 Task: Find connections with filter location Santa Cruz do Rio Pardo with filter topic #stayhomewith filter profile language Potuguese with filter current company Yellow.ai with filter school Aryabhatta Knowledge University, Patna with filter industry IT System Custom Software Development with filter service category Translation with filter keywords title Financial Analyst
Action: Mouse moved to (228, 260)
Screenshot: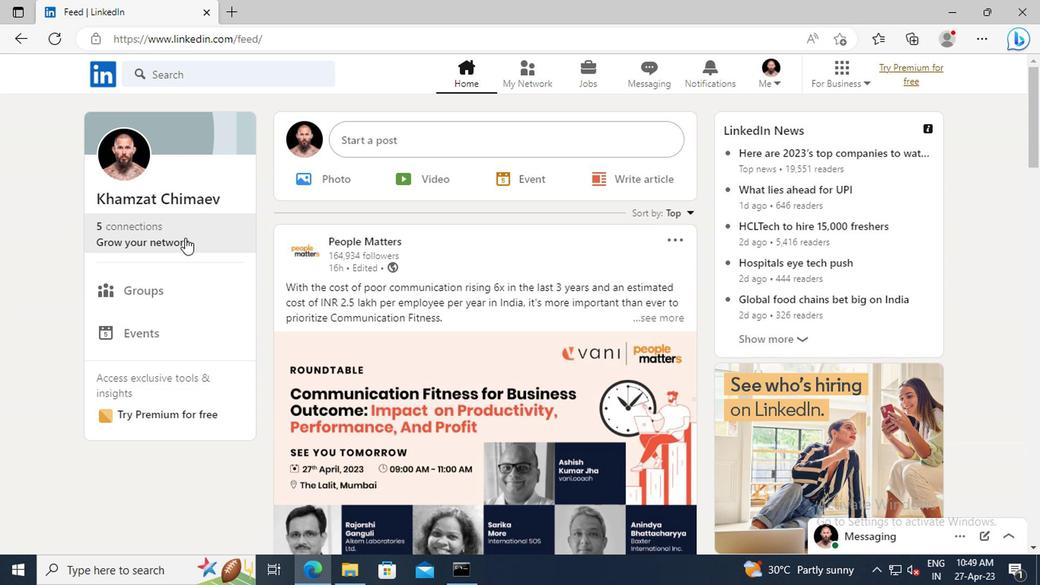 
Action: Mouse pressed left at (228, 260)
Screenshot: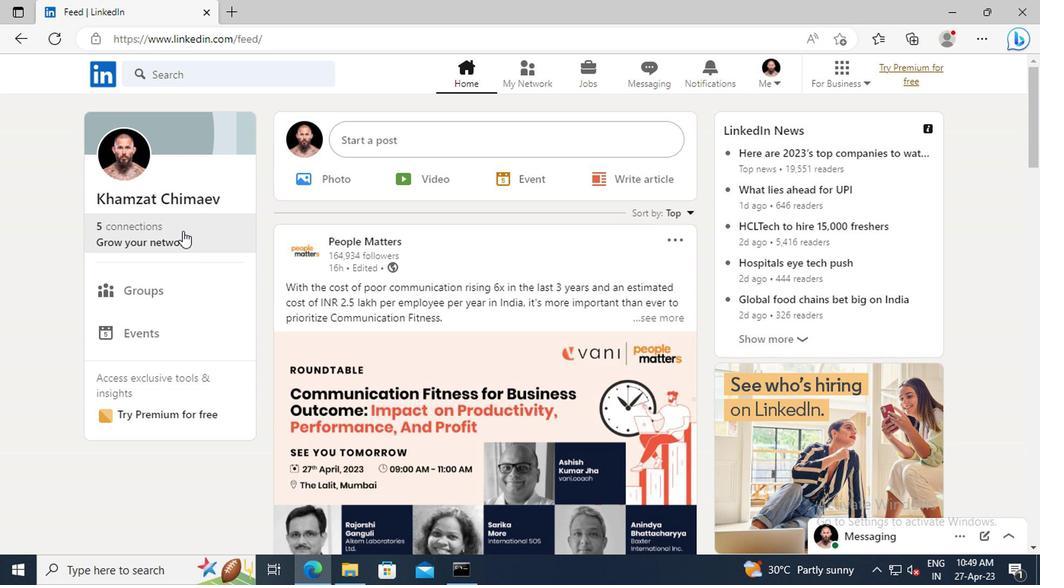 
Action: Mouse moved to (236, 215)
Screenshot: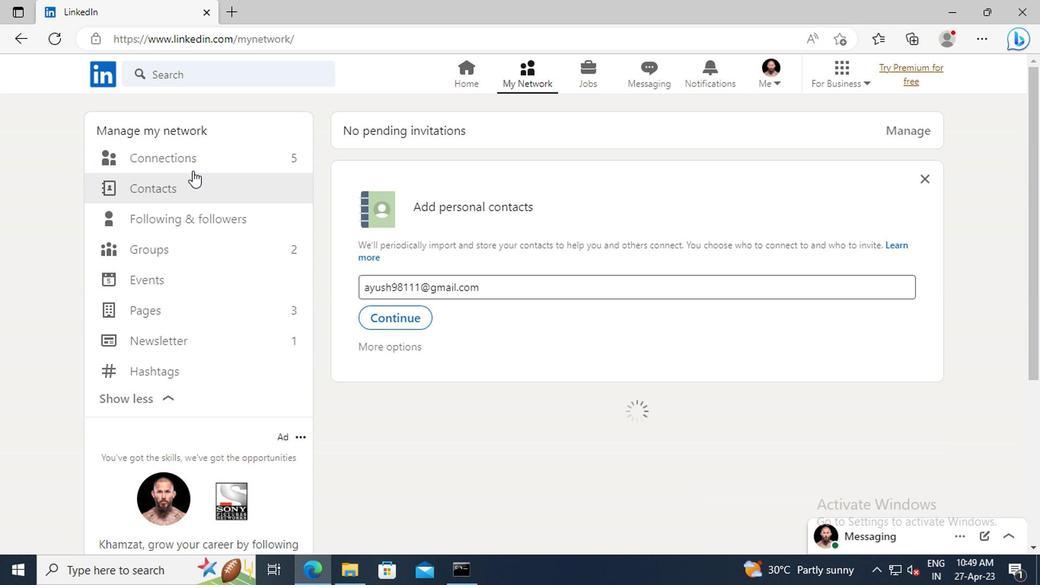
Action: Mouse pressed left at (236, 215)
Screenshot: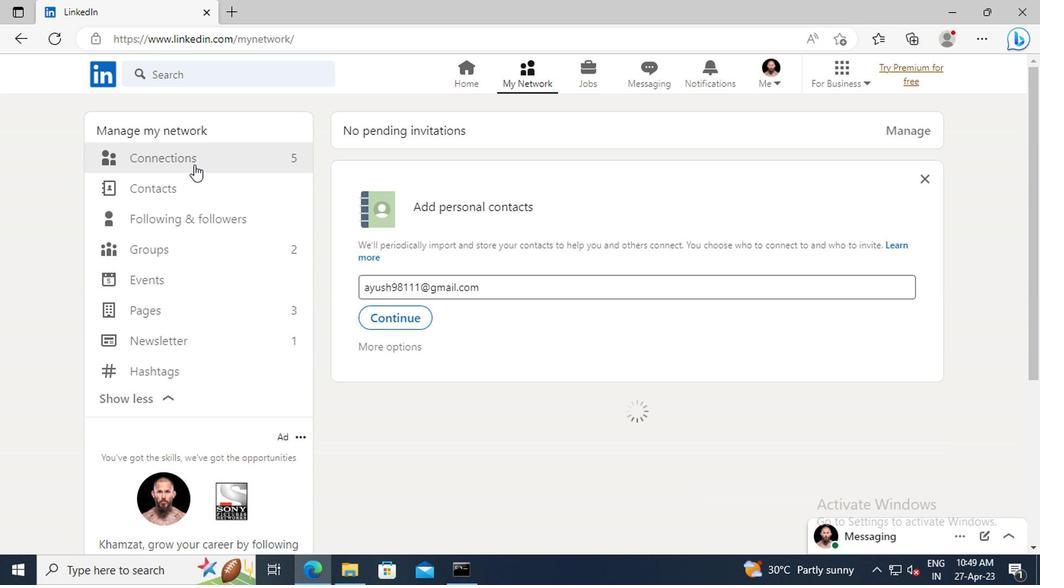 
Action: Mouse moved to (544, 214)
Screenshot: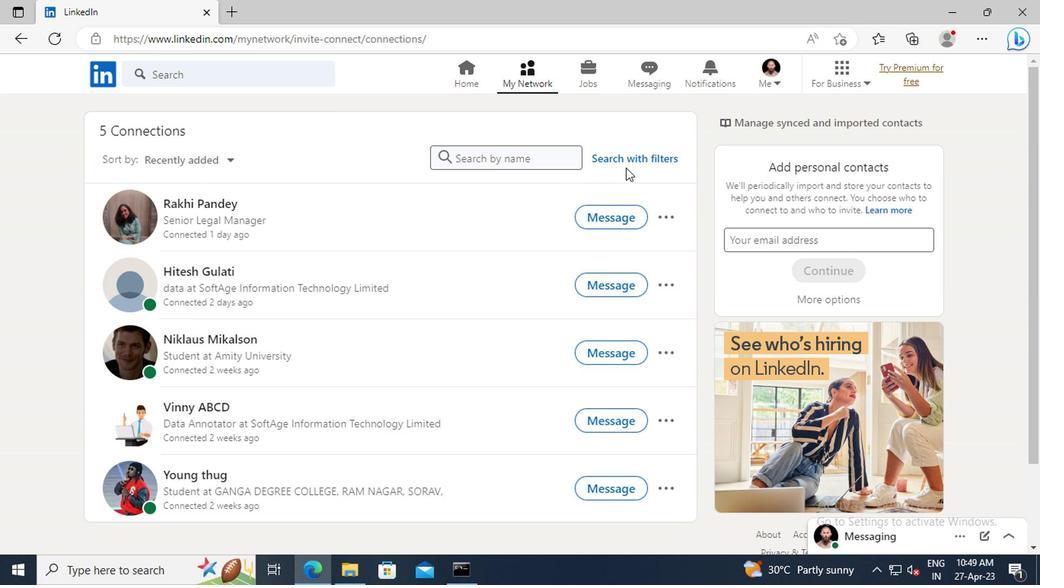 
Action: Mouse pressed left at (544, 214)
Screenshot: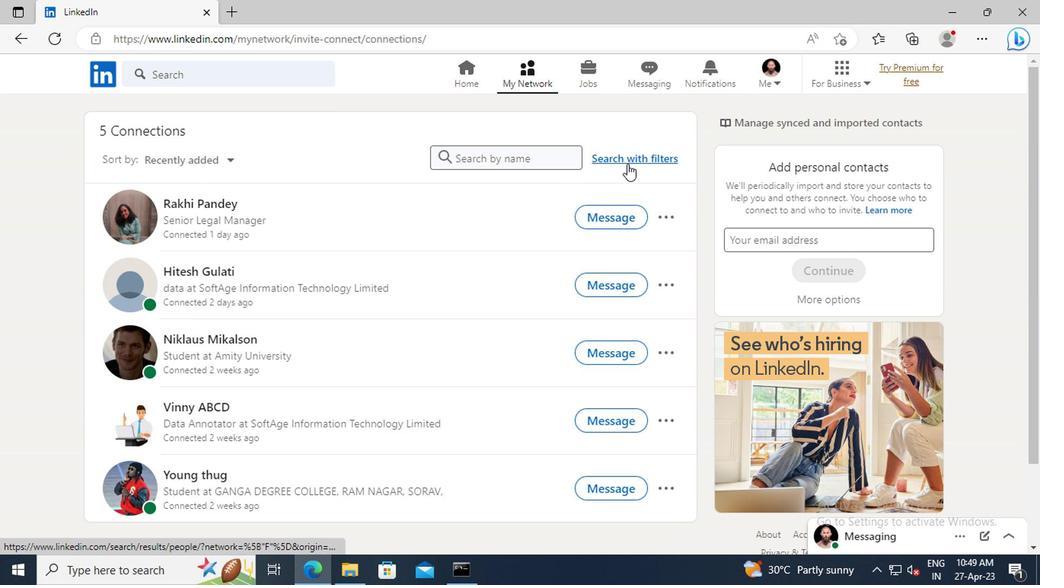 
Action: Mouse moved to (507, 183)
Screenshot: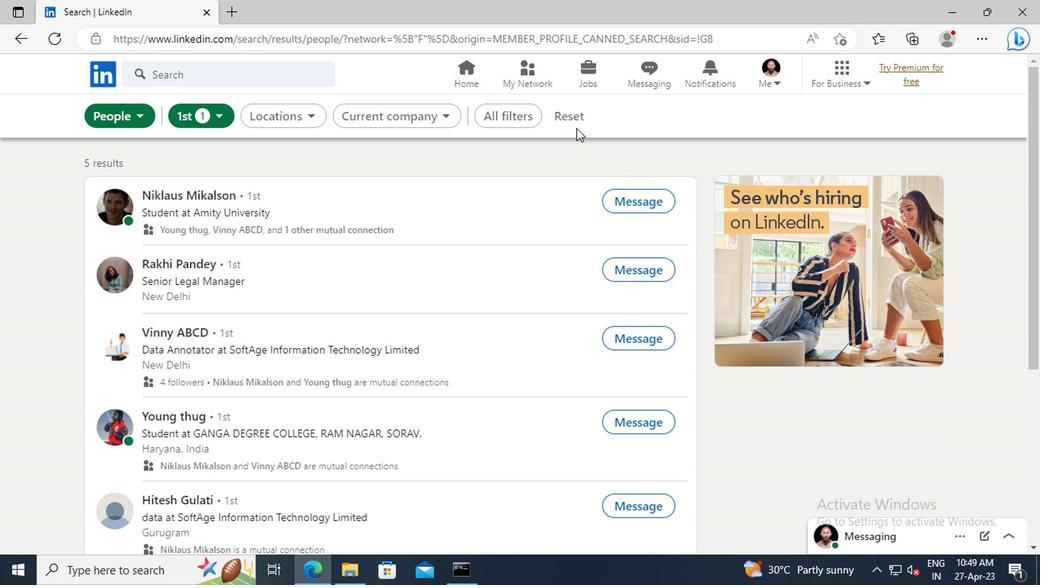 
Action: Mouse pressed left at (507, 183)
Screenshot: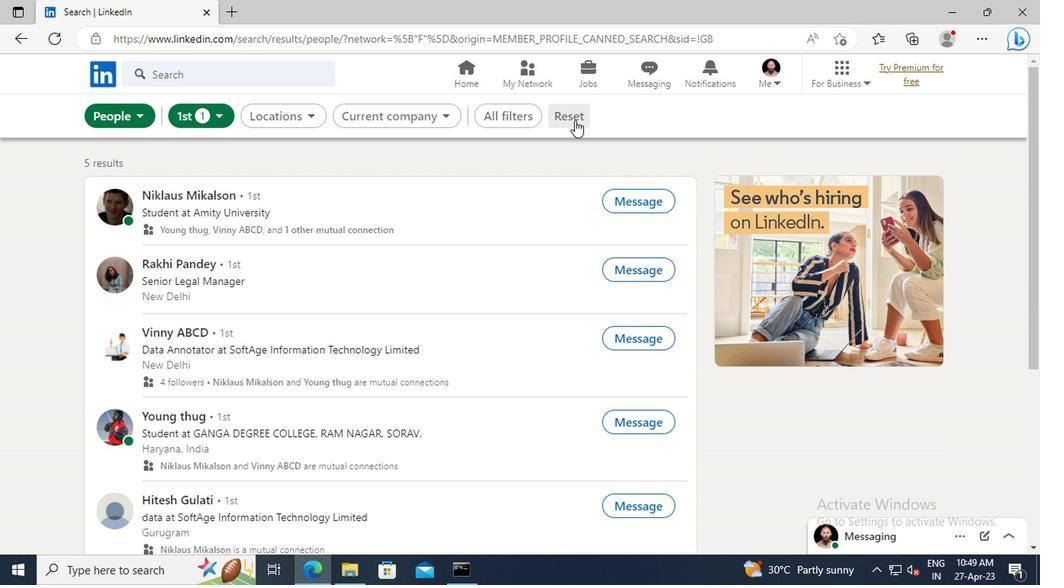 
Action: Mouse moved to (488, 175)
Screenshot: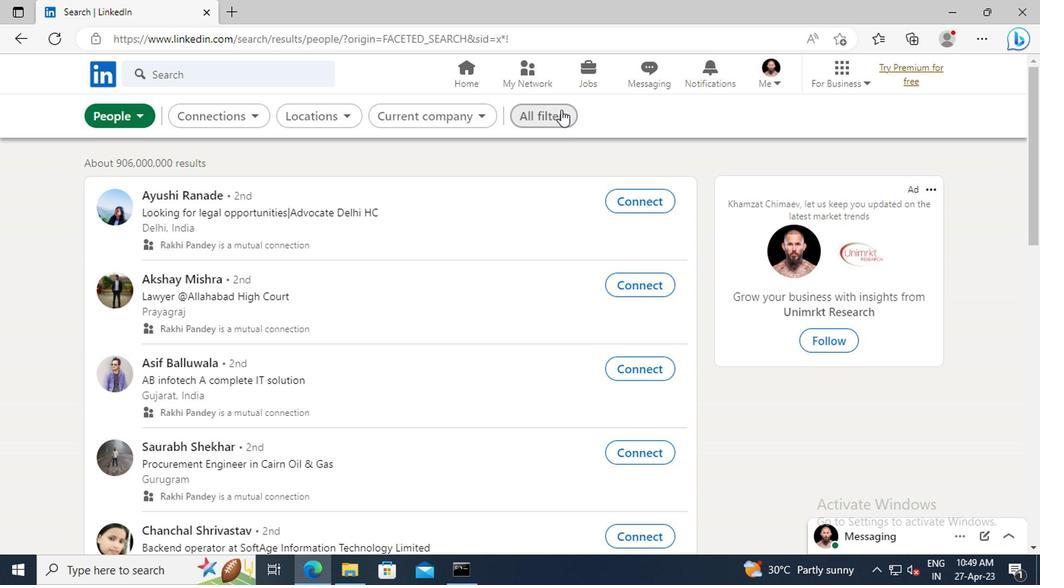 
Action: Mouse pressed left at (488, 175)
Screenshot: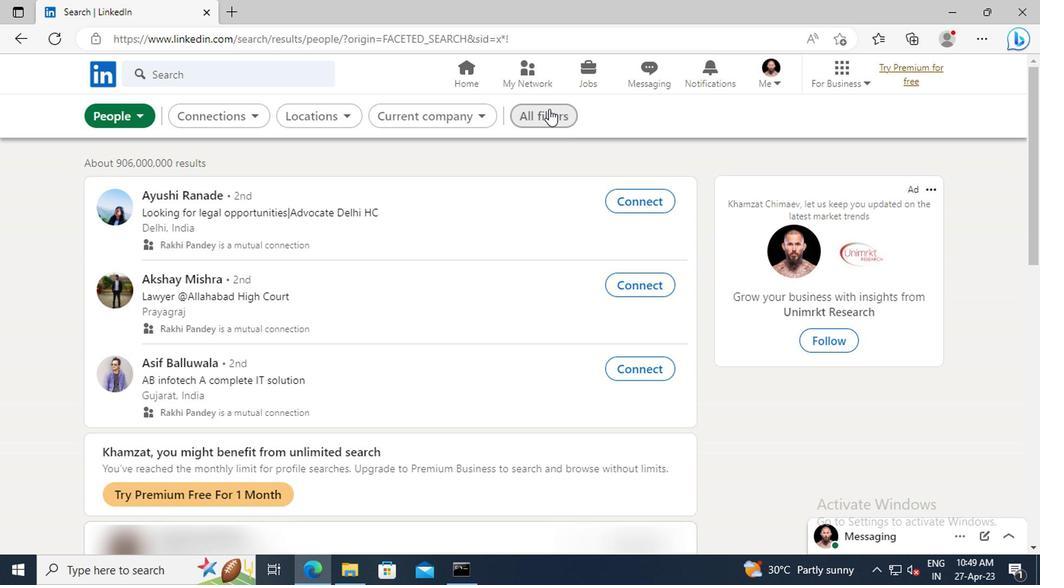 
Action: Mouse moved to (724, 270)
Screenshot: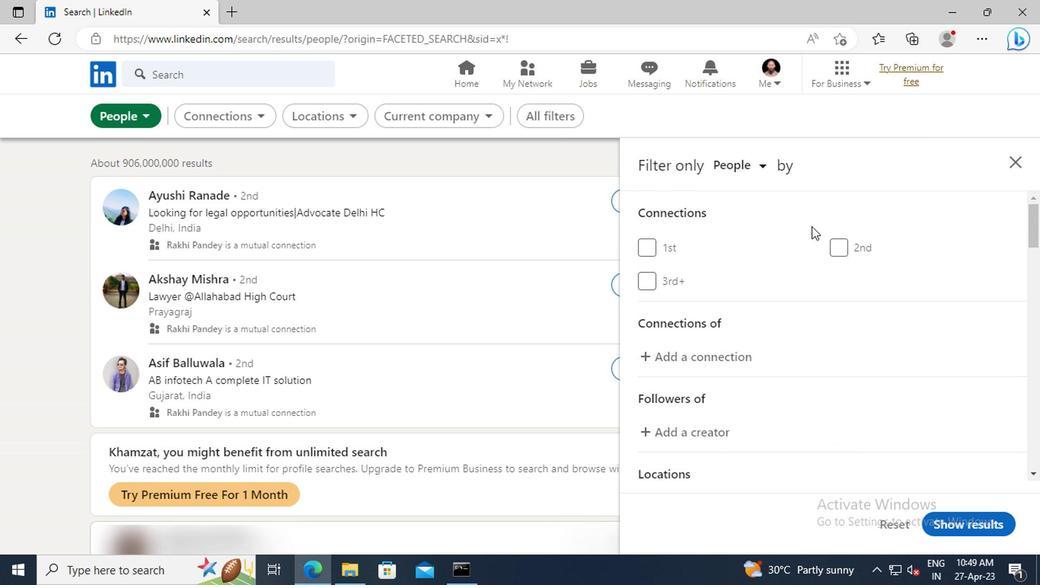 
Action: Mouse scrolled (724, 270) with delta (0, 0)
Screenshot: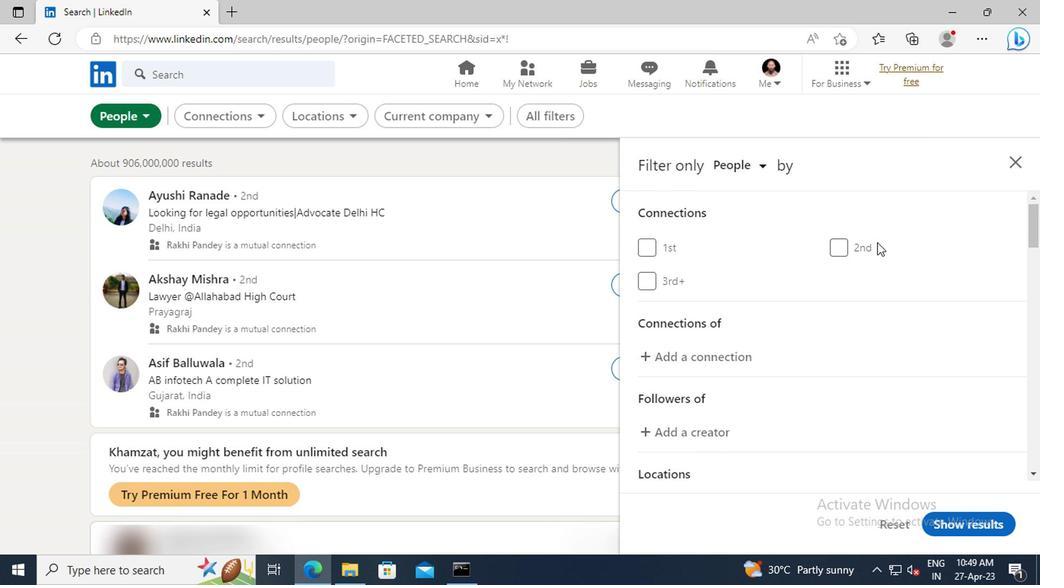 
Action: Mouse scrolled (724, 270) with delta (0, 0)
Screenshot: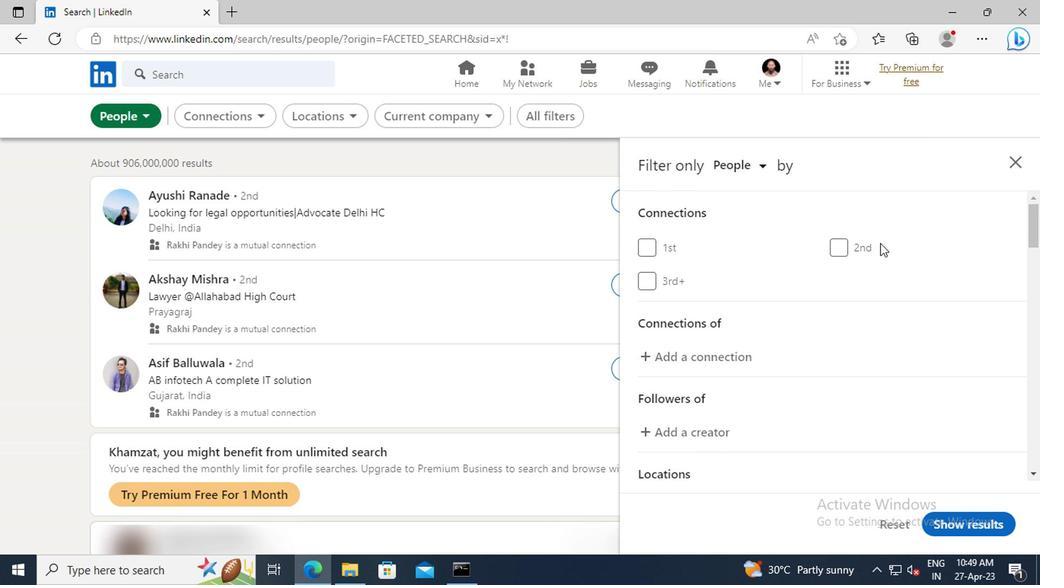 
Action: Mouse scrolled (724, 270) with delta (0, 0)
Screenshot: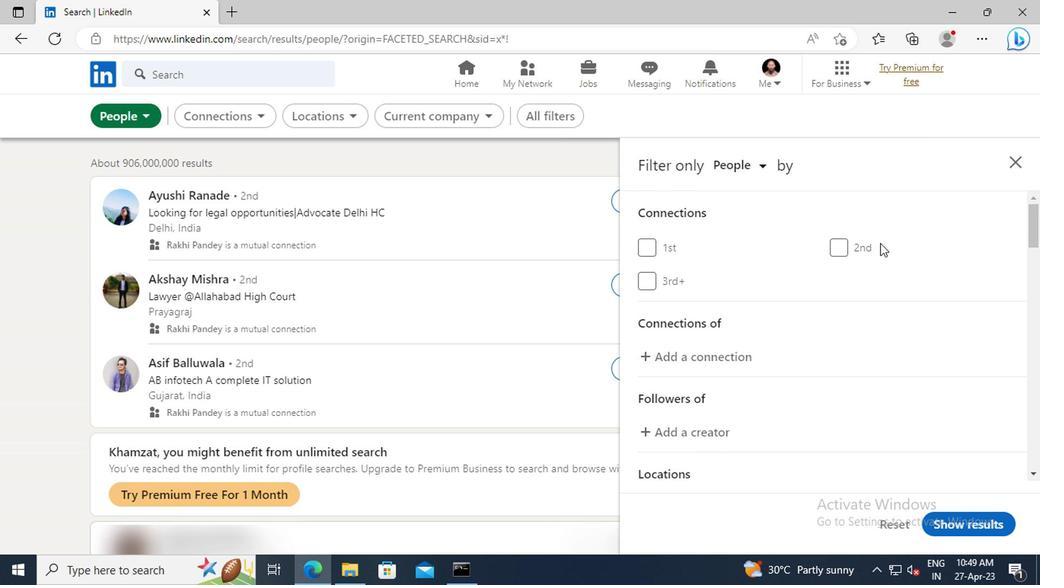 
Action: Mouse scrolled (724, 270) with delta (0, 0)
Screenshot: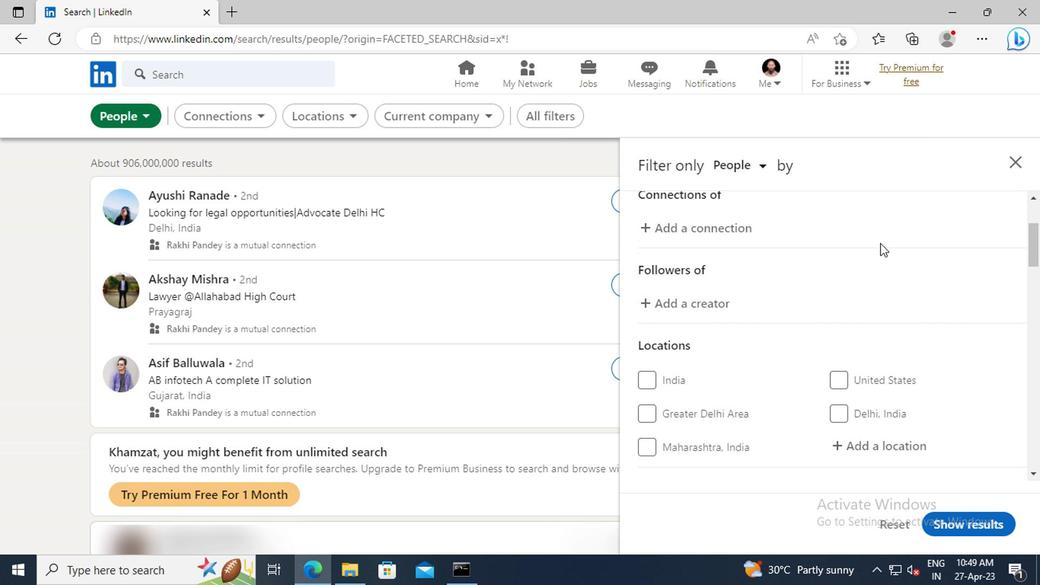 
Action: Mouse scrolled (724, 270) with delta (0, 0)
Screenshot: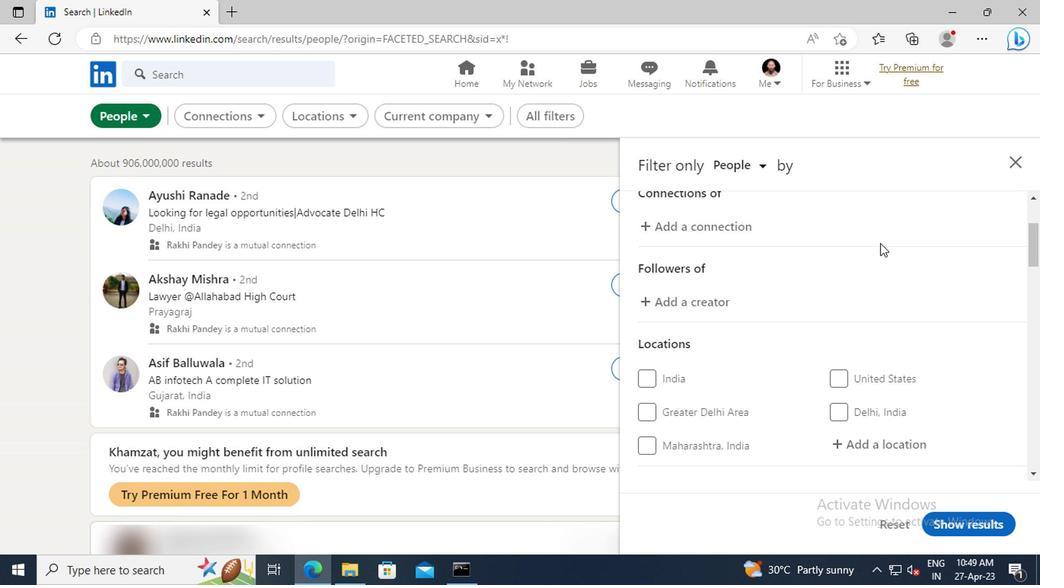 
Action: Mouse scrolled (724, 270) with delta (0, 0)
Screenshot: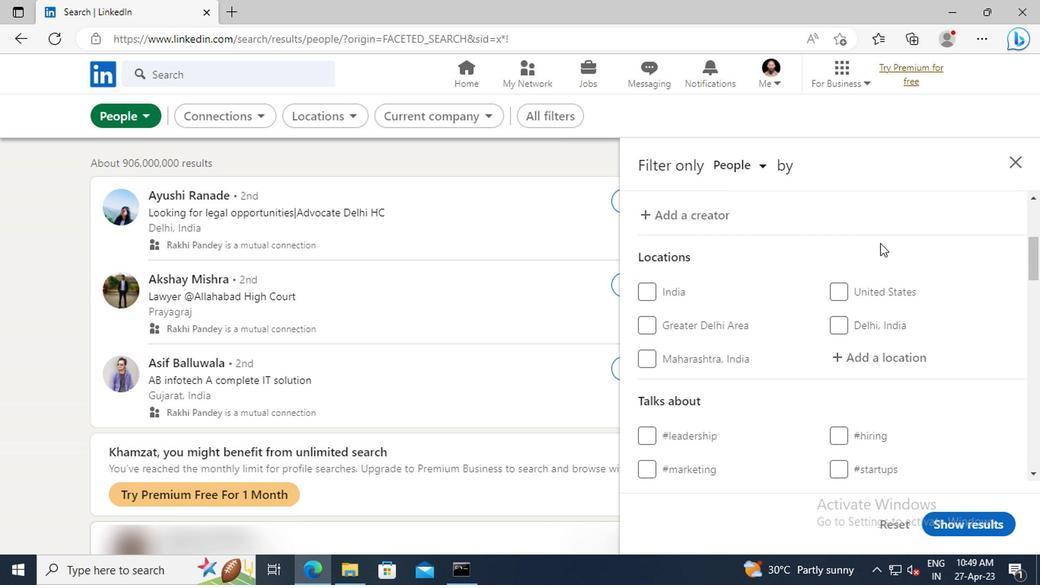 
Action: Mouse moved to (719, 320)
Screenshot: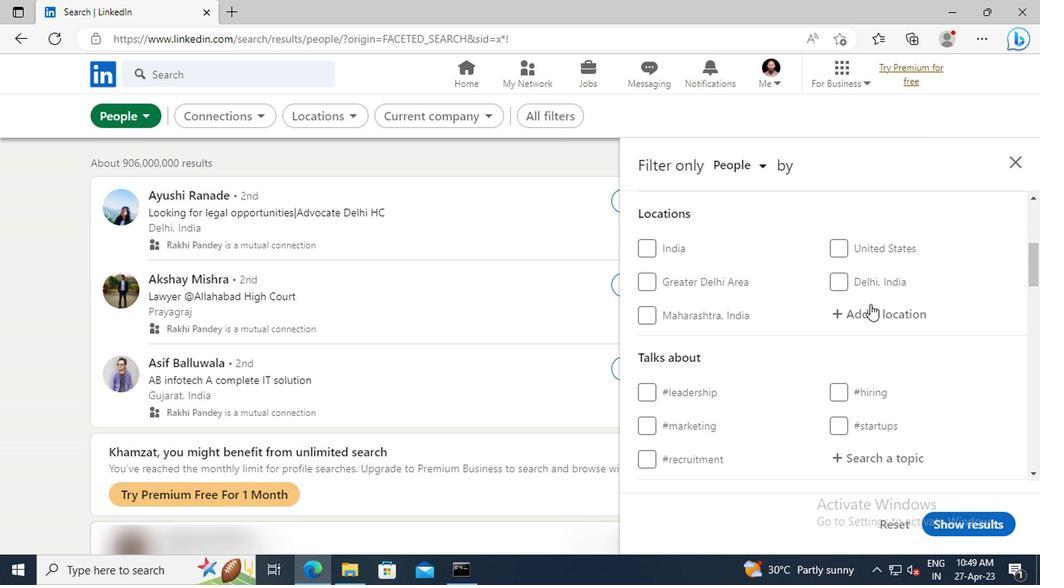 
Action: Mouse pressed left at (719, 320)
Screenshot: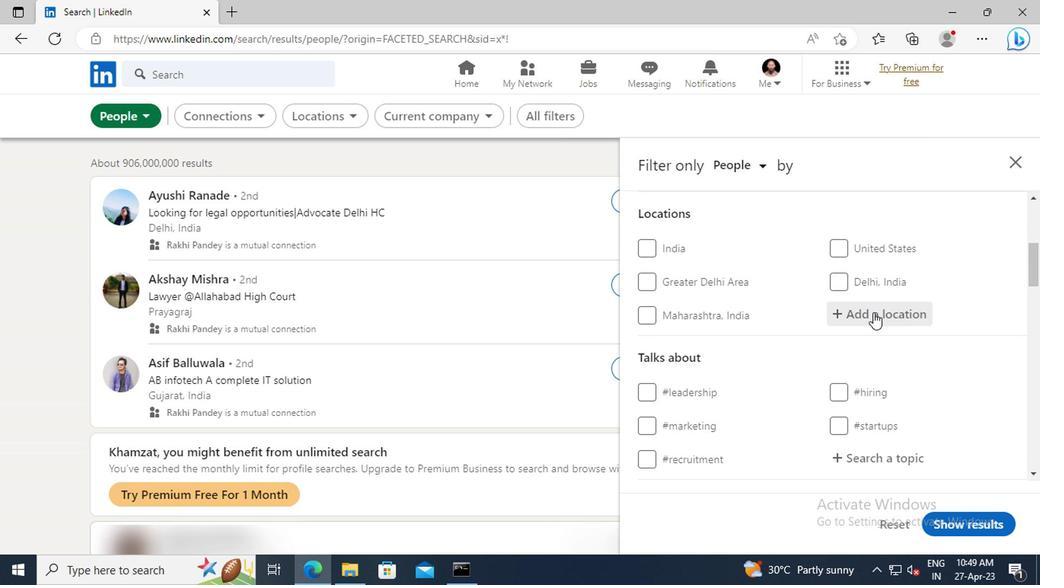 
Action: Key pressed <Key.shift>SANTA<Key.space><Key.shift>CRUZ<Key.space>DO<Key.space><Key.shift>RIO<Key.space><Key.shift>PARDO
Screenshot: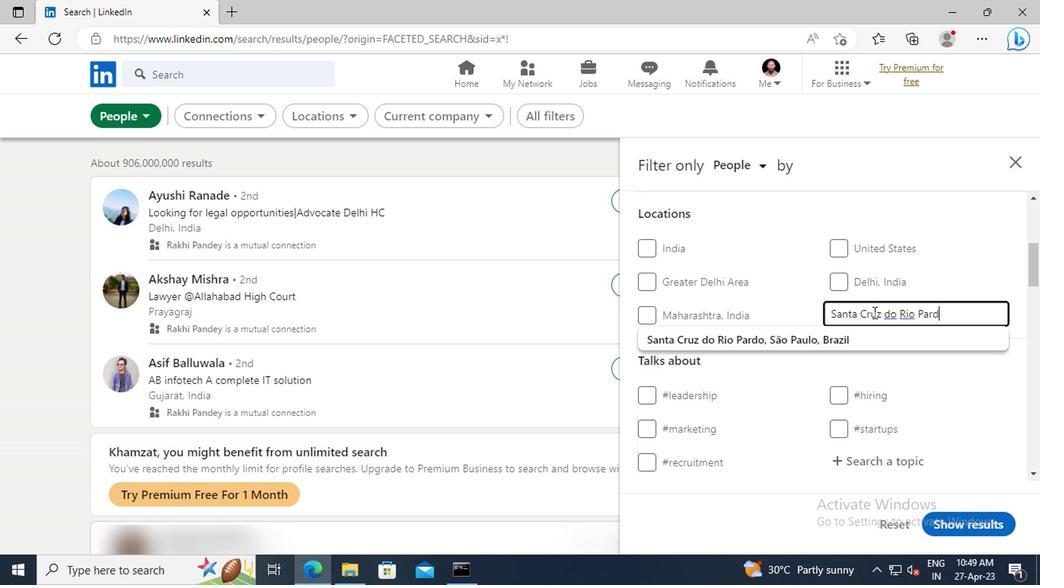 
Action: Mouse moved to (719, 339)
Screenshot: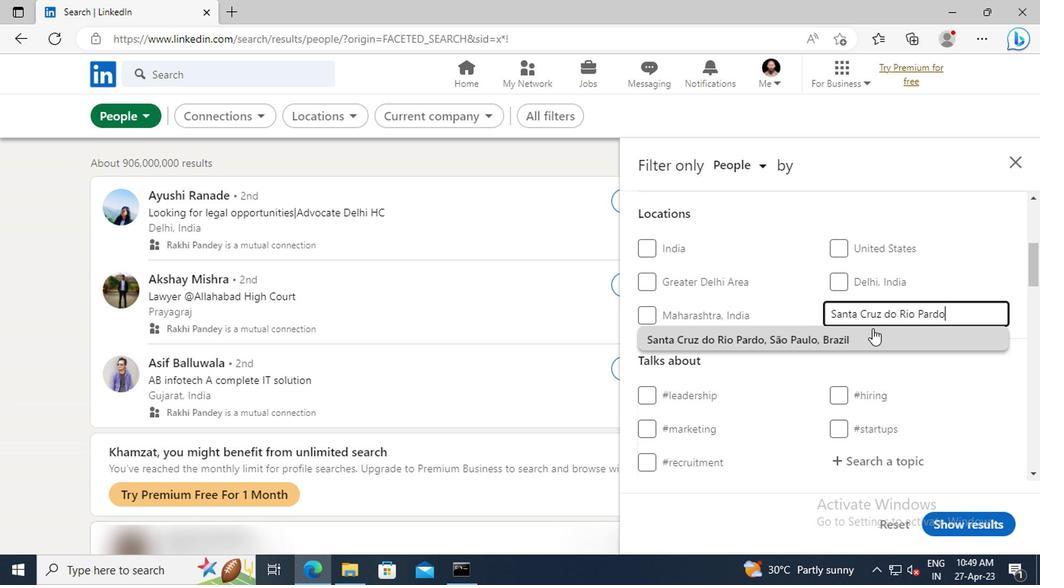 
Action: Mouse pressed left at (719, 339)
Screenshot: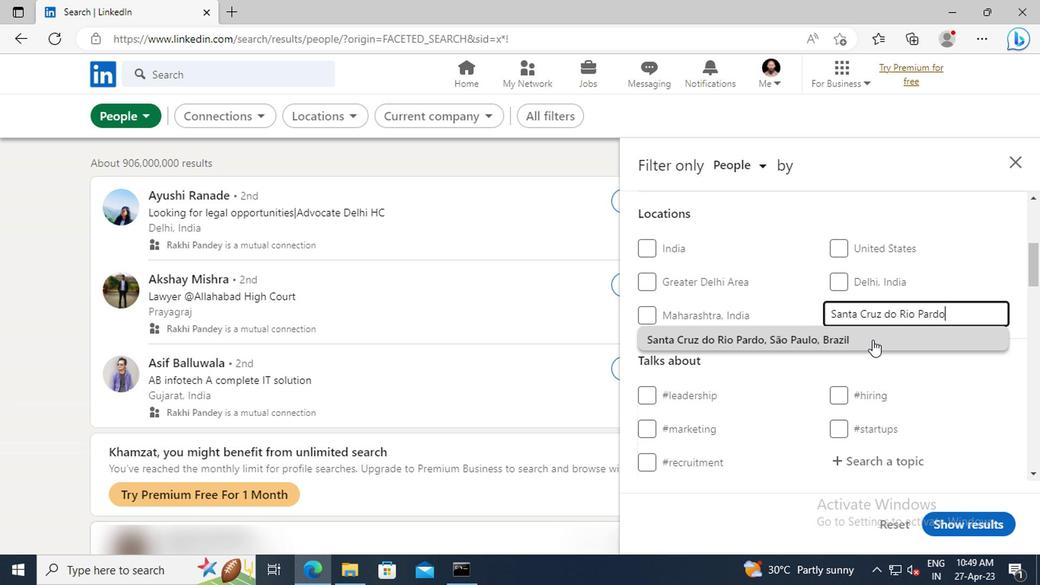 
Action: Mouse moved to (718, 297)
Screenshot: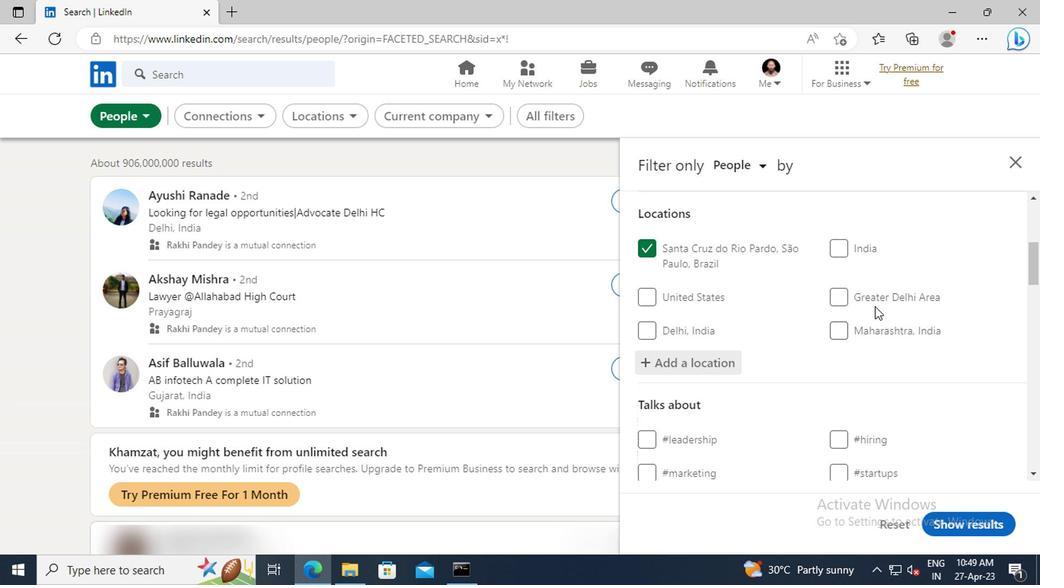 
Action: Mouse scrolled (718, 296) with delta (0, 0)
Screenshot: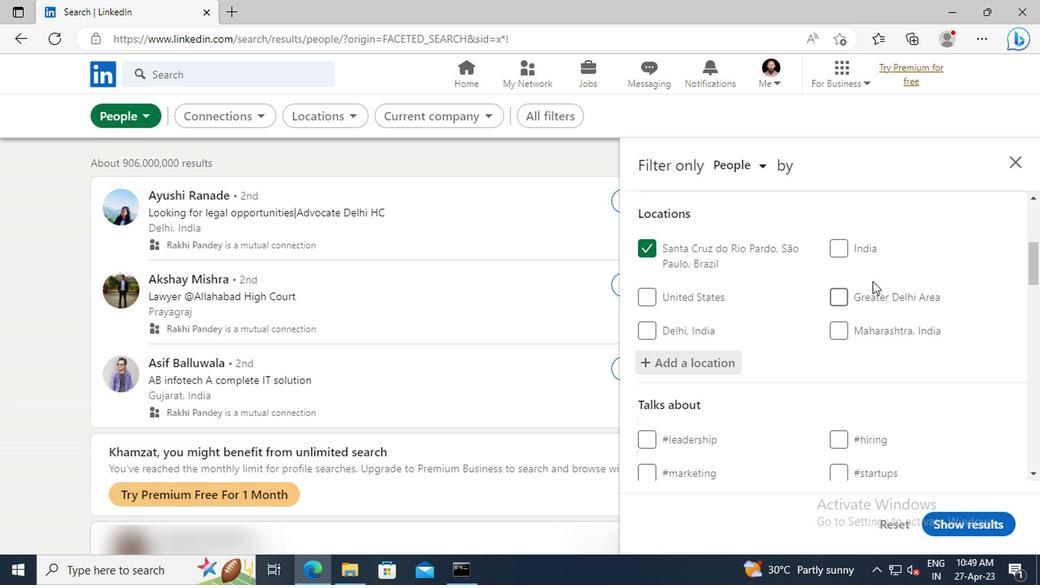 
Action: Mouse scrolled (718, 296) with delta (0, 0)
Screenshot: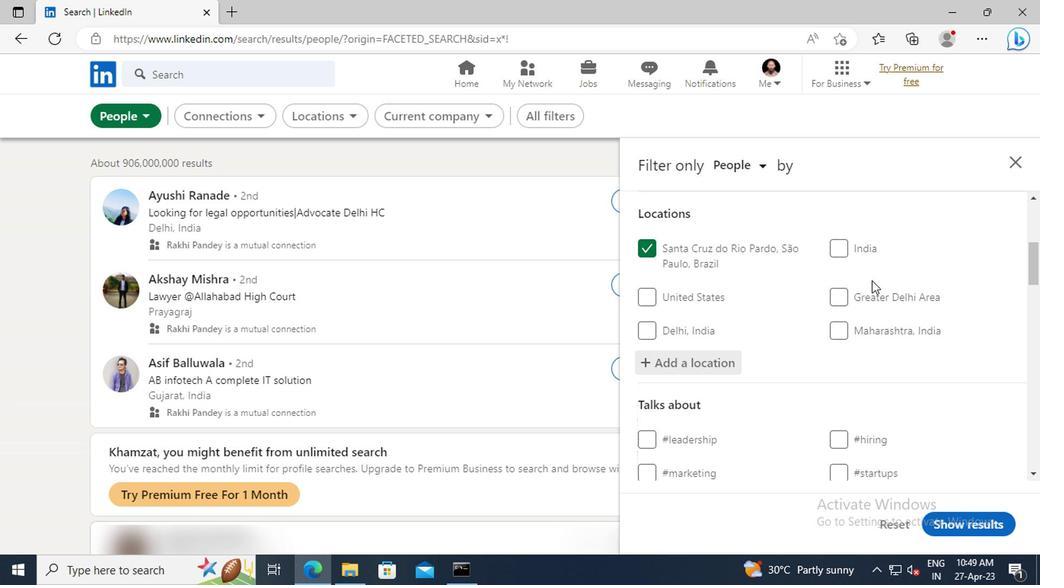 
Action: Mouse scrolled (718, 296) with delta (0, 0)
Screenshot: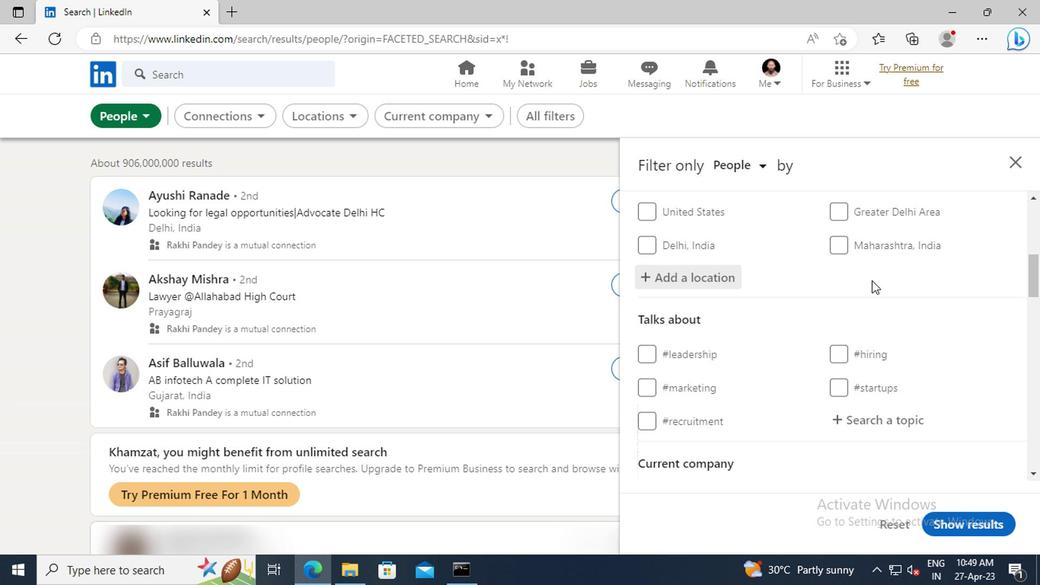 
Action: Mouse scrolled (718, 296) with delta (0, 0)
Screenshot: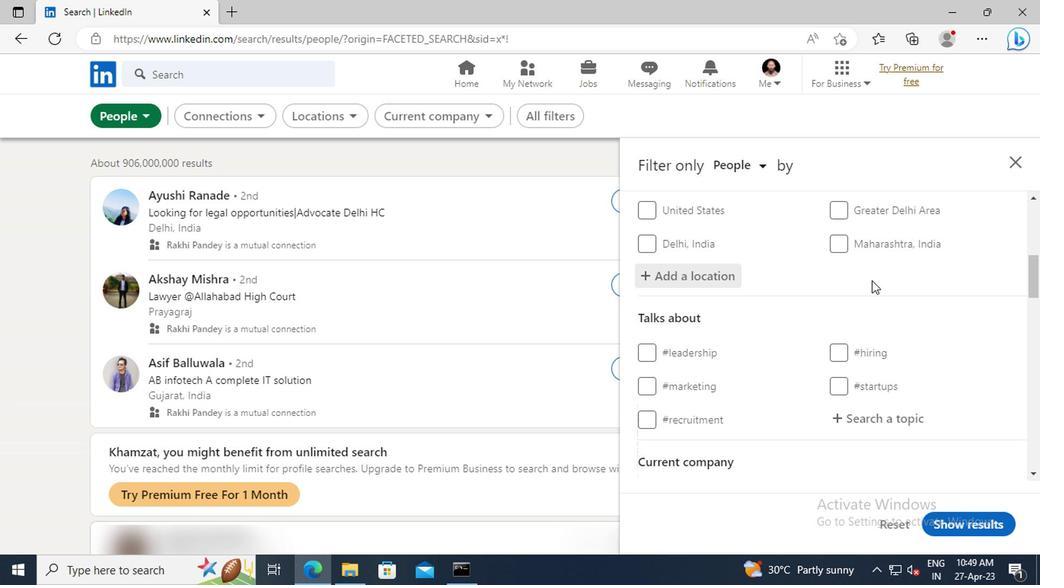 
Action: Mouse moved to (713, 332)
Screenshot: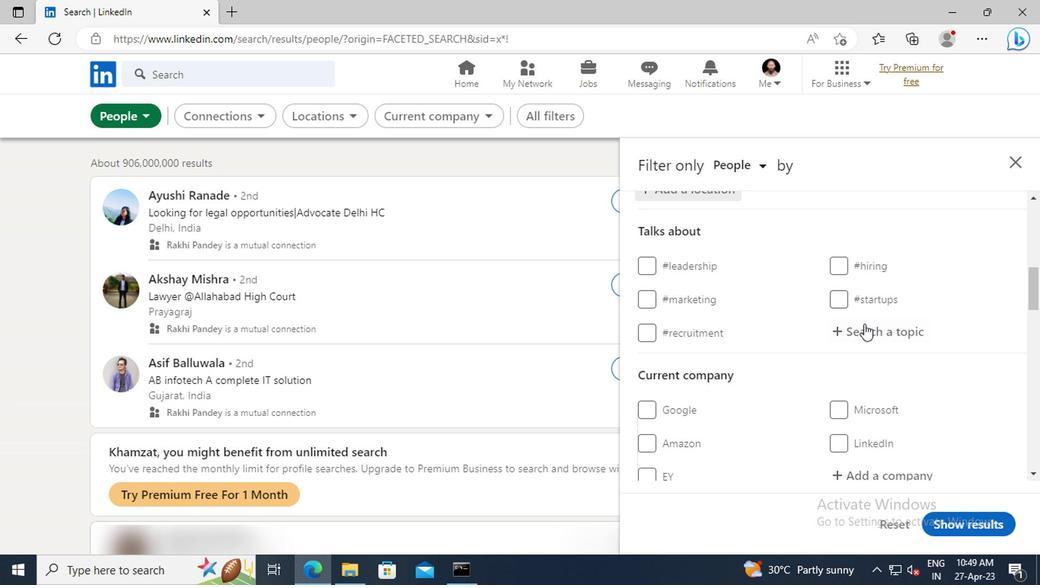 
Action: Mouse pressed left at (713, 332)
Screenshot: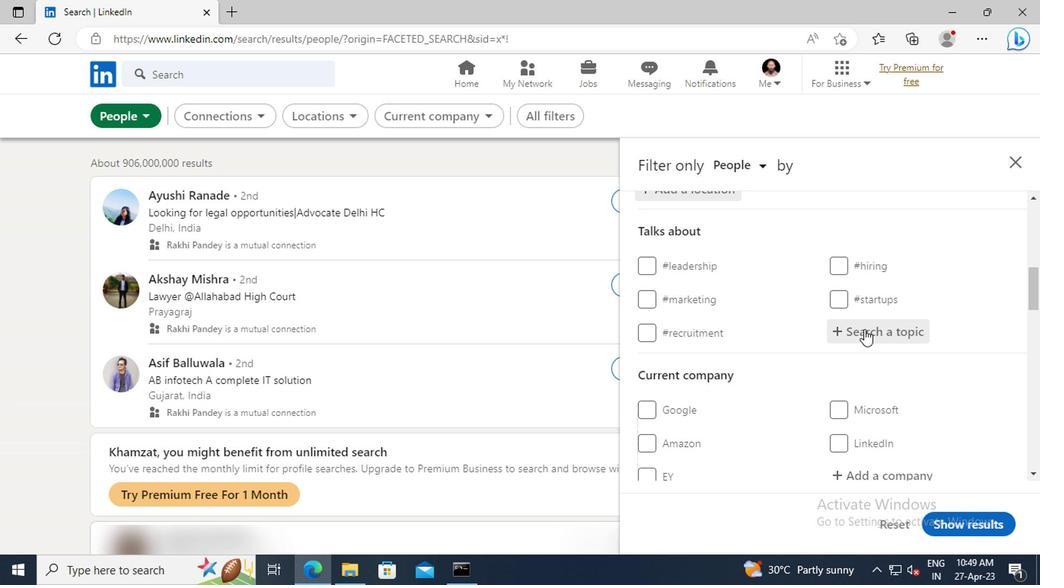 
Action: Key pressed <Key.shift>#STAYHOMEWITH<Key.enter>
Screenshot: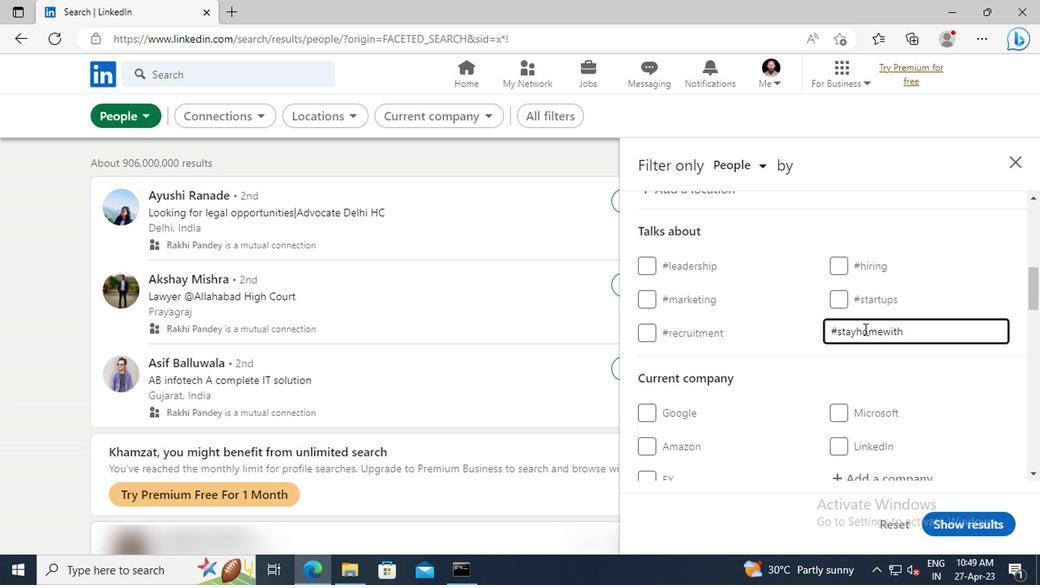 
Action: Mouse moved to (660, 325)
Screenshot: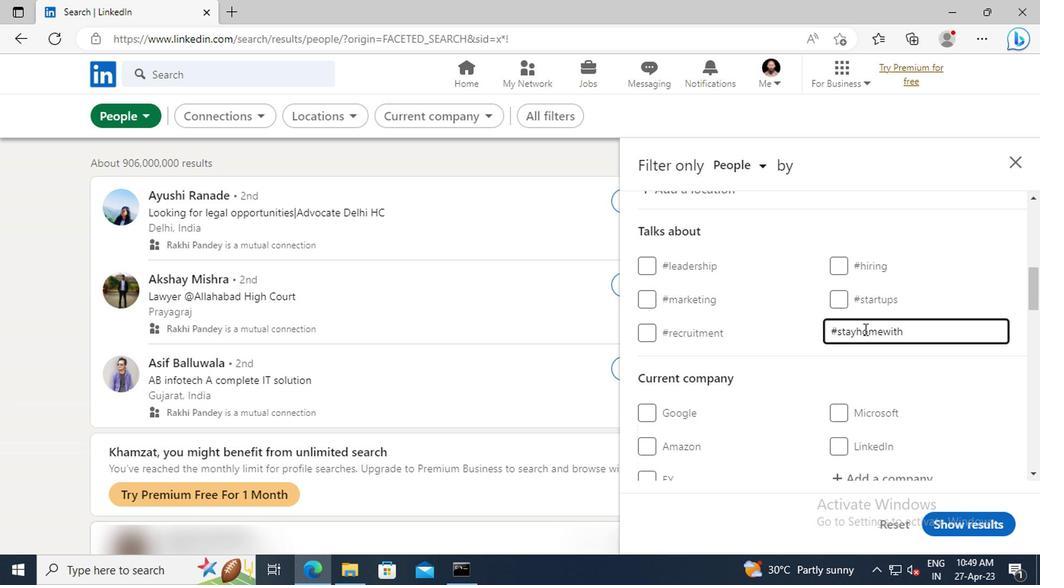 
Action: Mouse scrolled (660, 325) with delta (0, 0)
Screenshot: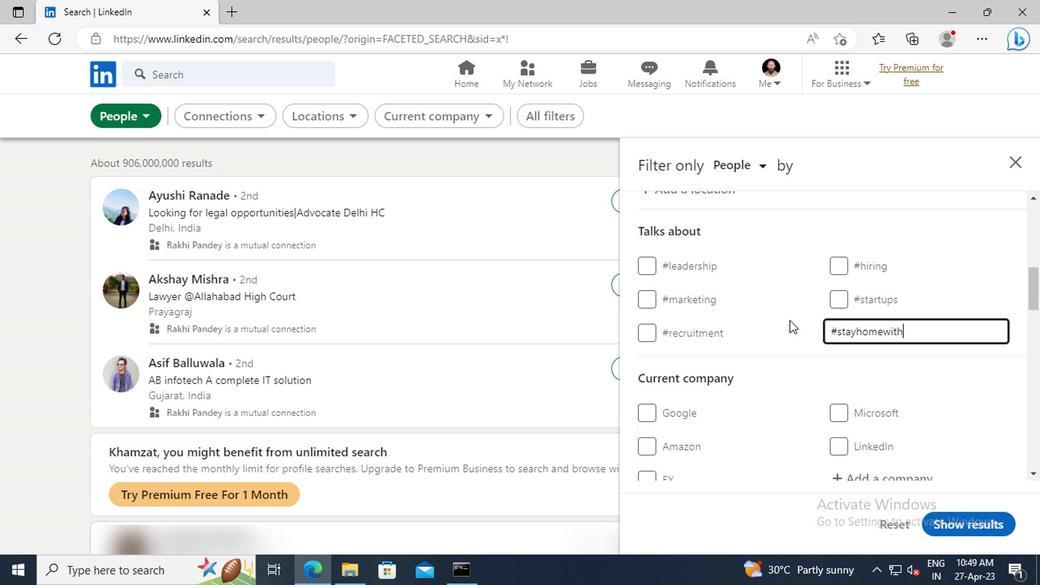 
Action: Mouse scrolled (660, 325) with delta (0, 0)
Screenshot: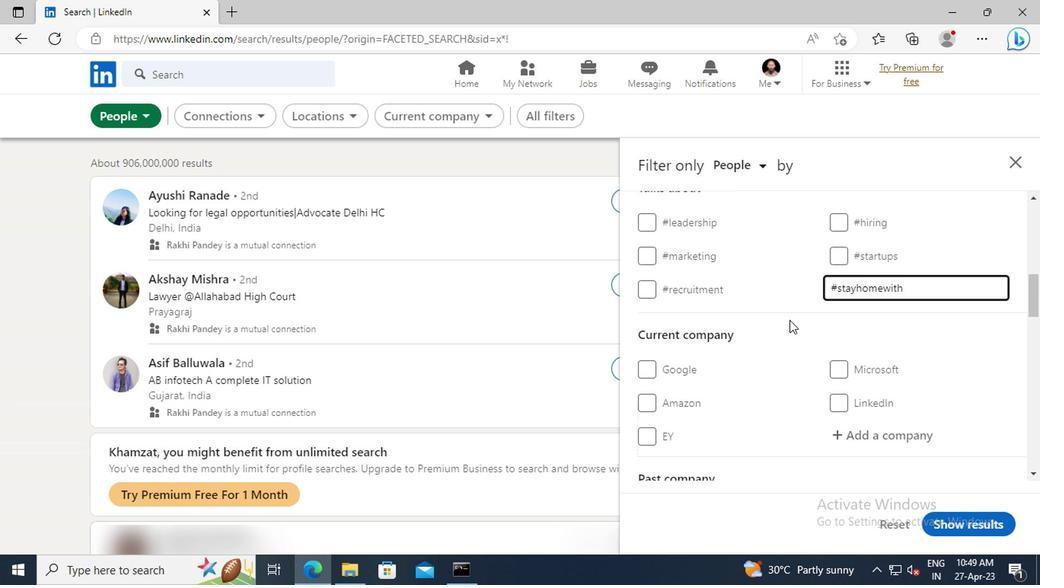 
Action: Mouse scrolled (660, 325) with delta (0, 0)
Screenshot: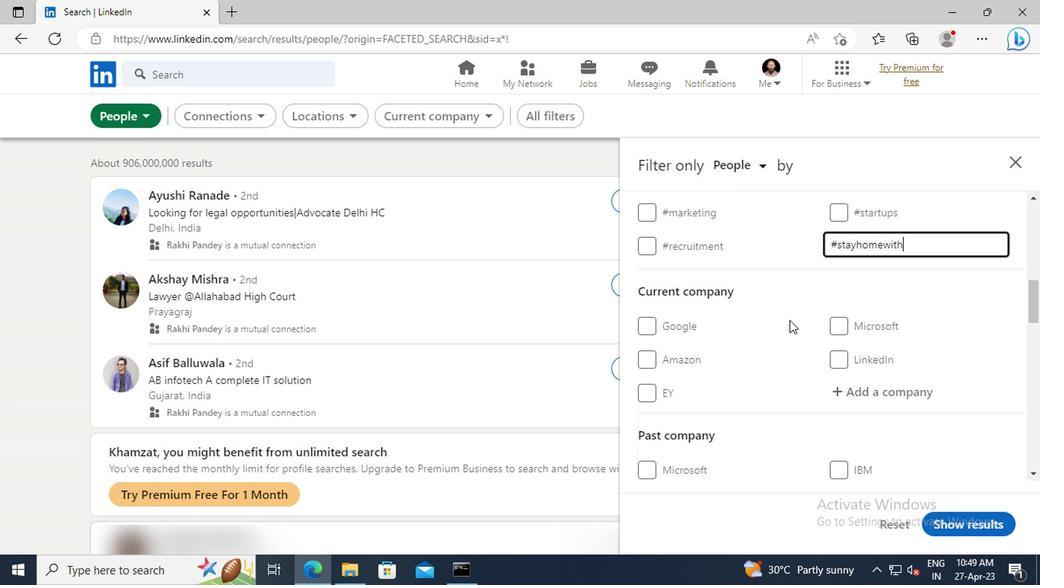 
Action: Mouse scrolled (660, 325) with delta (0, 0)
Screenshot: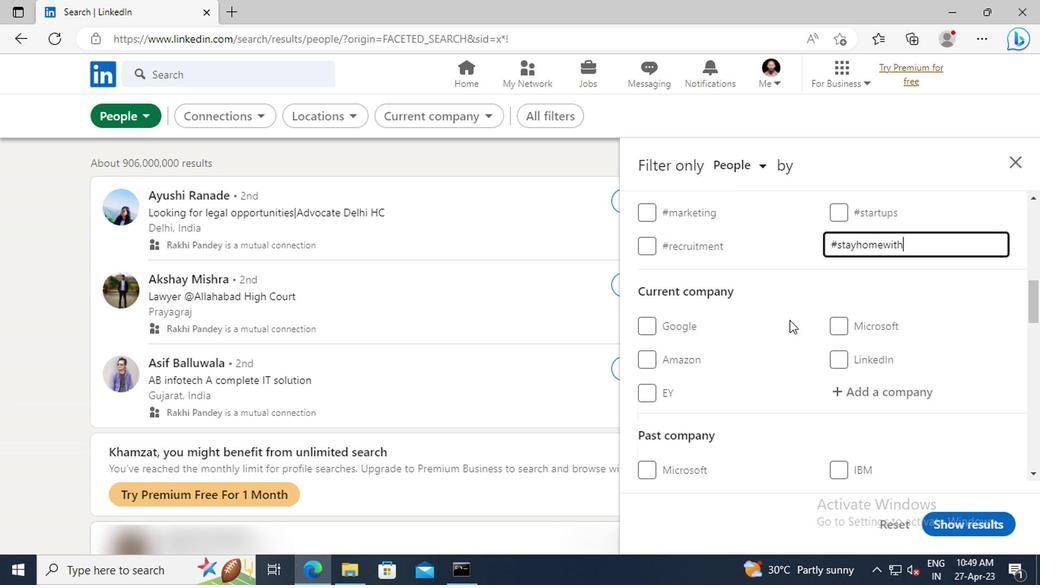 
Action: Mouse scrolled (660, 325) with delta (0, 0)
Screenshot: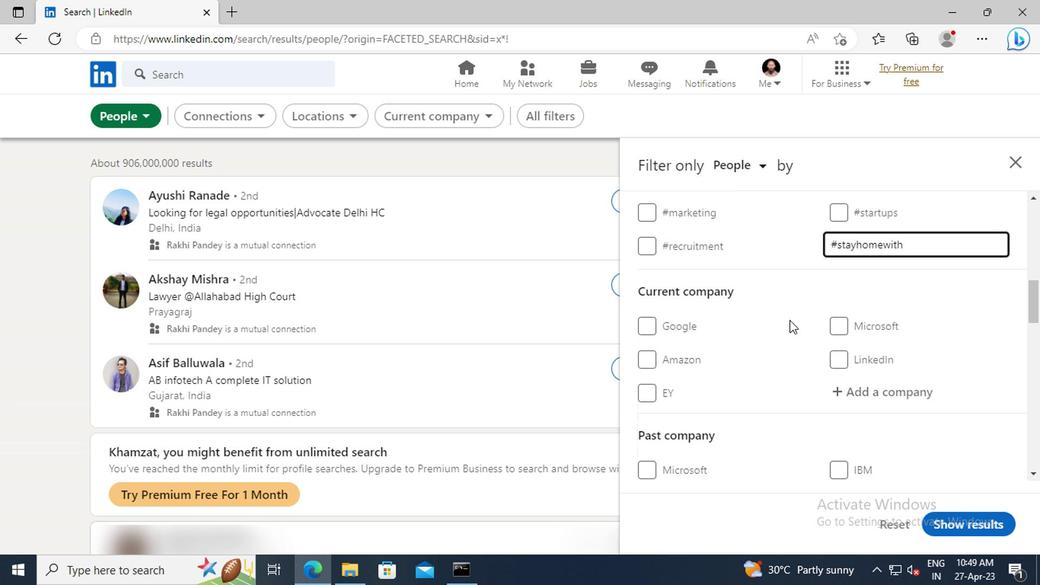 
Action: Mouse scrolled (660, 325) with delta (0, 0)
Screenshot: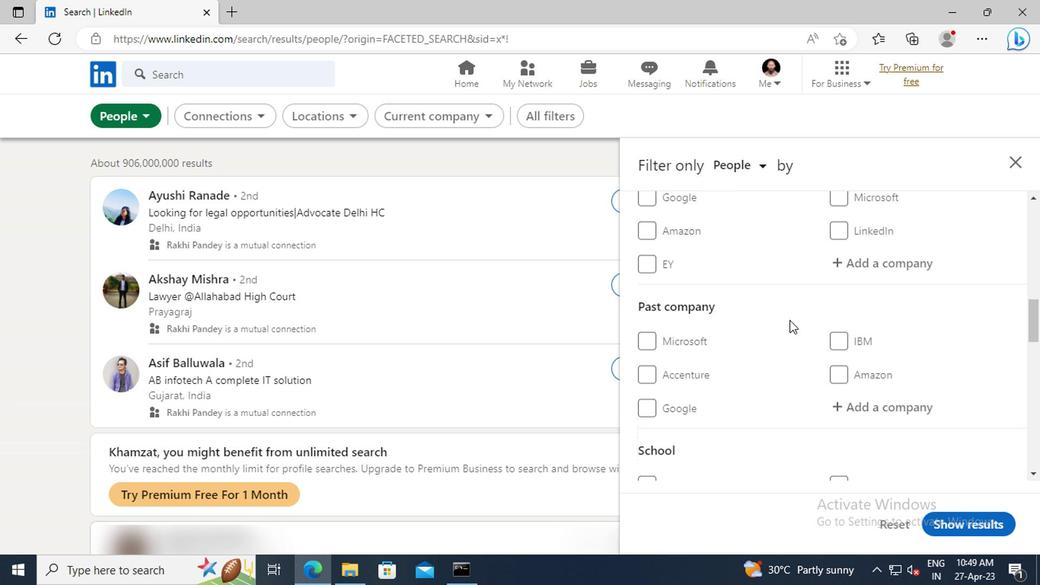
Action: Mouse scrolled (660, 325) with delta (0, 0)
Screenshot: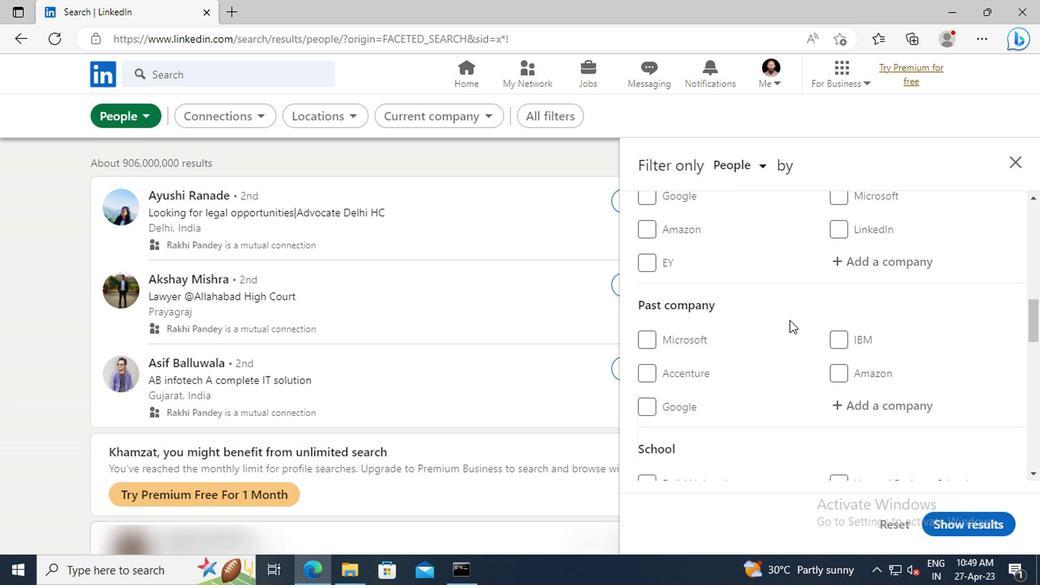 
Action: Mouse scrolled (660, 325) with delta (0, 0)
Screenshot: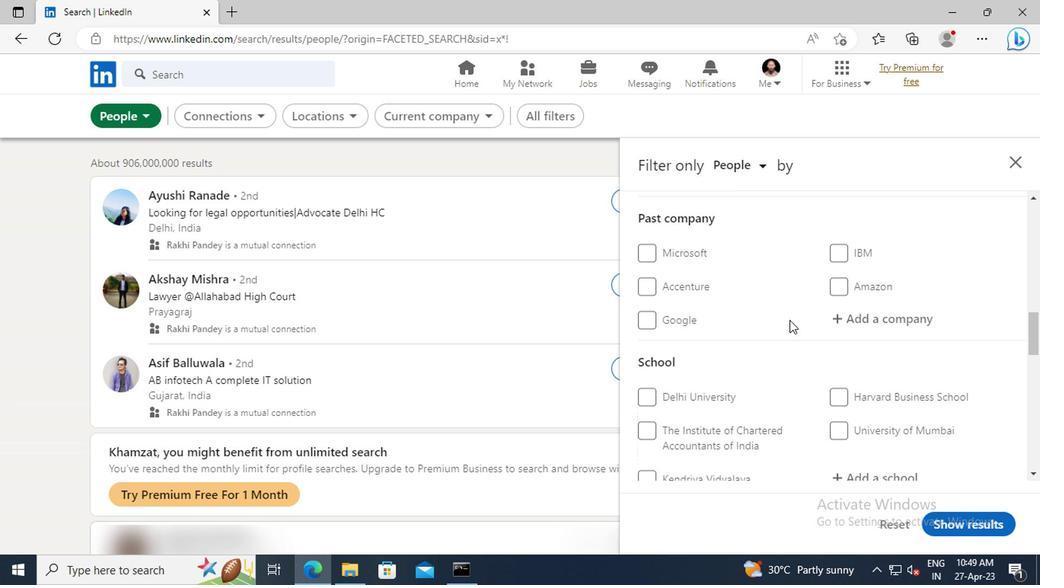 
Action: Mouse scrolled (660, 325) with delta (0, 0)
Screenshot: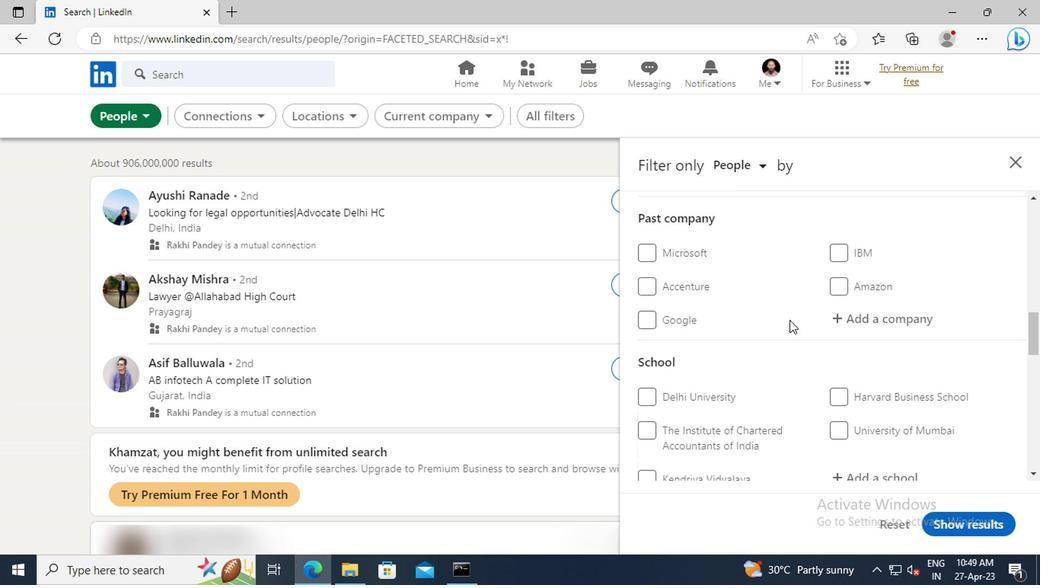 
Action: Mouse scrolled (660, 325) with delta (0, 0)
Screenshot: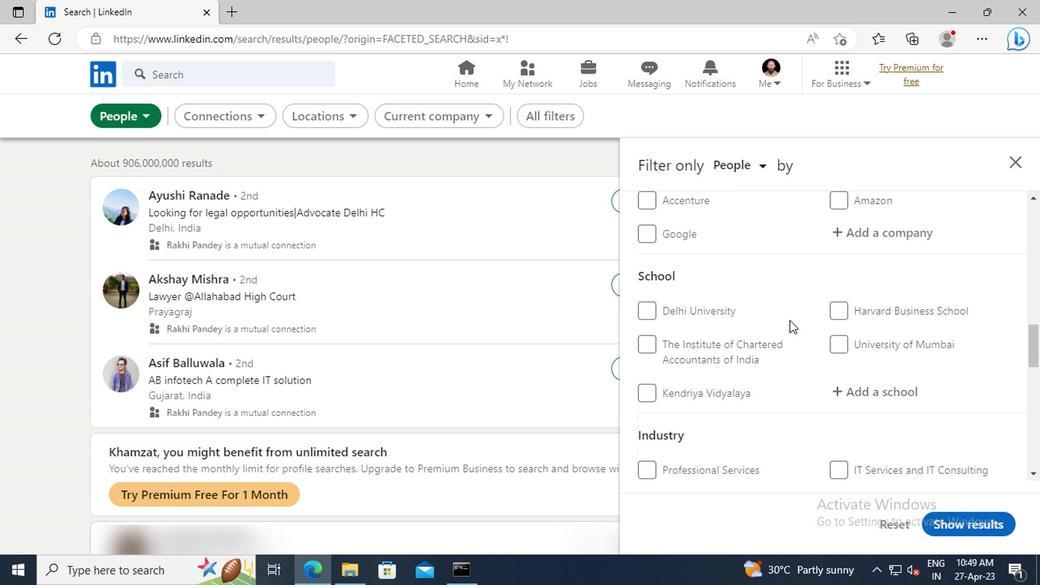 
Action: Mouse scrolled (660, 325) with delta (0, 0)
Screenshot: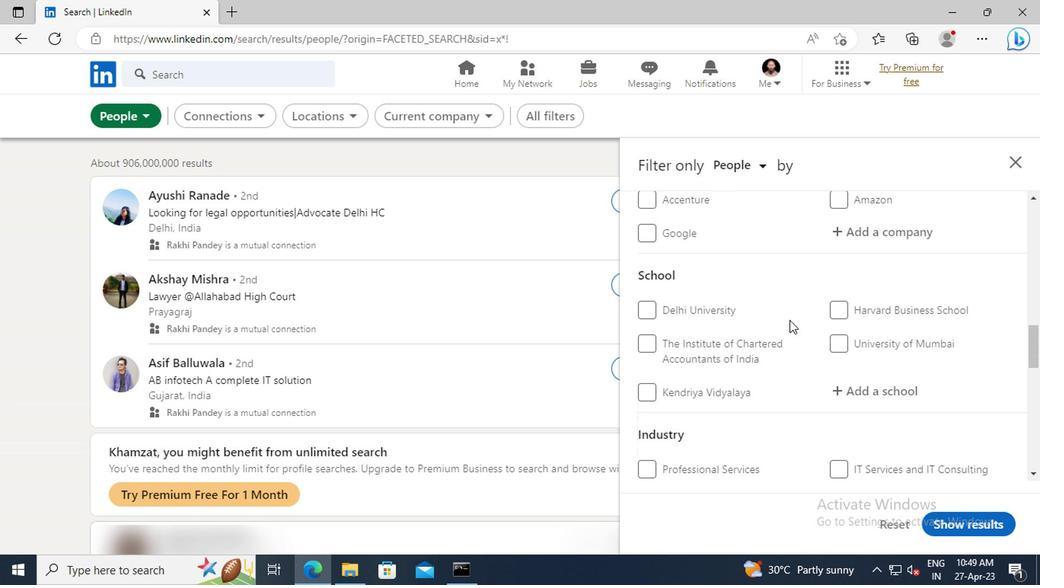 
Action: Mouse scrolled (660, 325) with delta (0, 0)
Screenshot: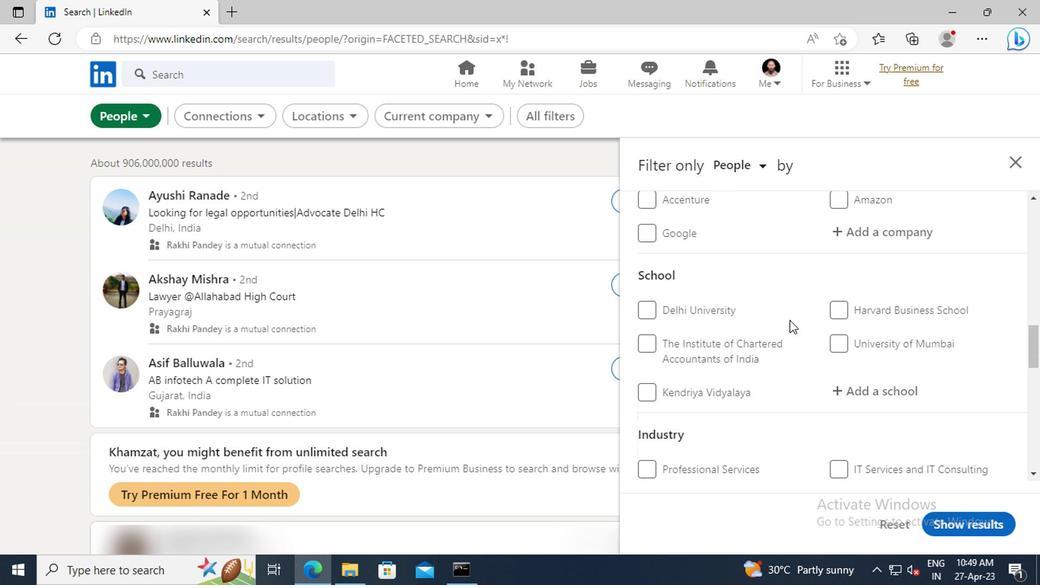 
Action: Mouse scrolled (660, 325) with delta (0, 0)
Screenshot: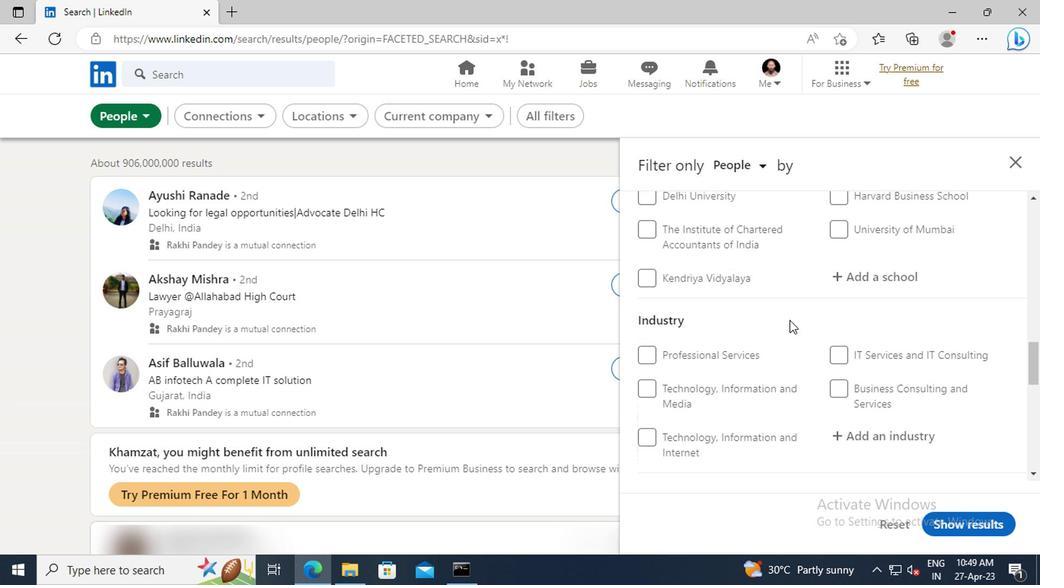 
Action: Mouse scrolled (660, 325) with delta (0, 0)
Screenshot: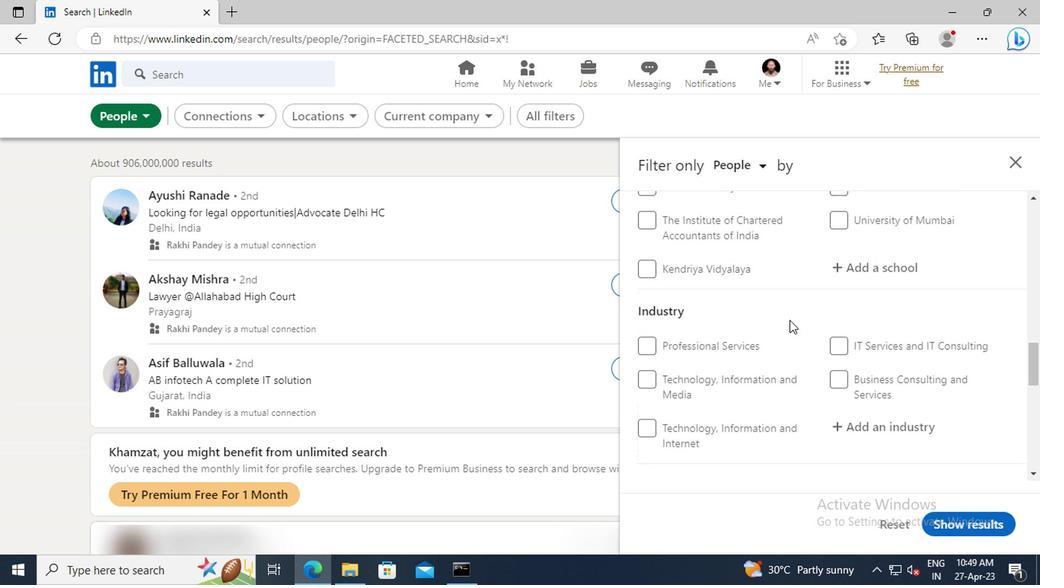 
Action: Mouse scrolled (660, 325) with delta (0, 0)
Screenshot: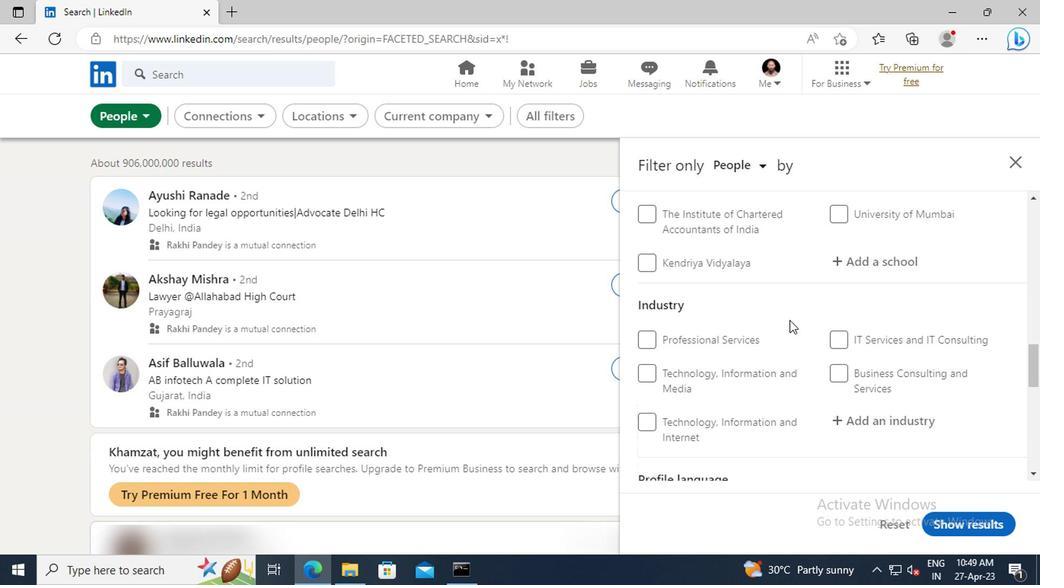 
Action: Mouse scrolled (660, 325) with delta (0, 0)
Screenshot: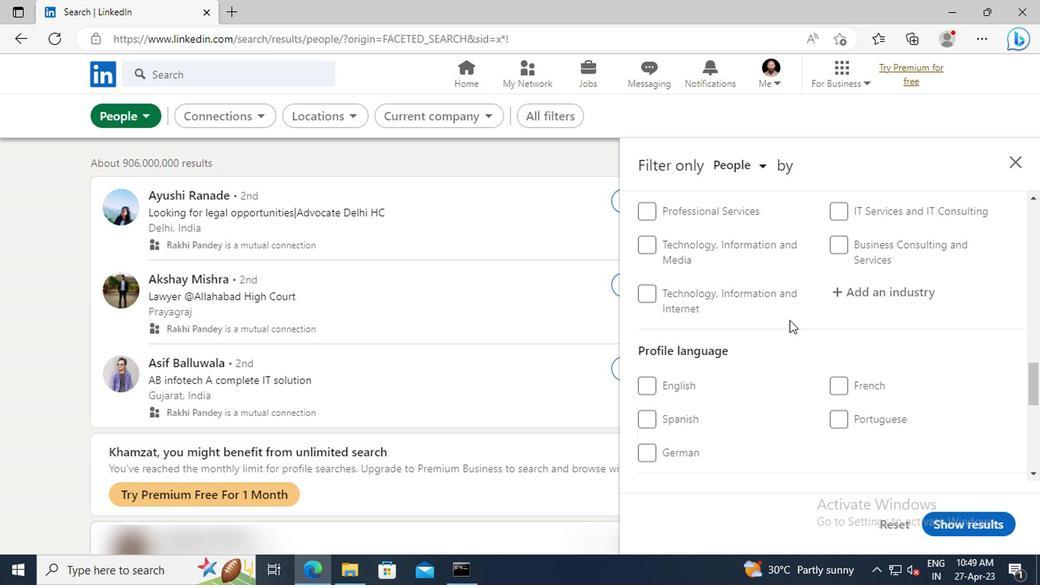 
Action: Mouse scrolled (660, 325) with delta (0, 0)
Screenshot: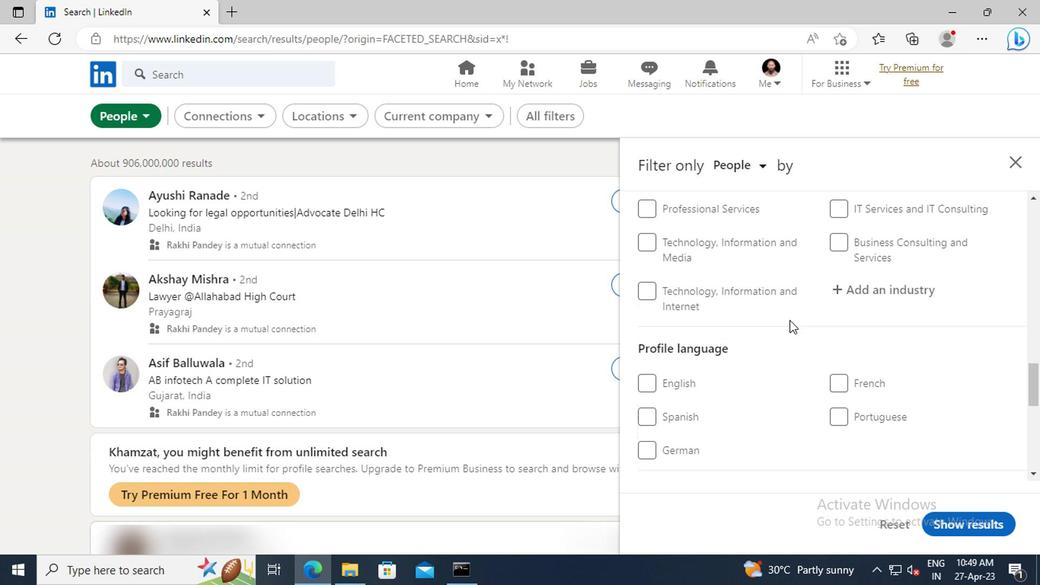 
Action: Mouse scrolled (660, 325) with delta (0, 0)
Screenshot: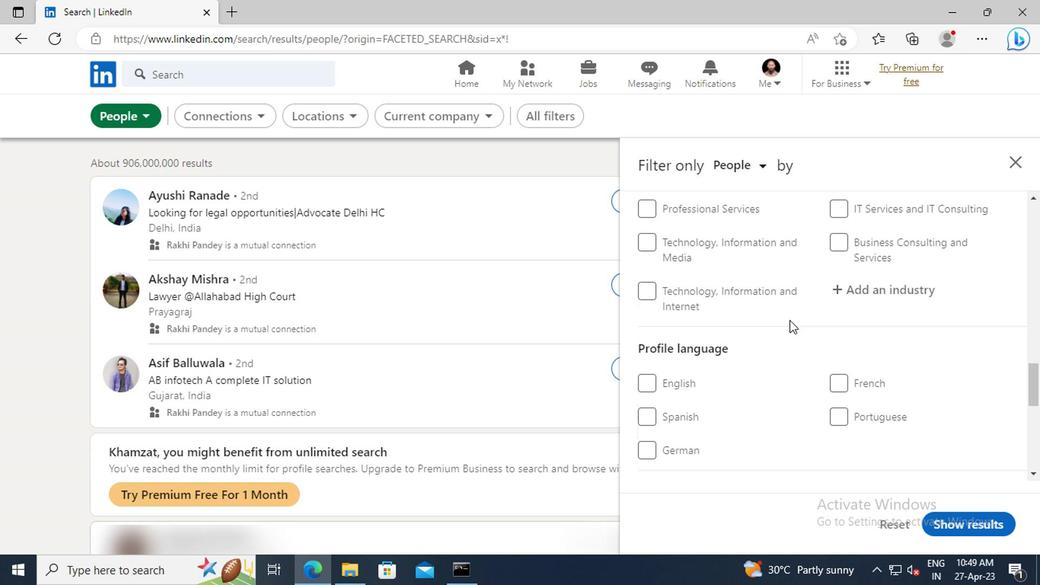 
Action: Mouse moved to (695, 305)
Screenshot: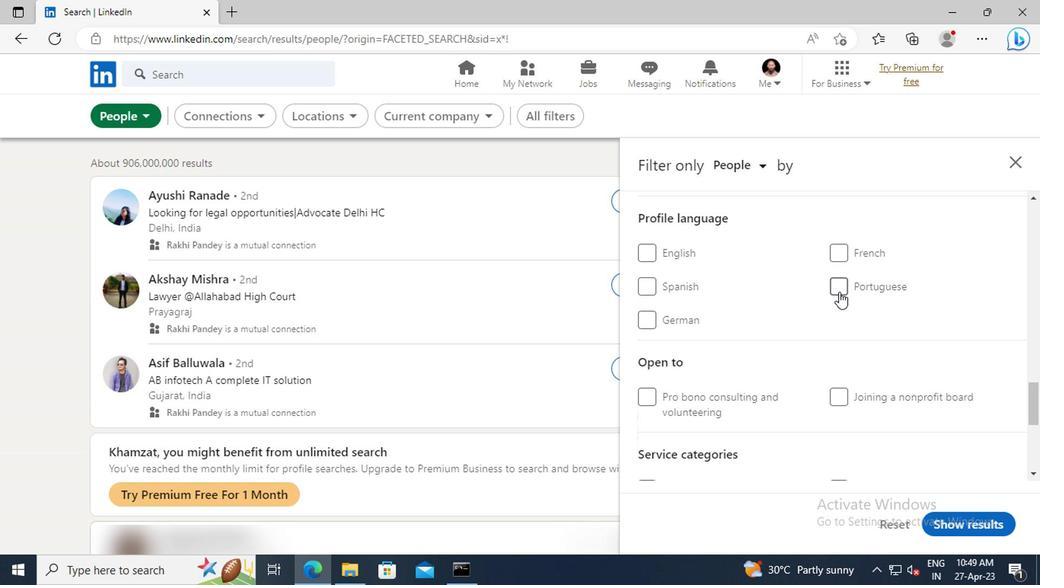 
Action: Mouse pressed left at (695, 305)
Screenshot: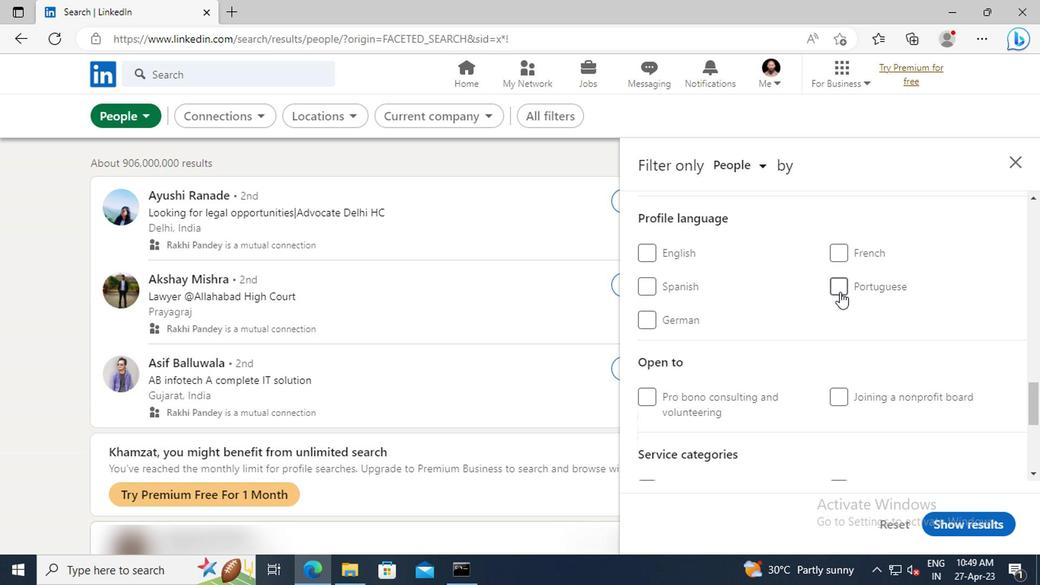 
Action: Mouse moved to (673, 335)
Screenshot: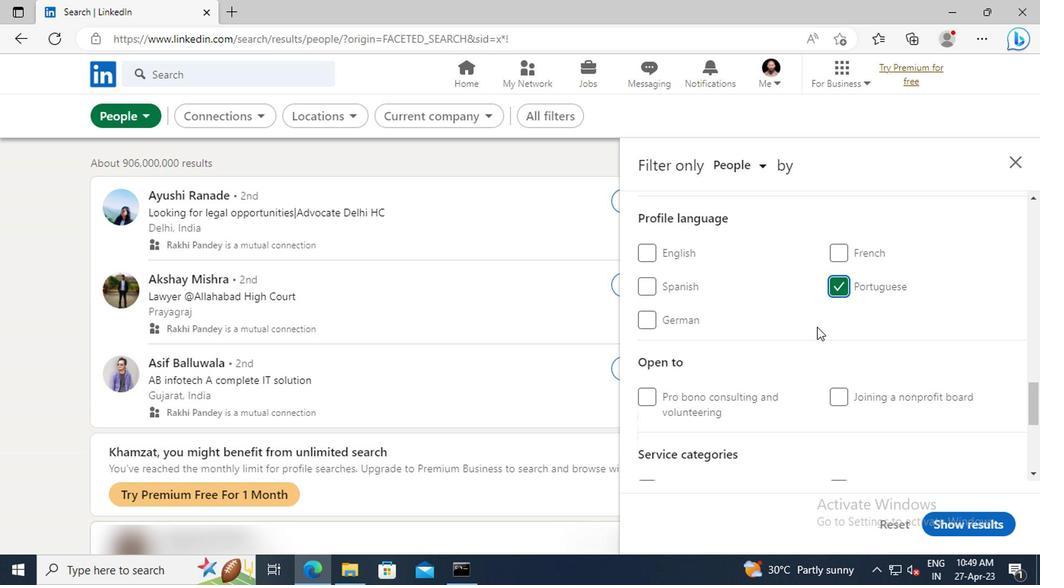 
Action: Mouse scrolled (673, 336) with delta (0, 0)
Screenshot: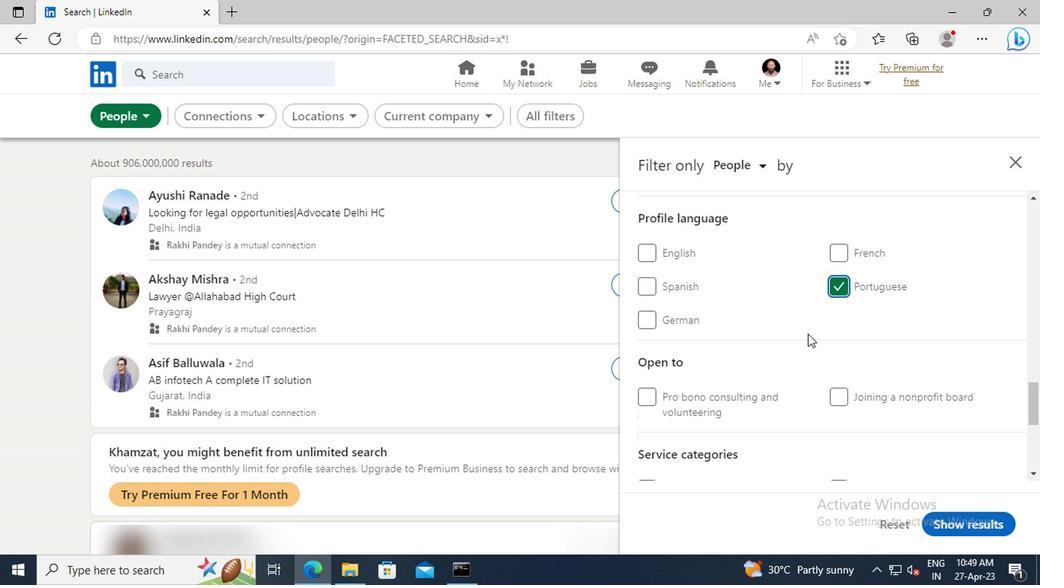 
Action: Mouse scrolled (673, 336) with delta (0, 0)
Screenshot: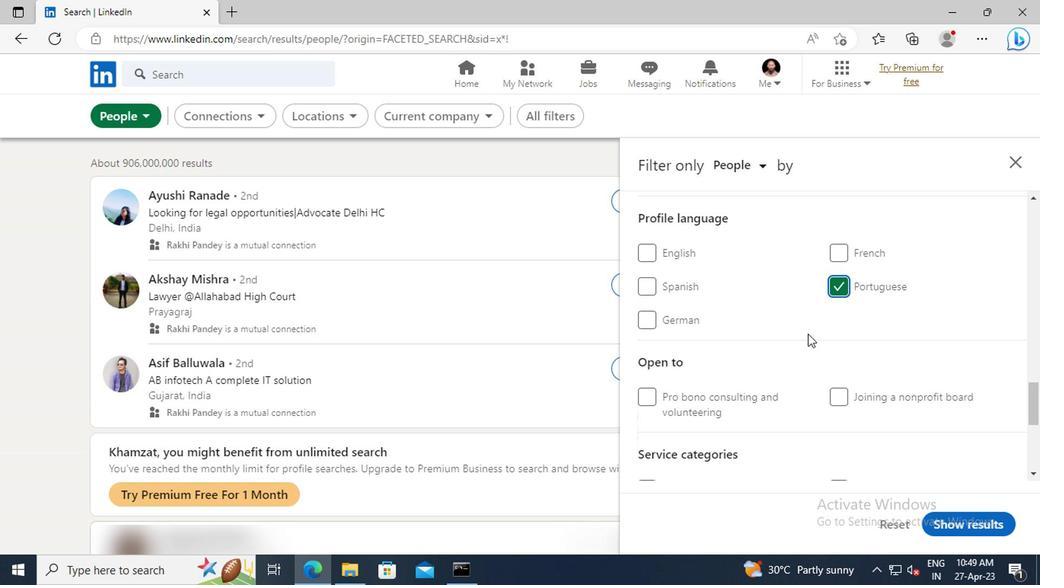
Action: Mouse scrolled (673, 336) with delta (0, 0)
Screenshot: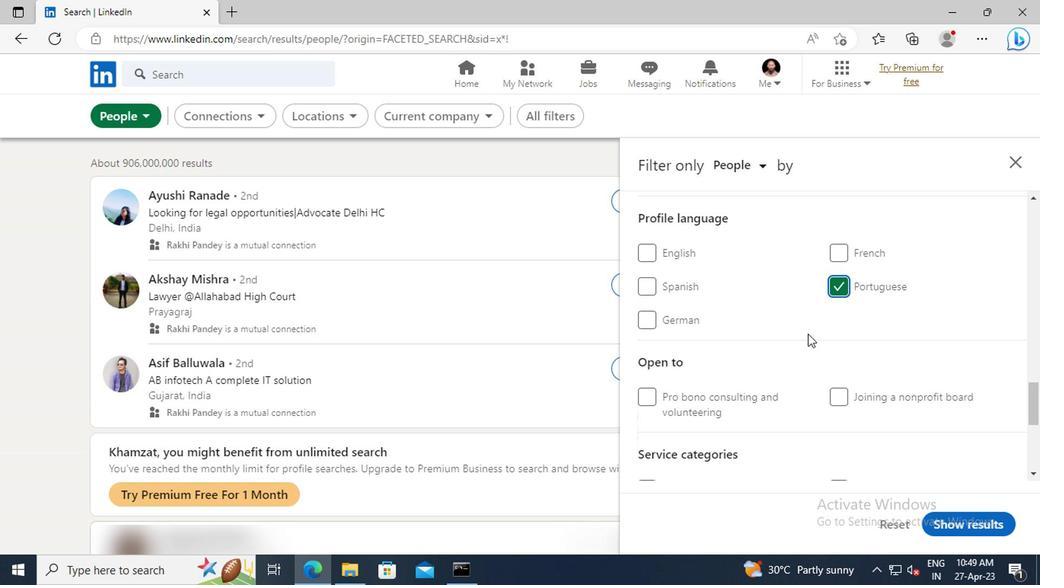 
Action: Mouse scrolled (673, 336) with delta (0, 0)
Screenshot: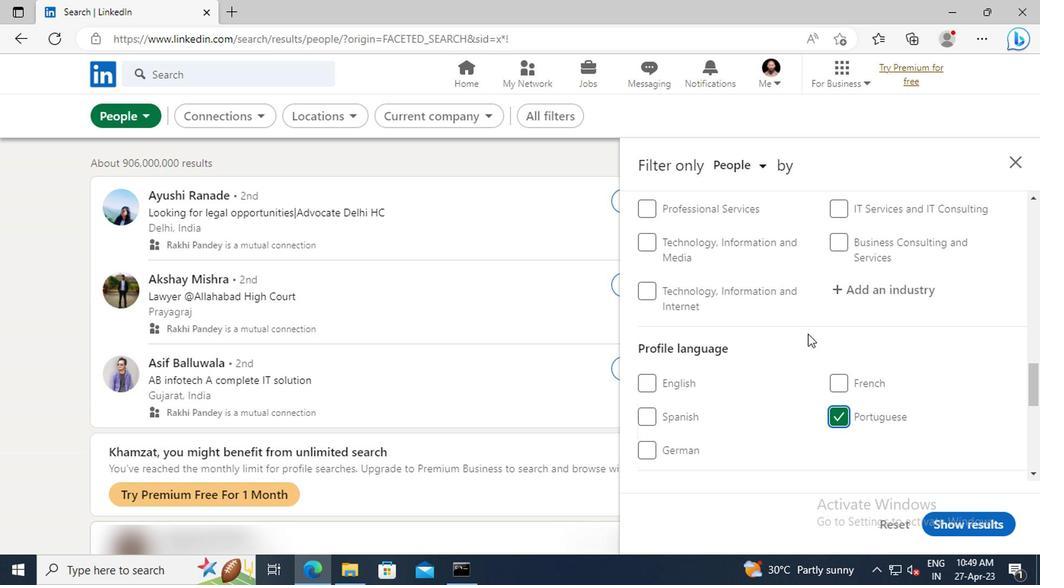 
Action: Mouse scrolled (673, 336) with delta (0, 0)
Screenshot: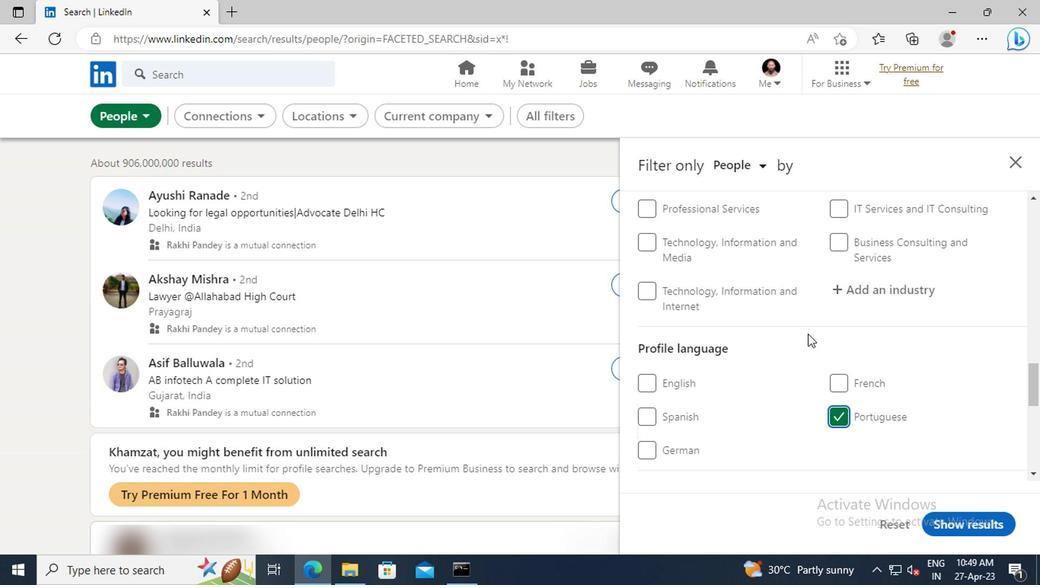 
Action: Mouse scrolled (673, 336) with delta (0, 0)
Screenshot: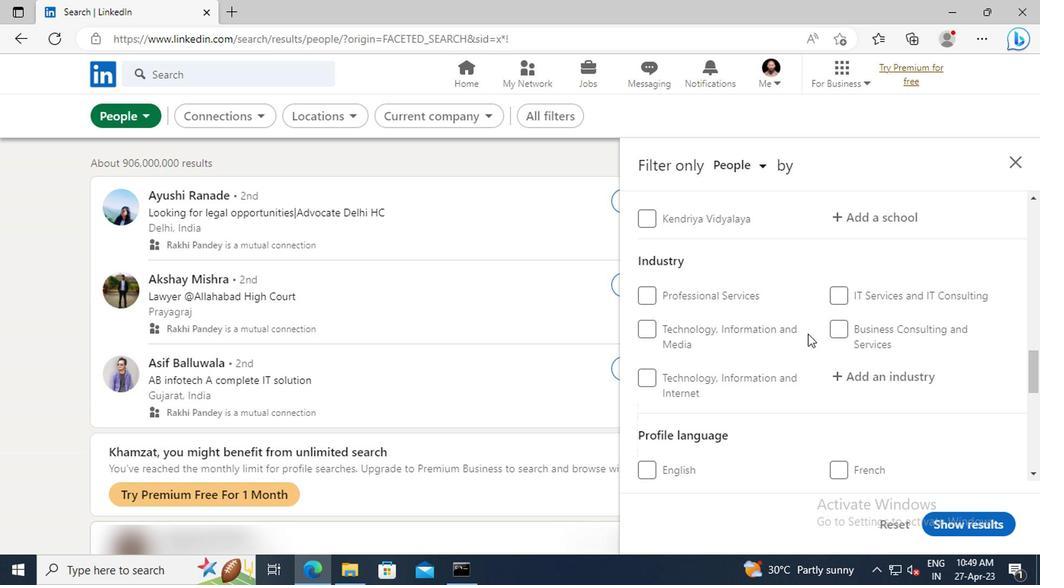 
Action: Mouse scrolled (673, 336) with delta (0, 0)
Screenshot: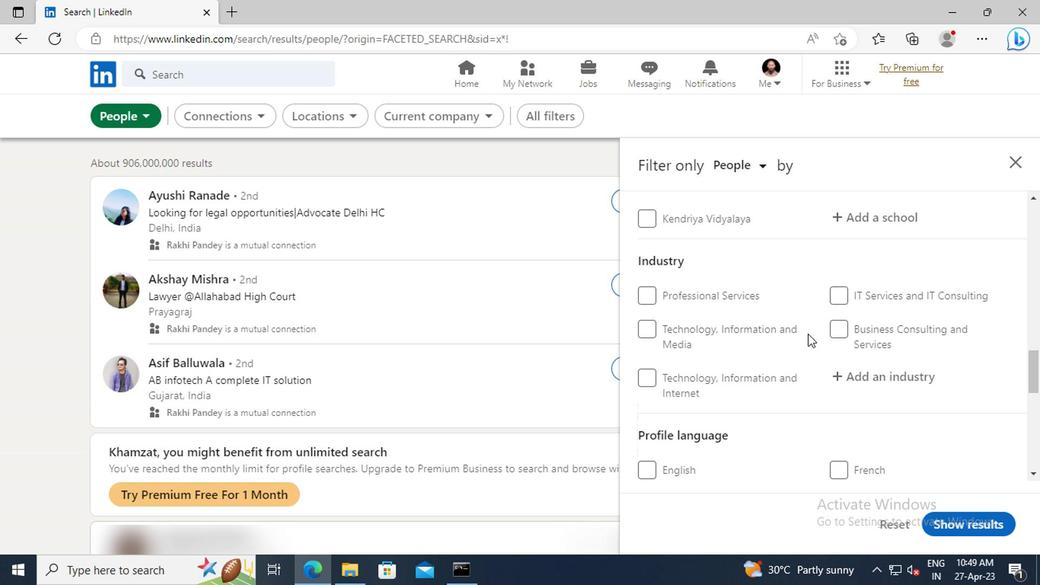 
Action: Mouse scrolled (673, 336) with delta (0, 0)
Screenshot: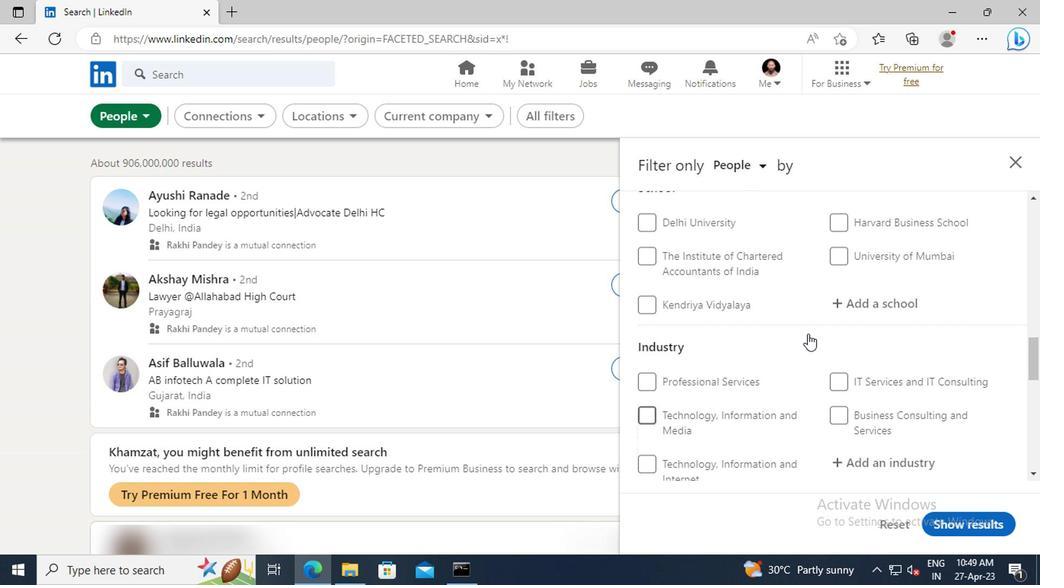 
Action: Mouse scrolled (673, 336) with delta (0, 0)
Screenshot: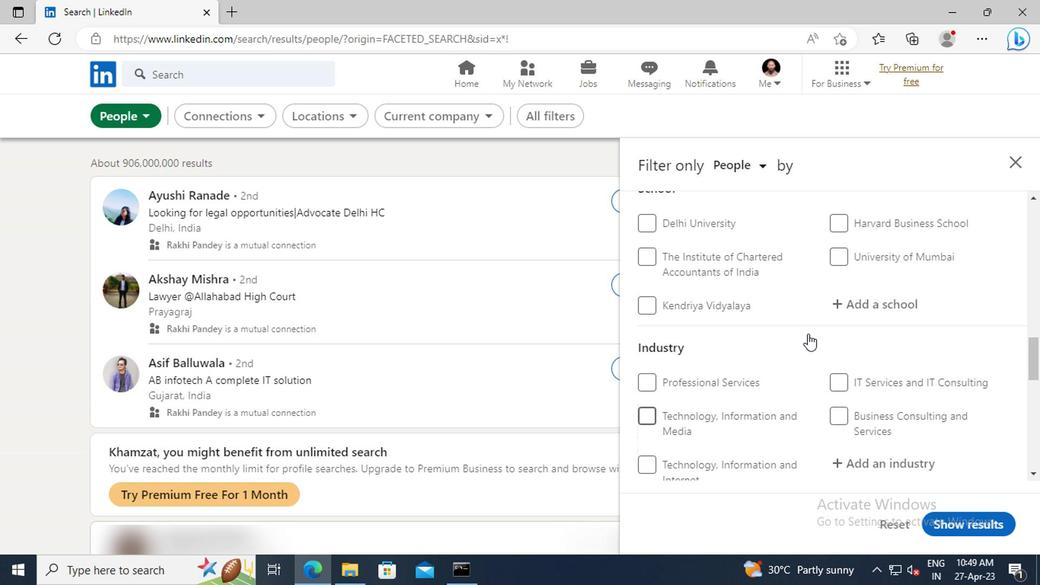 
Action: Mouse scrolled (673, 336) with delta (0, 0)
Screenshot: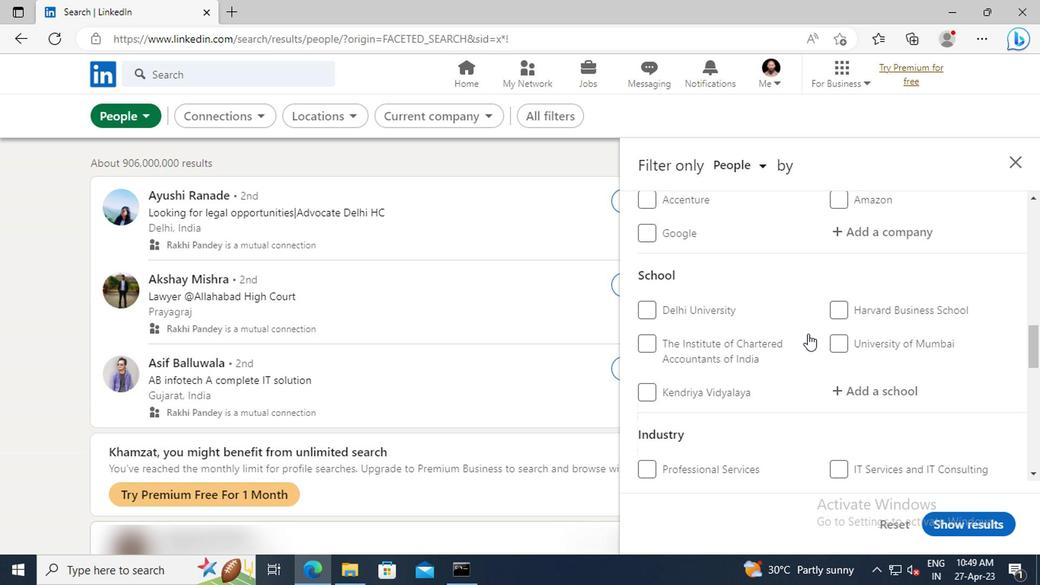 
Action: Mouse scrolled (673, 336) with delta (0, 0)
Screenshot: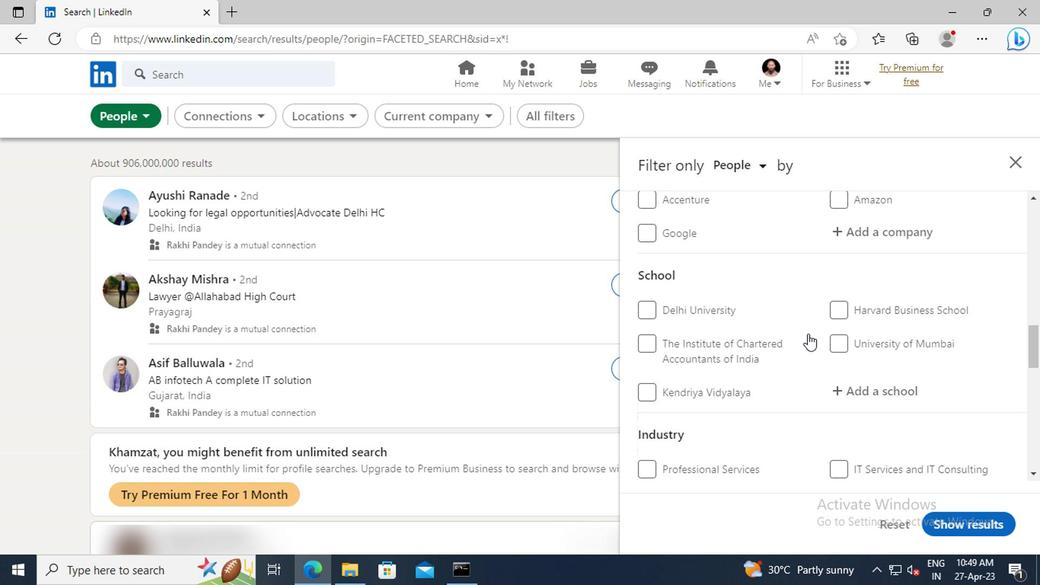 
Action: Mouse scrolled (673, 336) with delta (0, 0)
Screenshot: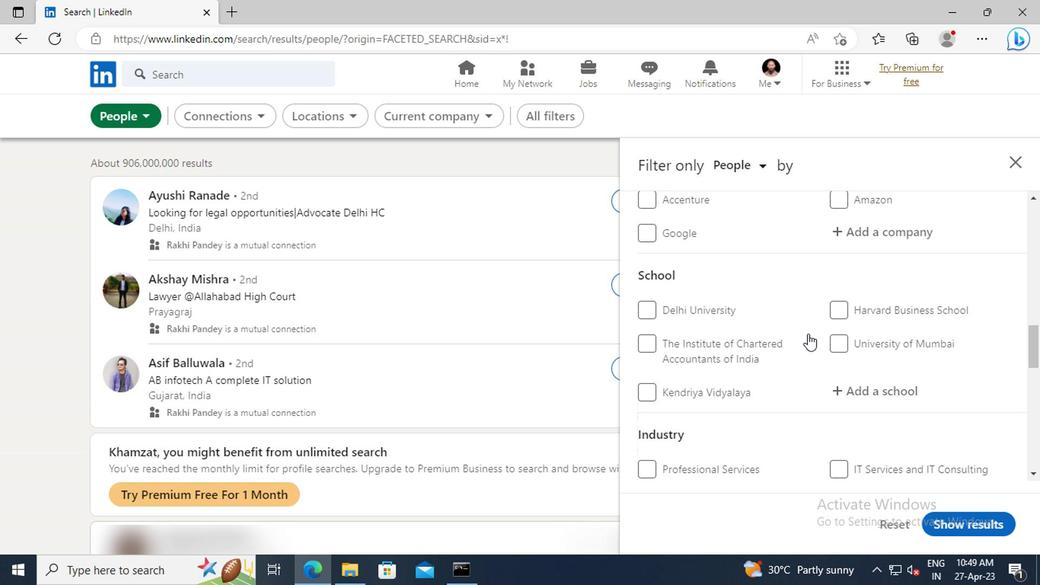 
Action: Mouse scrolled (673, 336) with delta (0, 0)
Screenshot: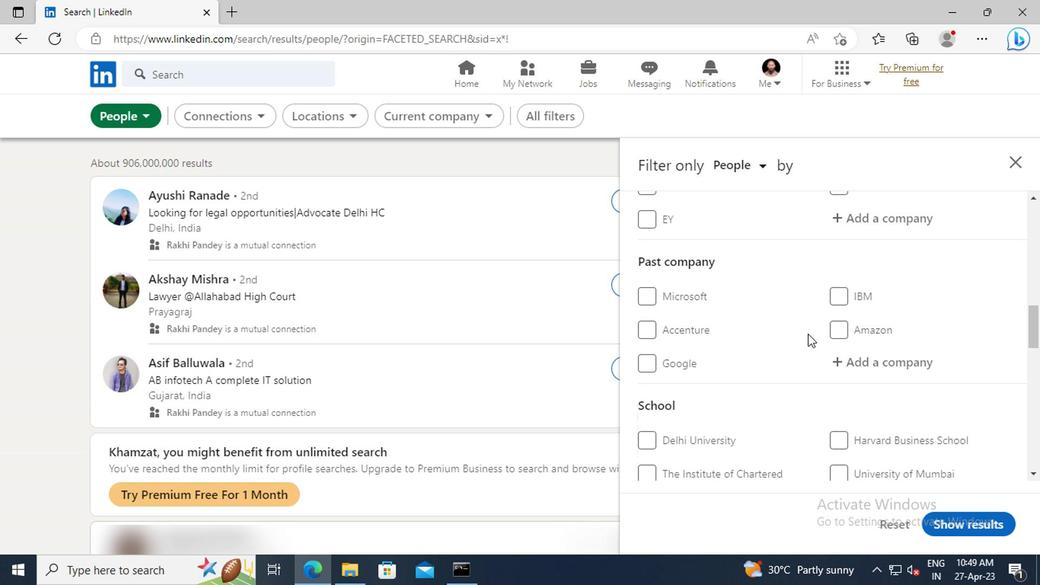 
Action: Mouse scrolled (673, 336) with delta (0, 0)
Screenshot: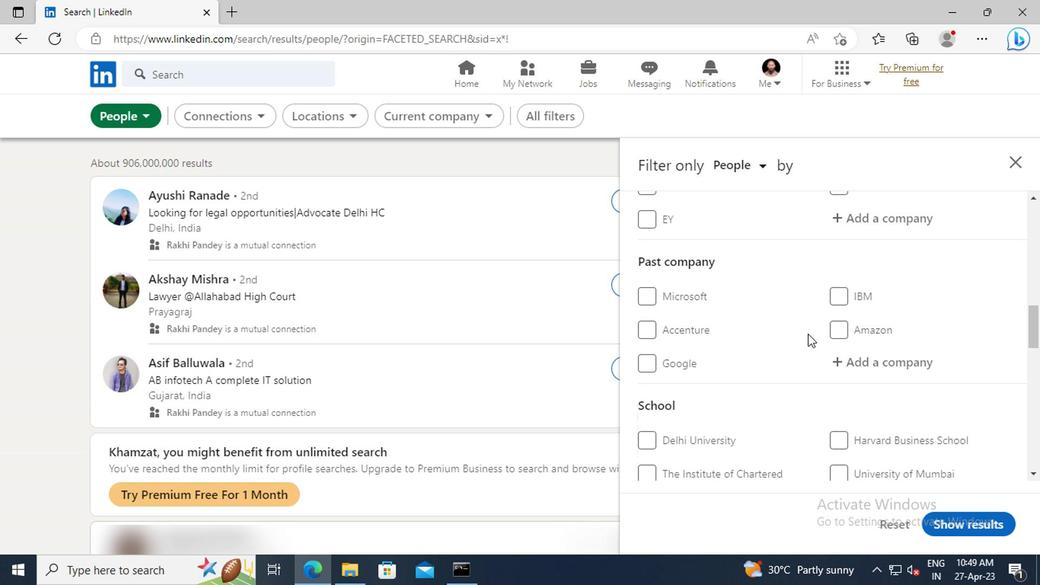 
Action: Mouse scrolled (673, 336) with delta (0, 0)
Screenshot: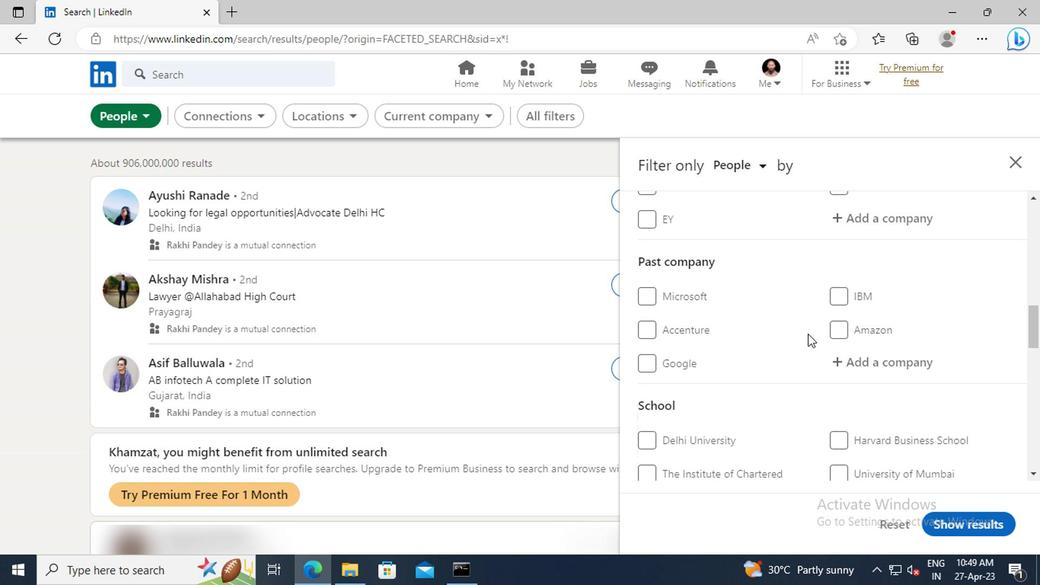 
Action: Mouse moved to (701, 341)
Screenshot: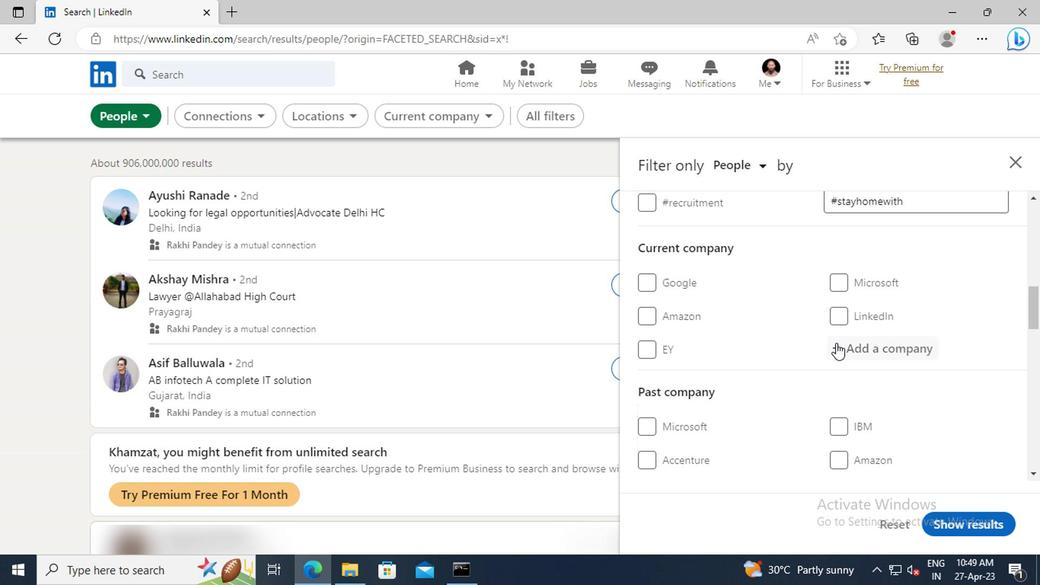 
Action: Mouse pressed left at (701, 341)
Screenshot: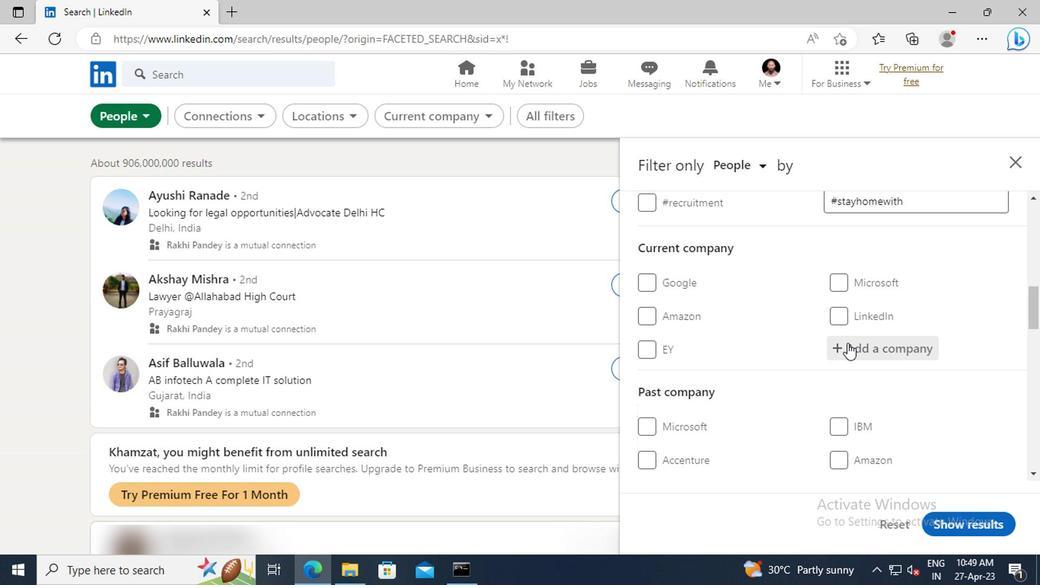 
Action: Key pressed <Key.shift>YELLOW.AI
Screenshot: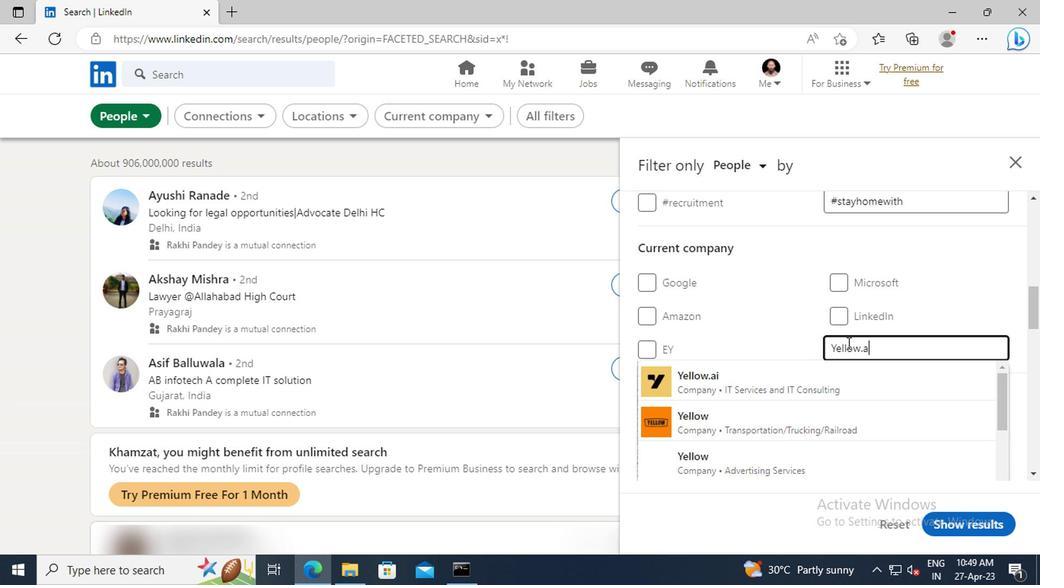 
Action: Mouse moved to (693, 365)
Screenshot: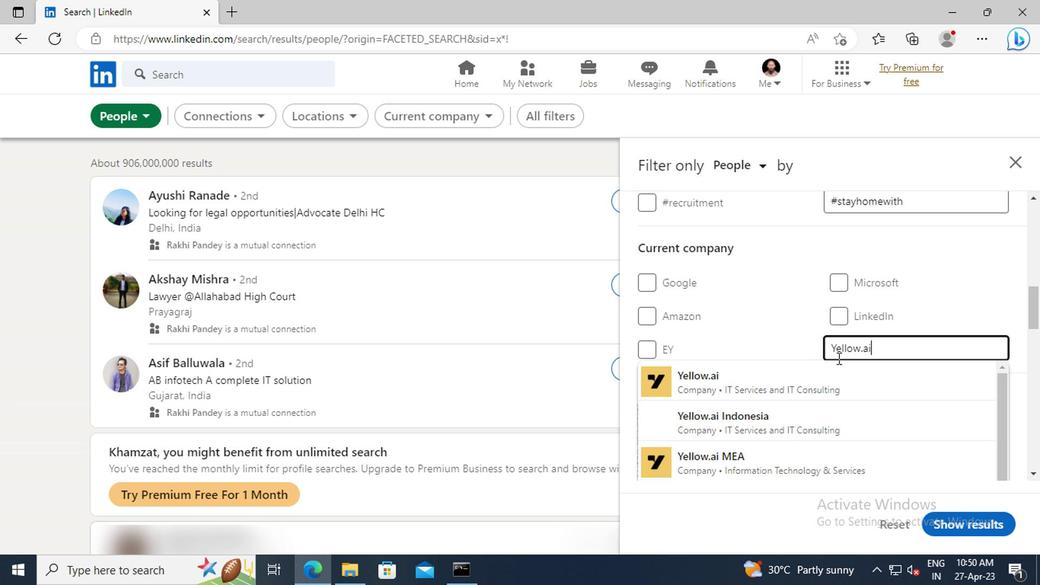 
Action: Mouse pressed left at (693, 365)
Screenshot: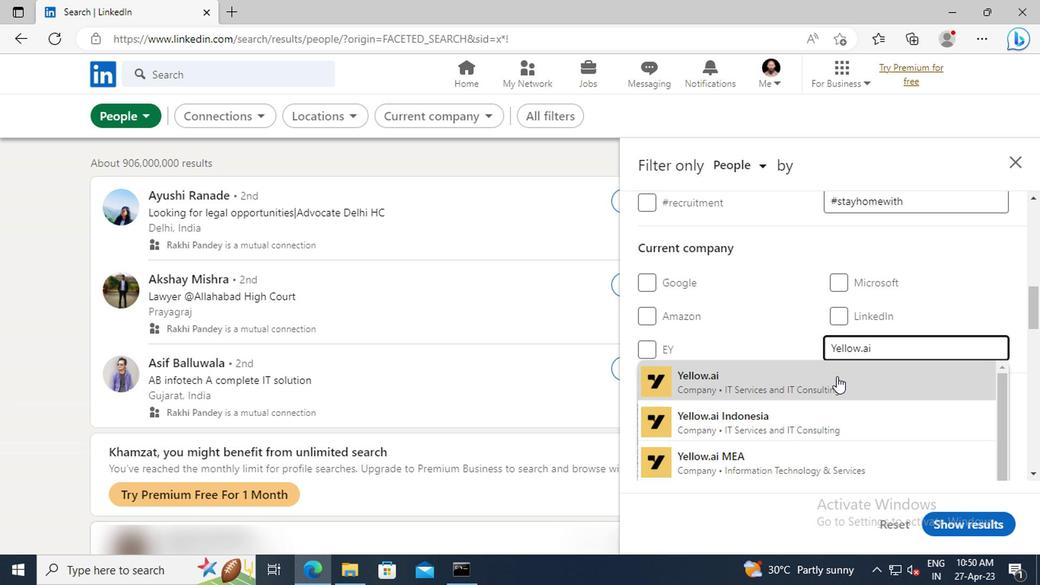 
Action: Mouse moved to (683, 320)
Screenshot: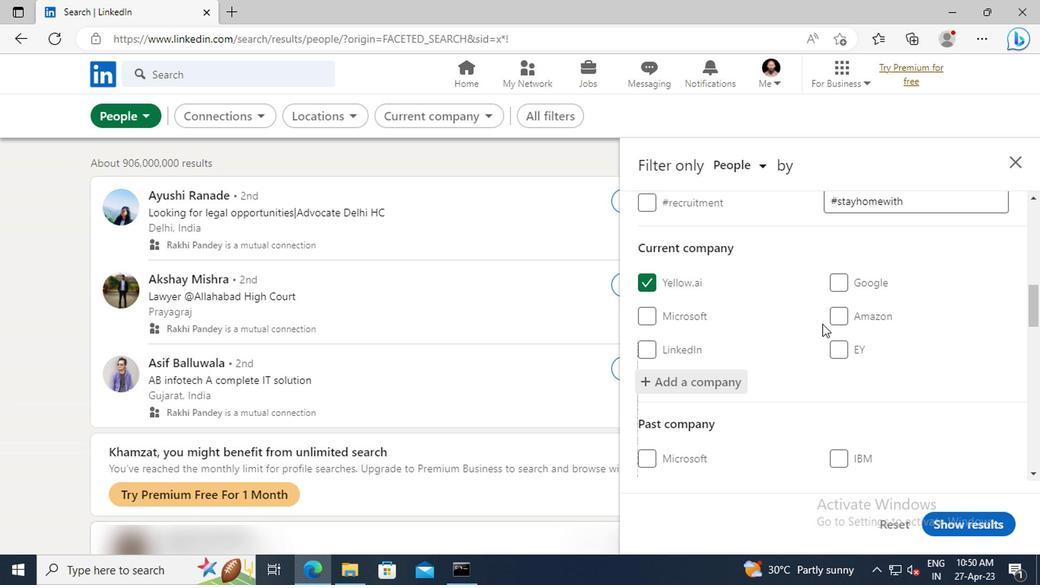 
Action: Mouse scrolled (683, 320) with delta (0, 0)
Screenshot: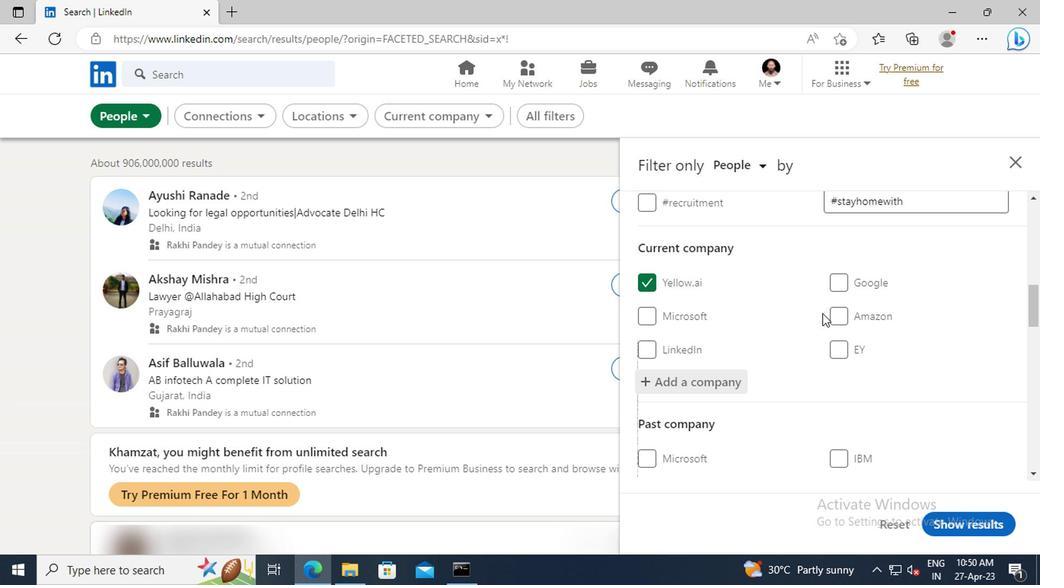 
Action: Mouse scrolled (683, 320) with delta (0, 0)
Screenshot: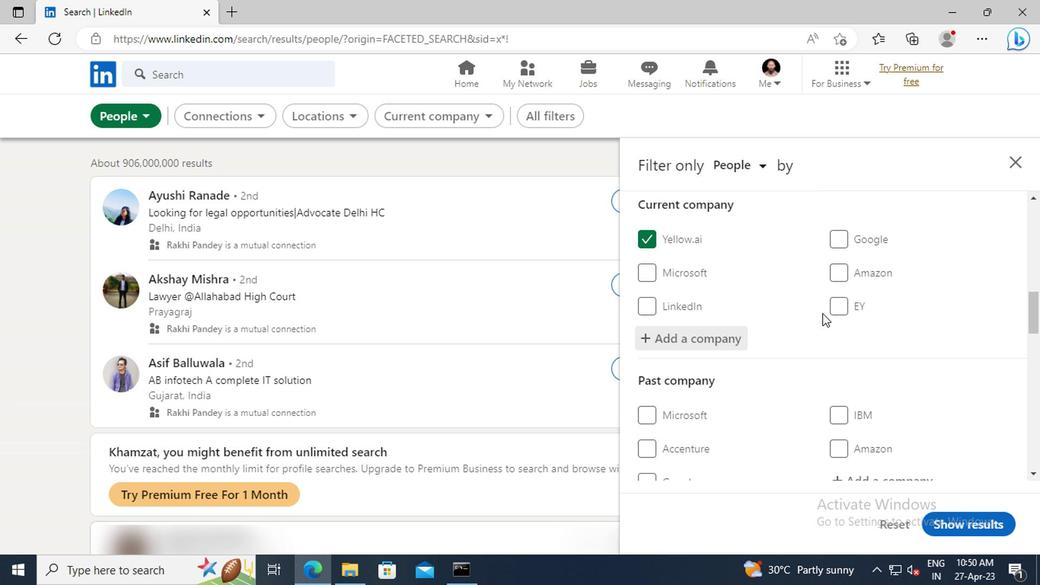 
Action: Mouse scrolled (683, 320) with delta (0, 0)
Screenshot: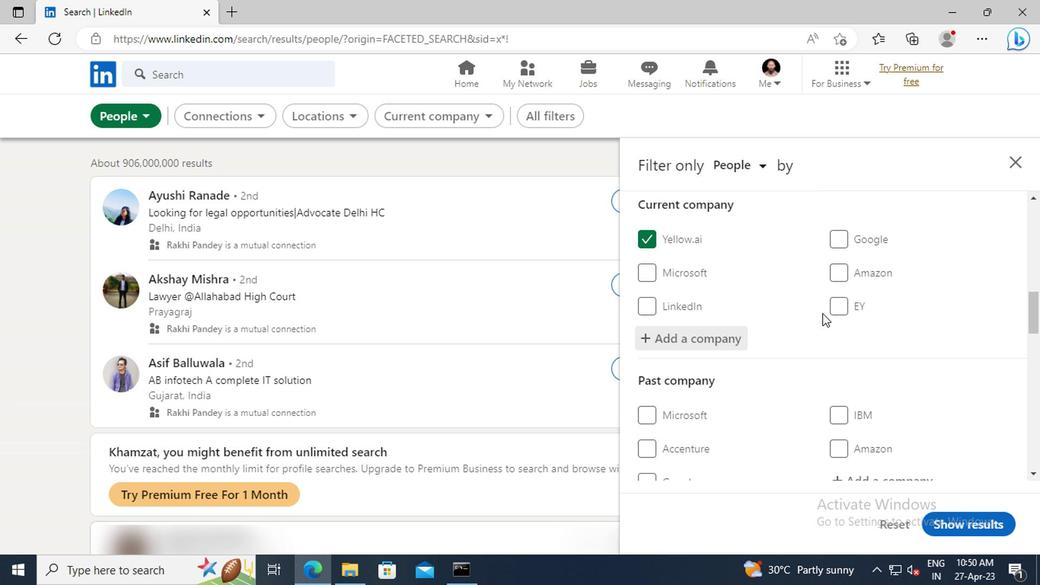 
Action: Mouse scrolled (683, 320) with delta (0, 0)
Screenshot: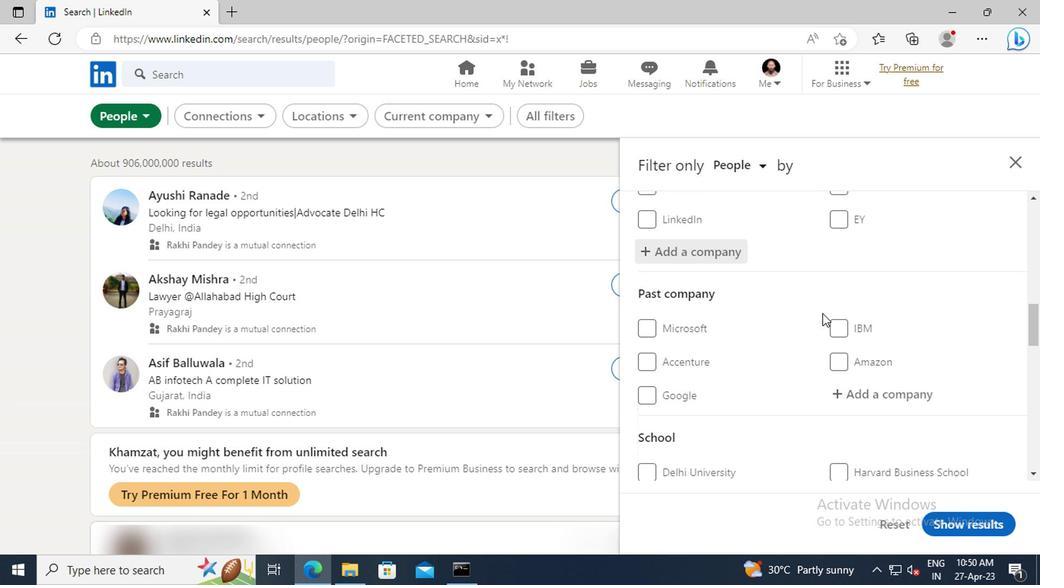 
Action: Mouse scrolled (683, 320) with delta (0, 0)
Screenshot: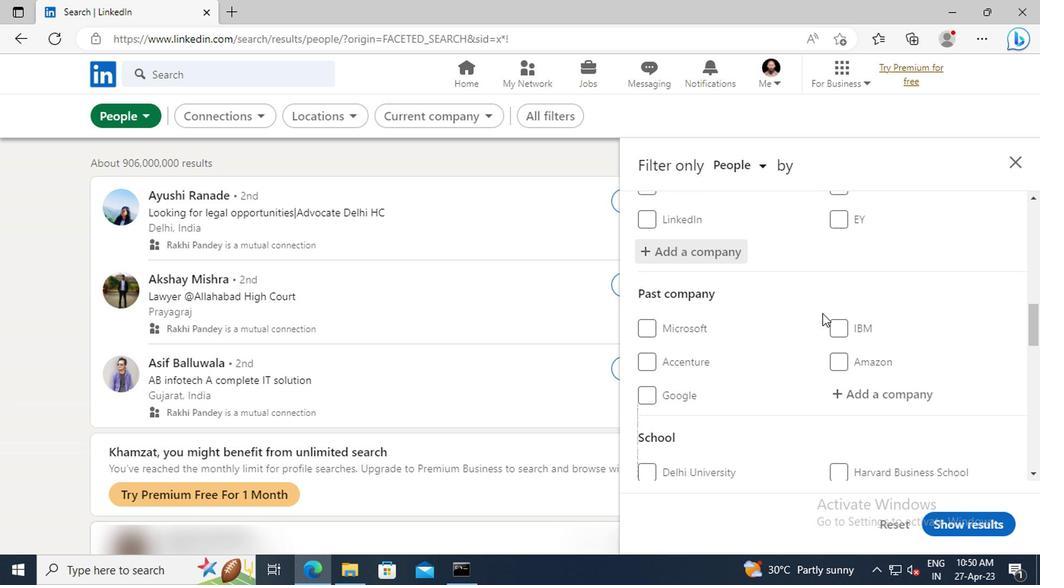 
Action: Mouse scrolled (683, 320) with delta (0, 0)
Screenshot: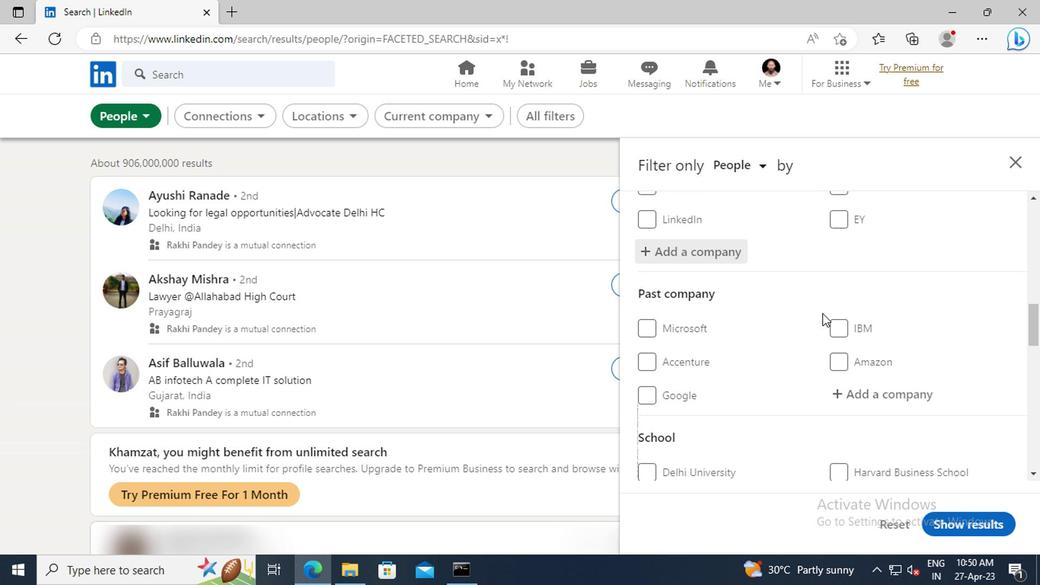 
Action: Mouse scrolled (683, 320) with delta (0, 0)
Screenshot: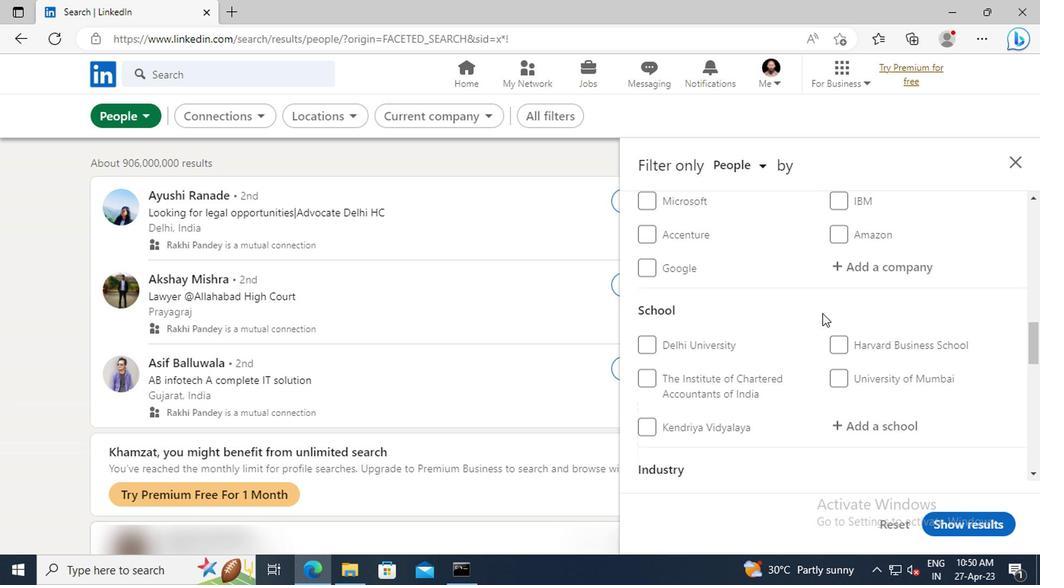 
Action: Mouse scrolled (683, 320) with delta (0, 0)
Screenshot: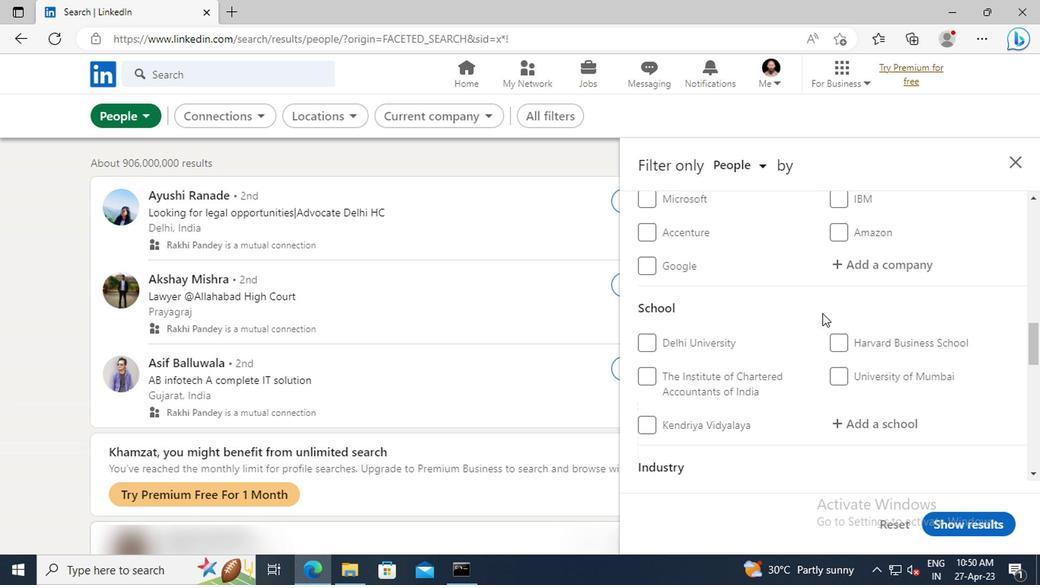 
Action: Mouse scrolled (683, 320) with delta (0, 0)
Screenshot: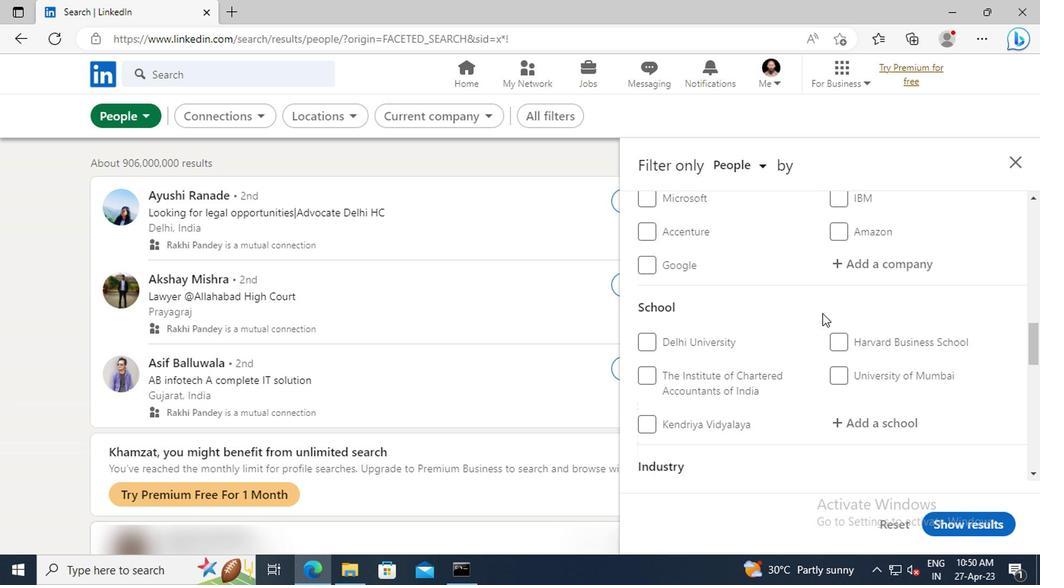 
Action: Mouse moved to (702, 309)
Screenshot: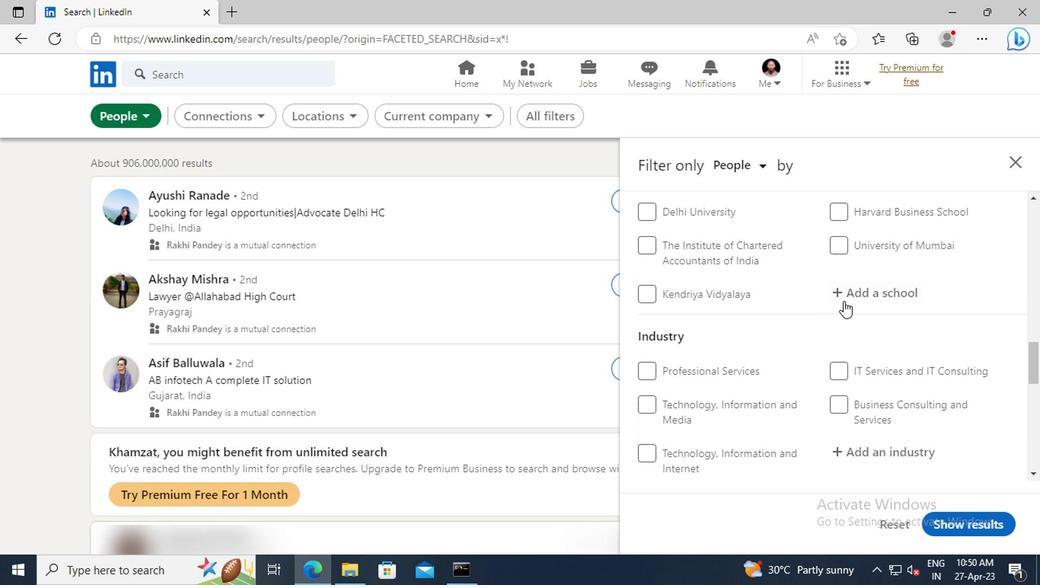 
Action: Mouse pressed left at (702, 309)
Screenshot: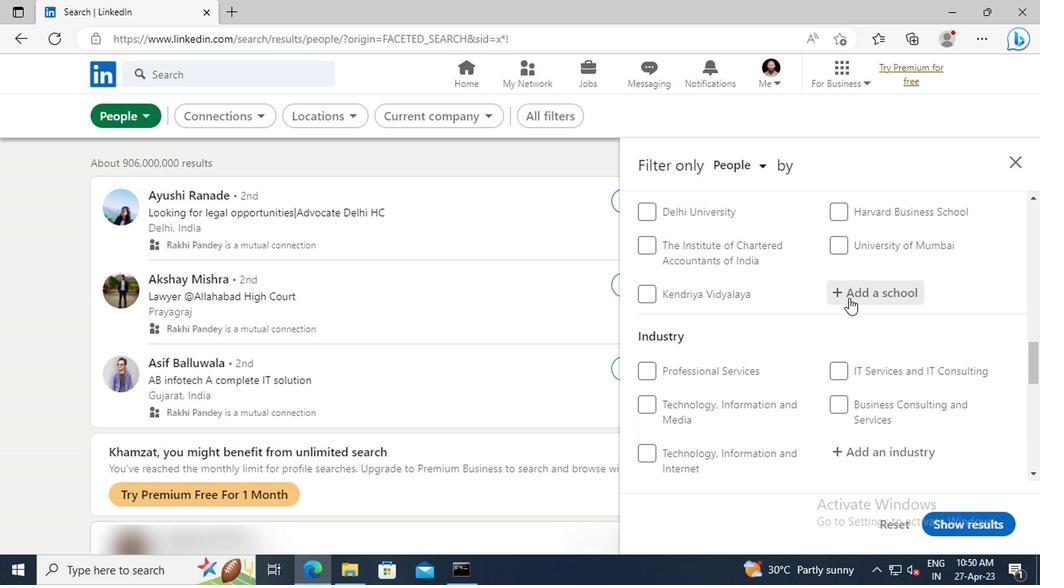 
Action: Key pressed <Key.shift>ARYABHATTA<Key.space><Key.shift>KNOWLEDGE
Screenshot: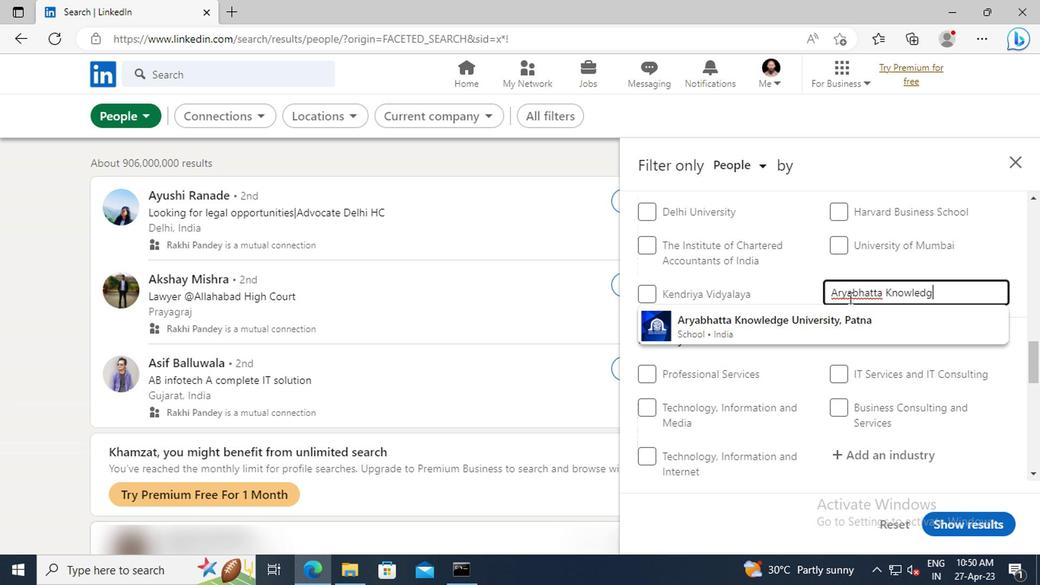 
Action: Mouse moved to (705, 326)
Screenshot: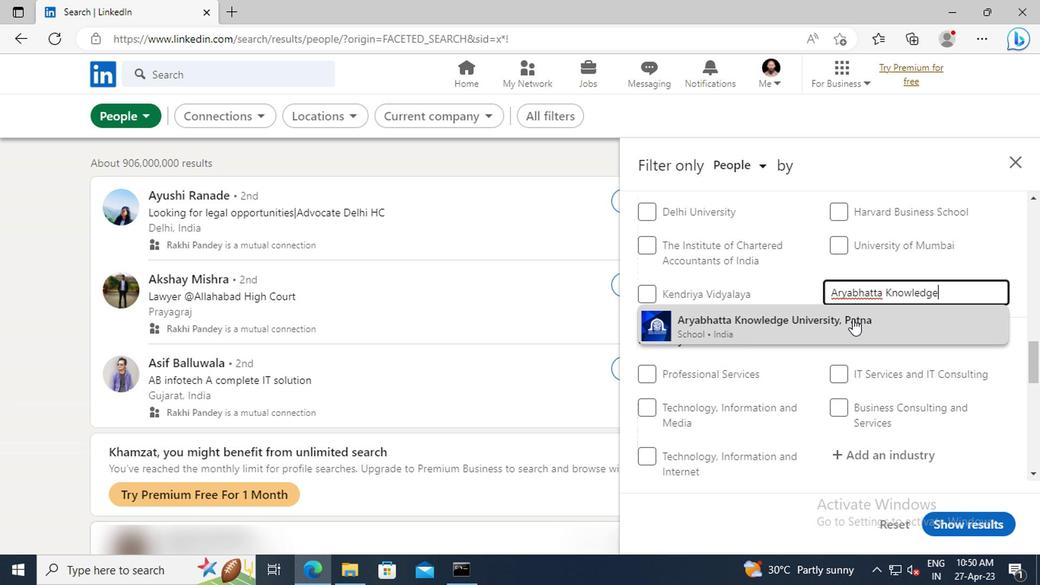
Action: Mouse pressed left at (705, 326)
Screenshot: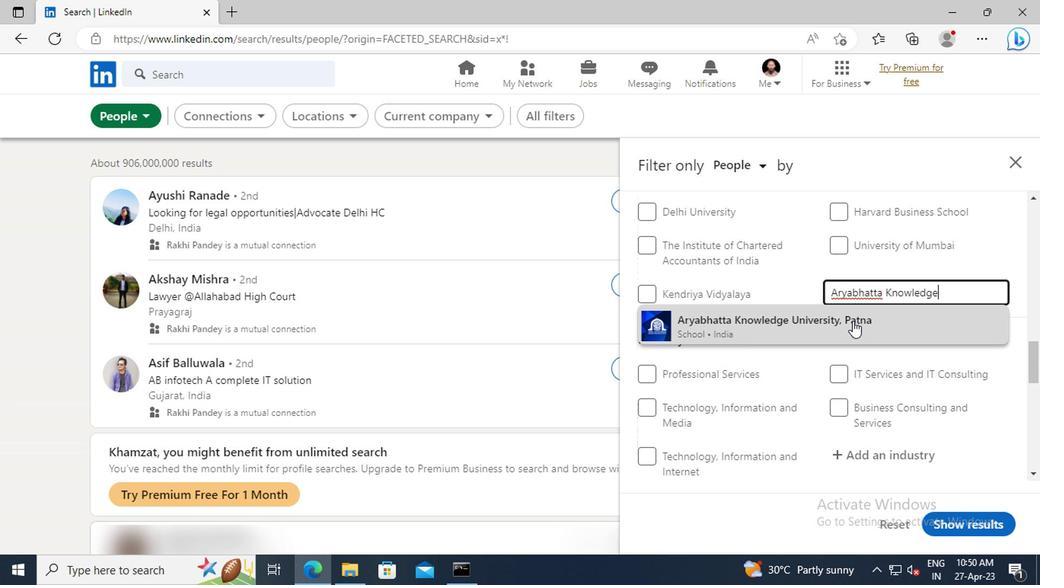
Action: Mouse moved to (680, 308)
Screenshot: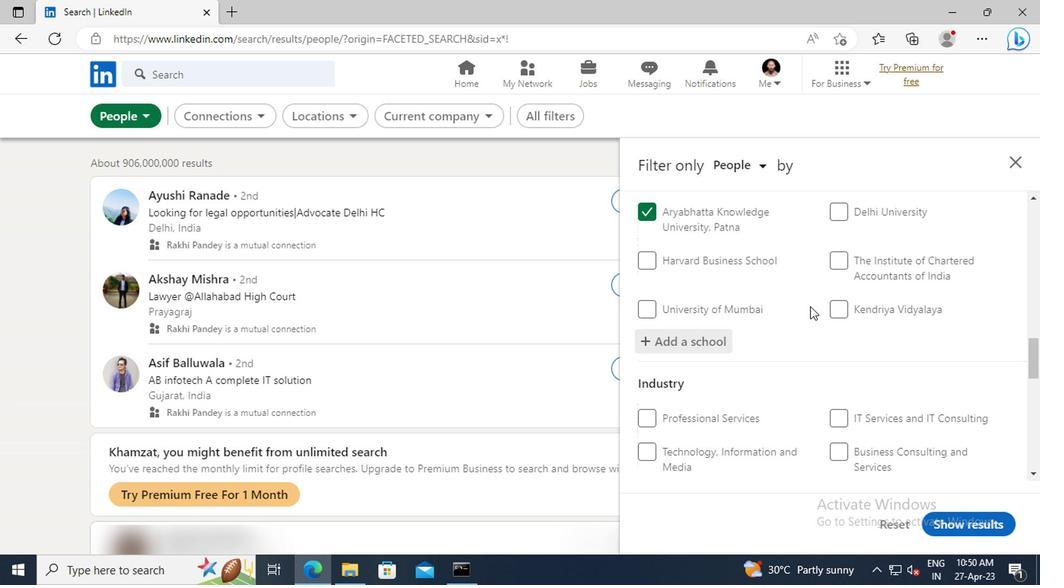 
Action: Mouse scrolled (680, 307) with delta (0, 0)
Screenshot: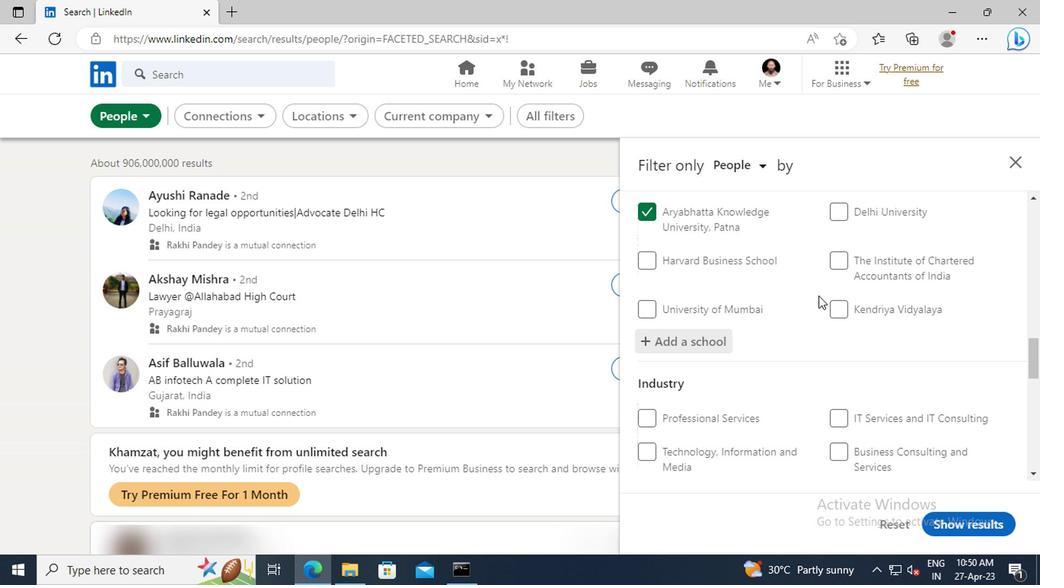 
Action: Mouse scrolled (680, 307) with delta (0, 0)
Screenshot: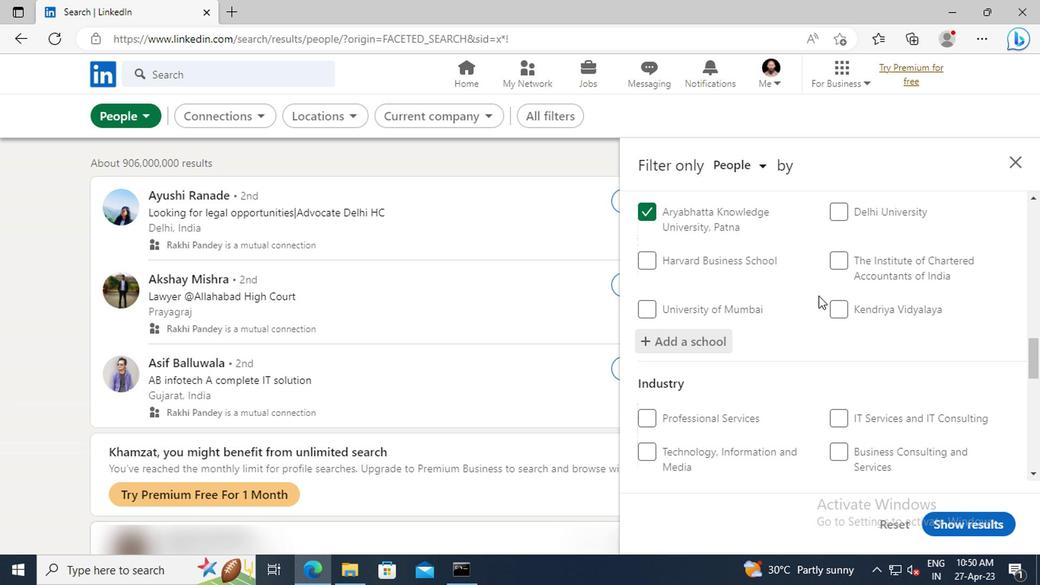 
Action: Mouse scrolled (680, 307) with delta (0, 0)
Screenshot: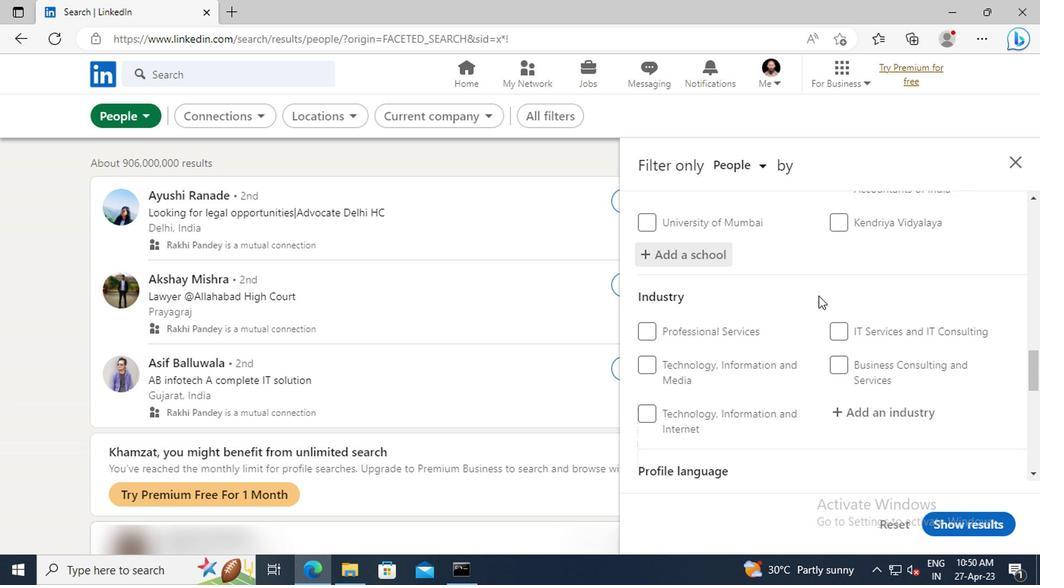 
Action: Mouse scrolled (680, 307) with delta (0, 0)
Screenshot: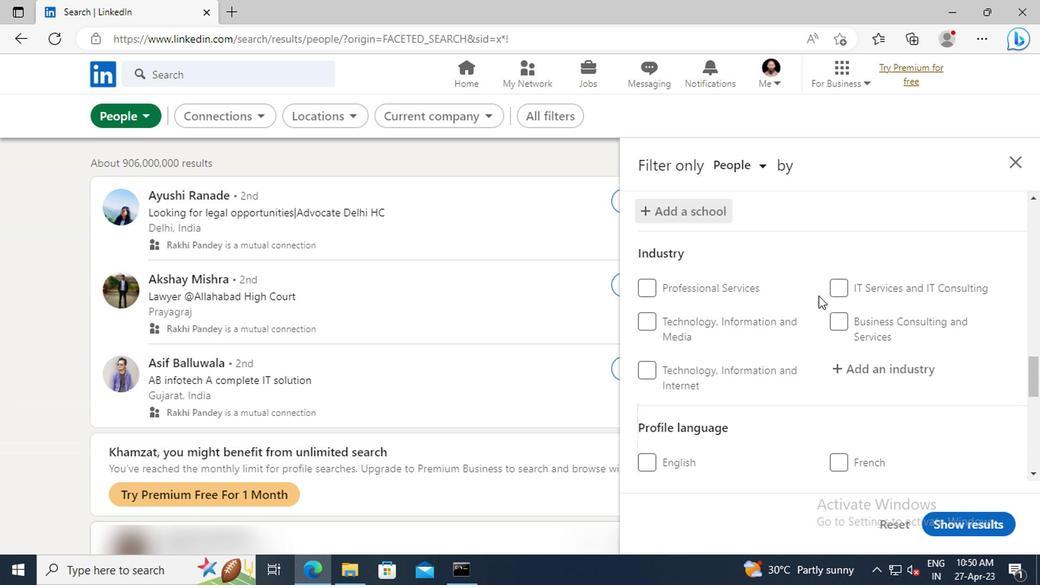 
Action: Mouse scrolled (680, 307) with delta (0, 0)
Screenshot: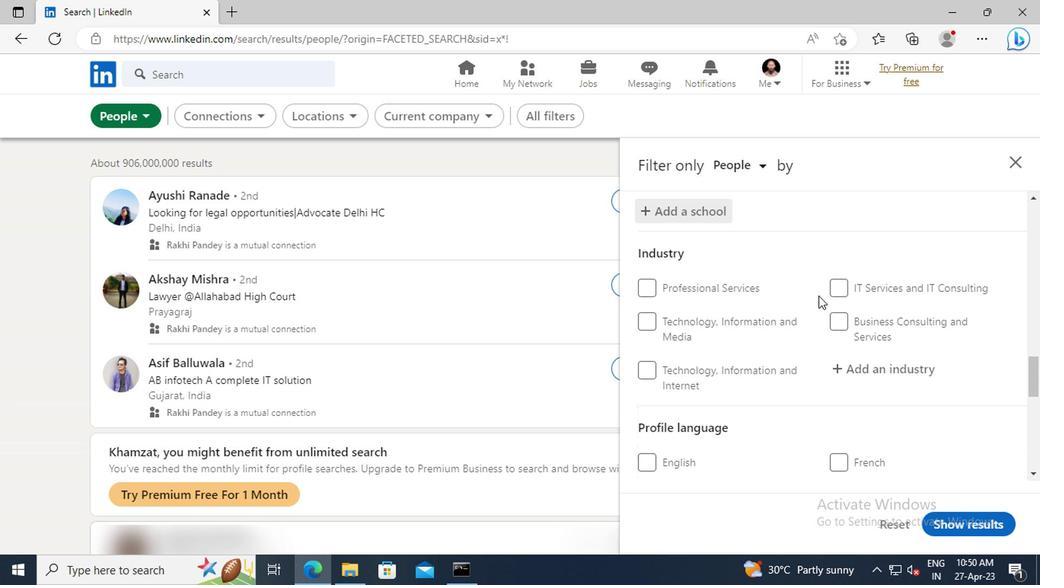 
Action: Mouse moved to (709, 301)
Screenshot: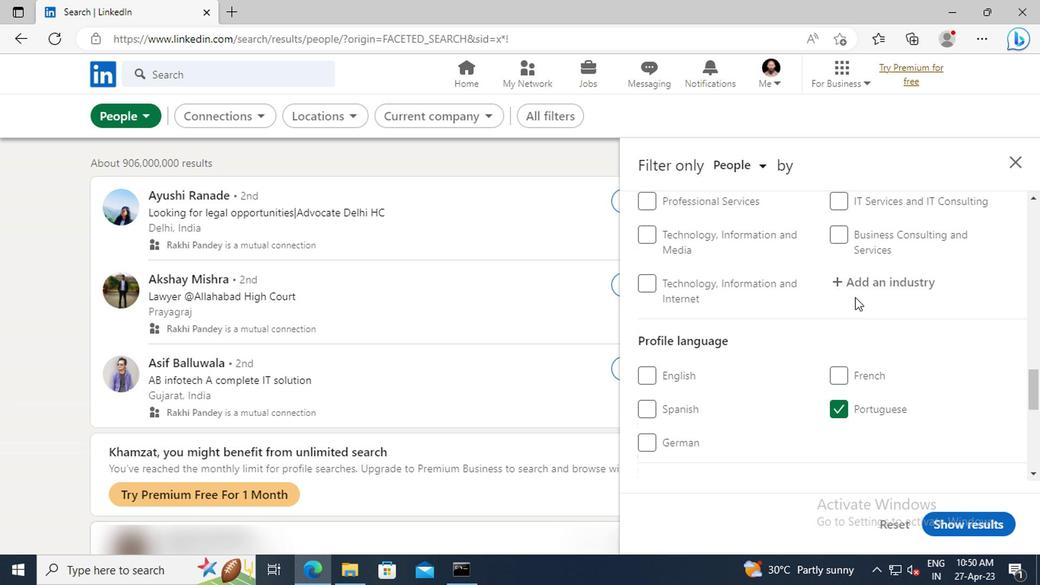 
Action: Mouse pressed left at (709, 301)
Screenshot: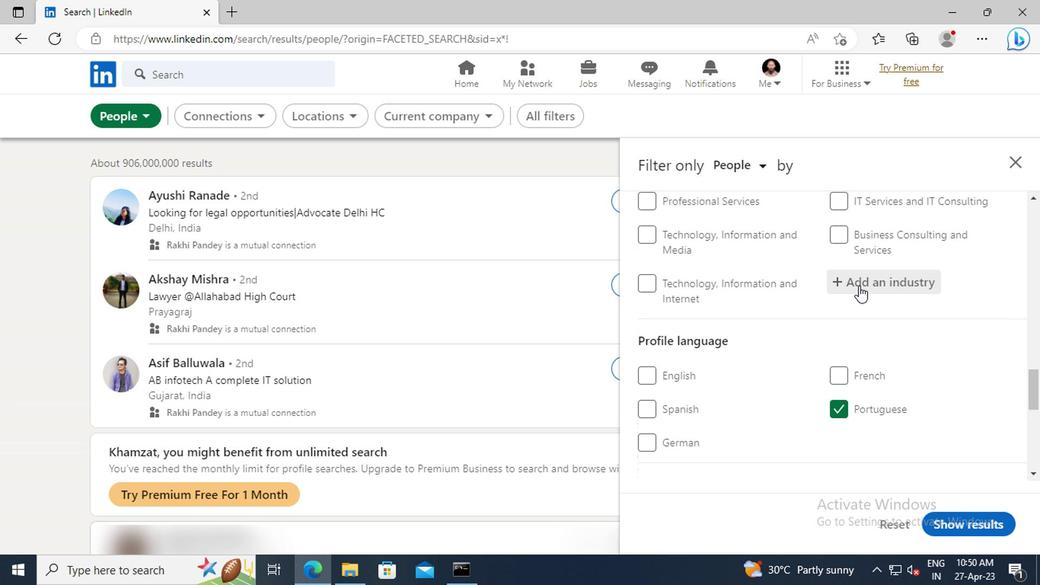 
Action: Key pressed <Key.shift>IT<Key.space><Key.shift>SYSTEM<Key.space><Key.shift>CUSTOM
Screenshot: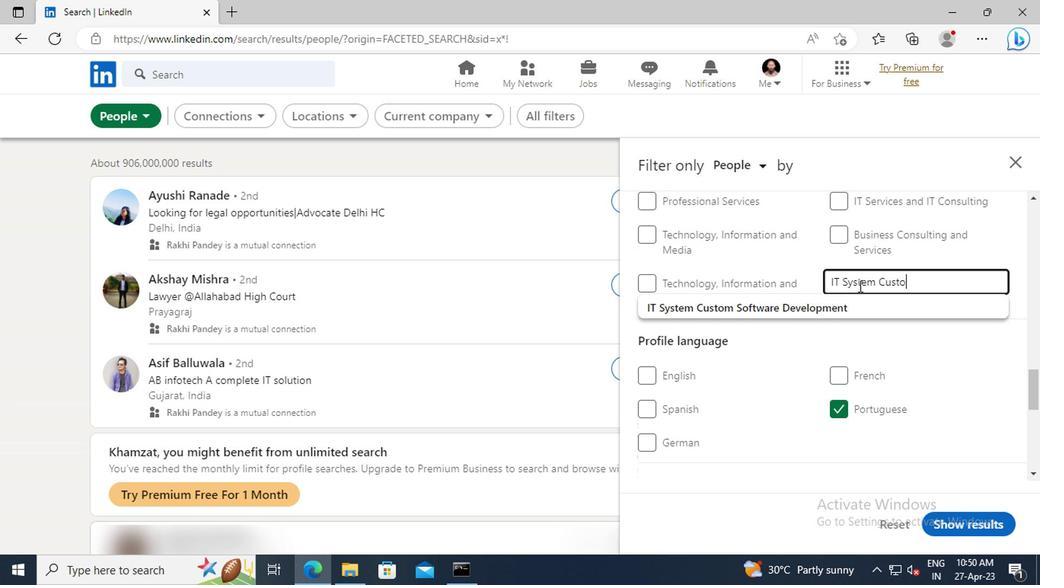 
Action: Mouse moved to (707, 319)
Screenshot: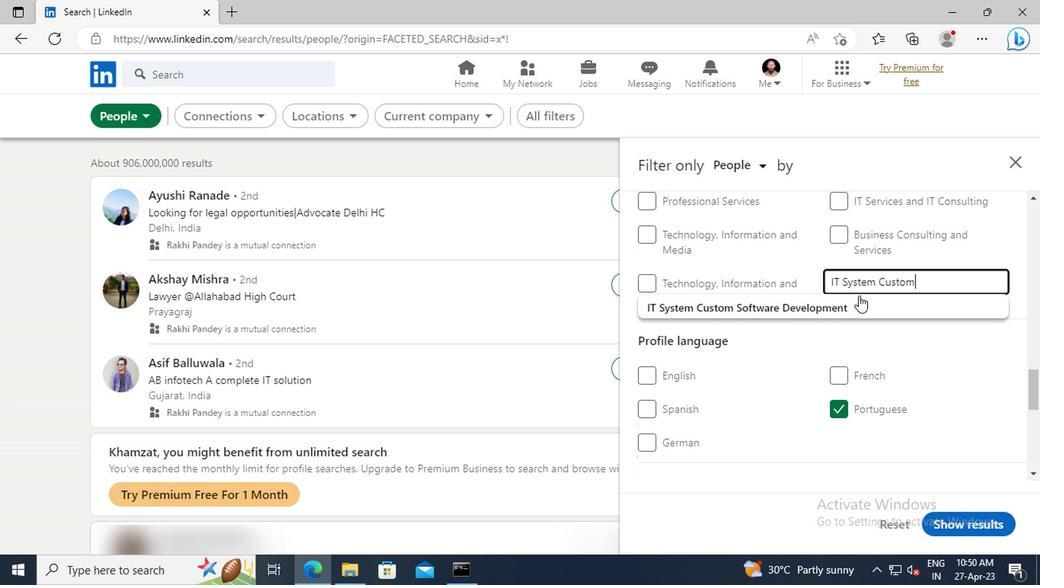 
Action: Mouse pressed left at (707, 319)
Screenshot: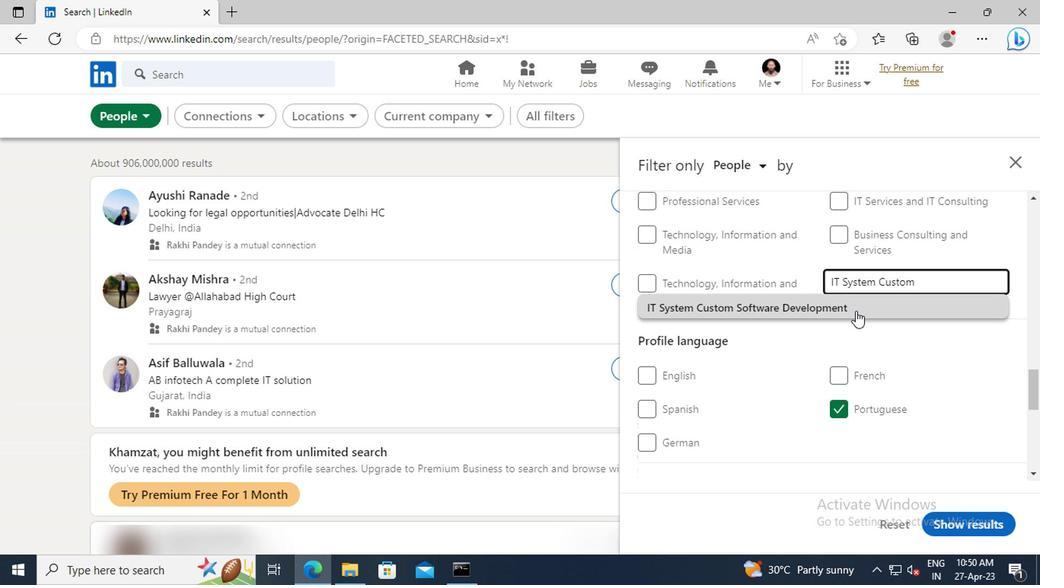 
Action: Mouse moved to (686, 303)
Screenshot: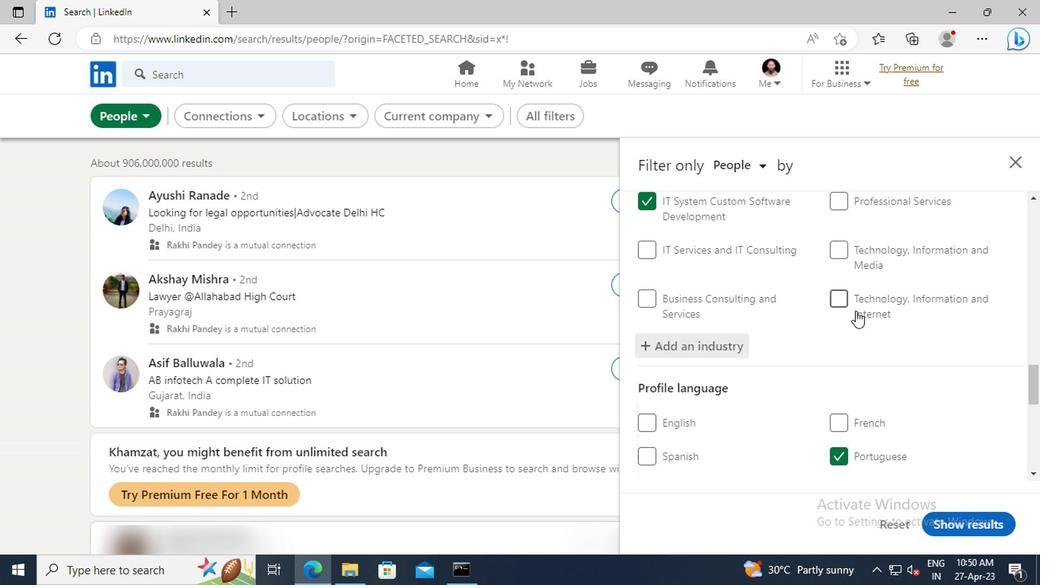 
Action: Mouse scrolled (686, 302) with delta (0, 0)
Screenshot: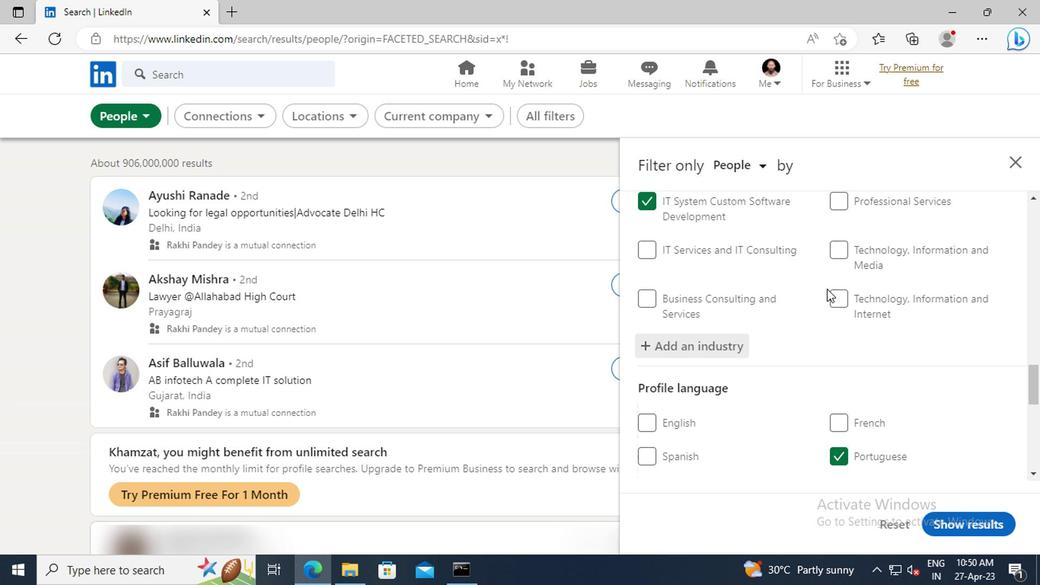 
Action: Mouse scrolled (686, 302) with delta (0, 0)
Screenshot: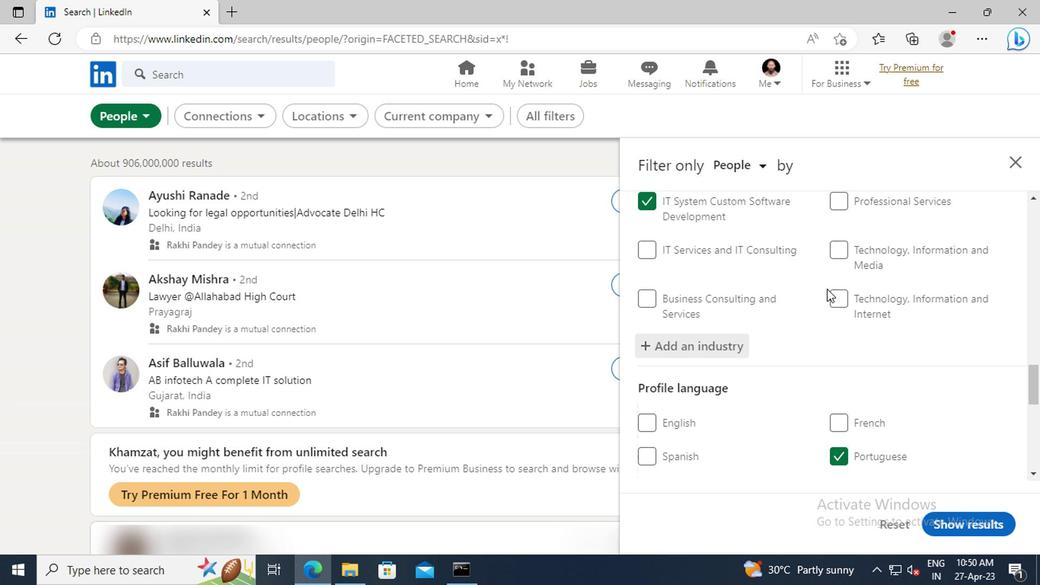 
Action: Mouse scrolled (686, 302) with delta (0, 0)
Screenshot: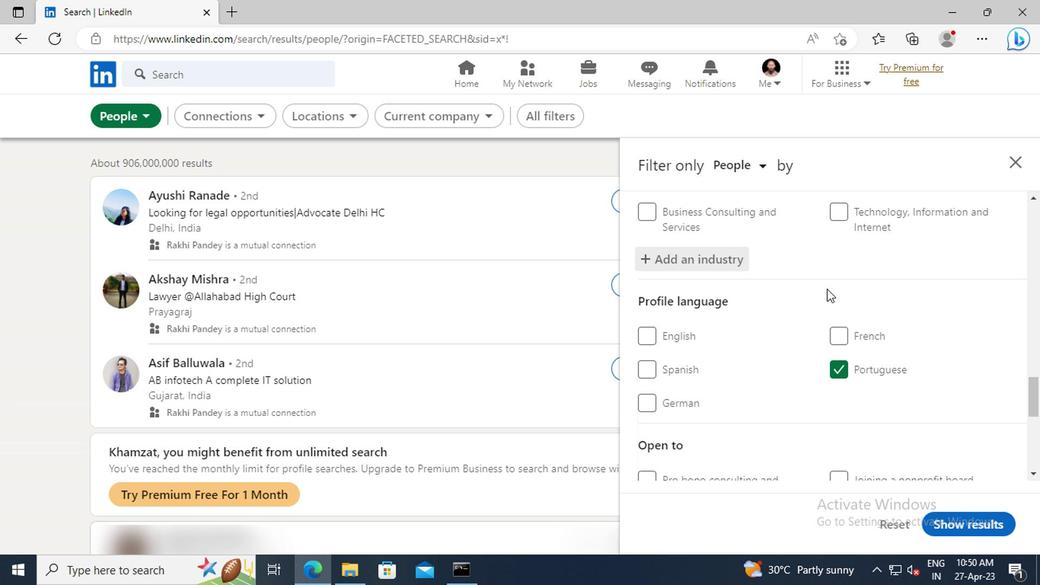 
Action: Mouse scrolled (686, 302) with delta (0, 0)
Screenshot: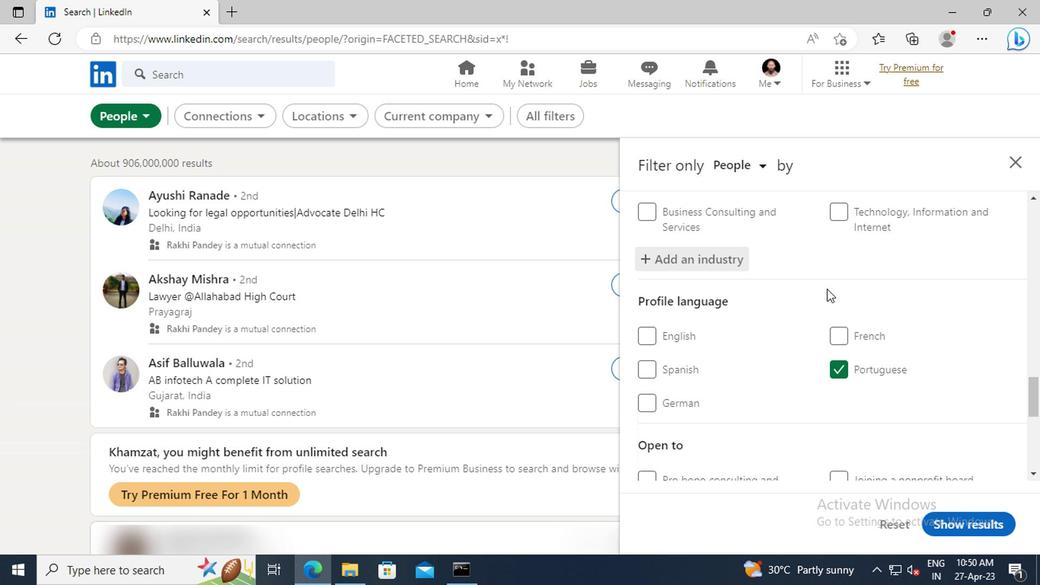 
Action: Mouse scrolled (686, 302) with delta (0, 0)
Screenshot: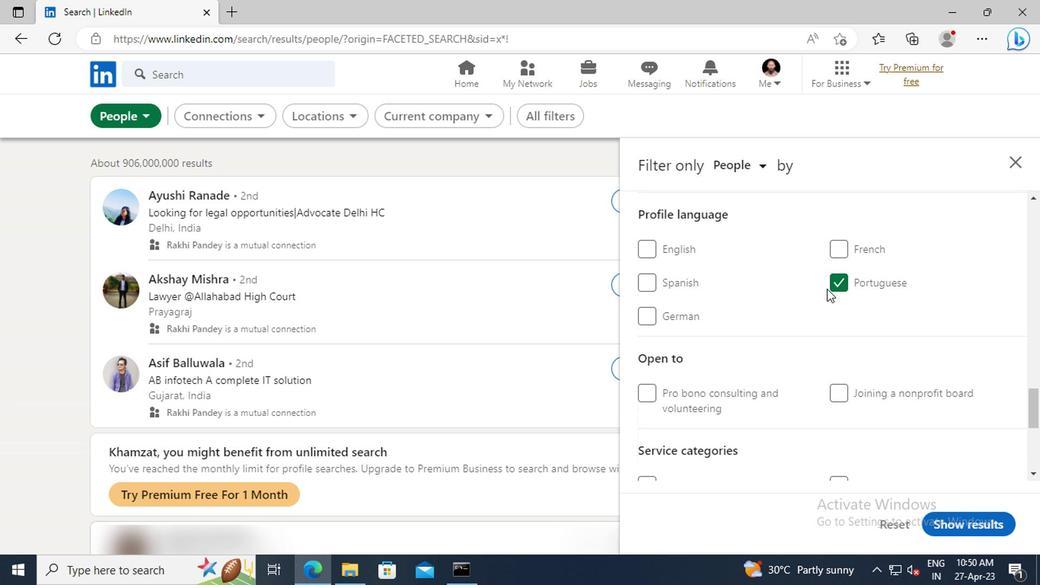 
Action: Mouse scrolled (686, 302) with delta (0, 0)
Screenshot: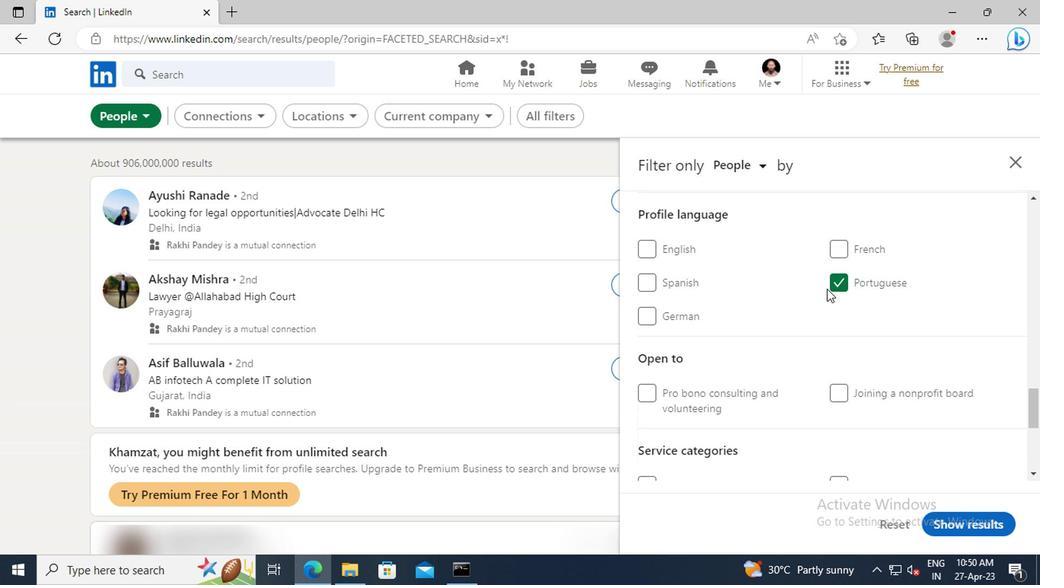 
Action: Mouse scrolled (686, 302) with delta (0, 0)
Screenshot: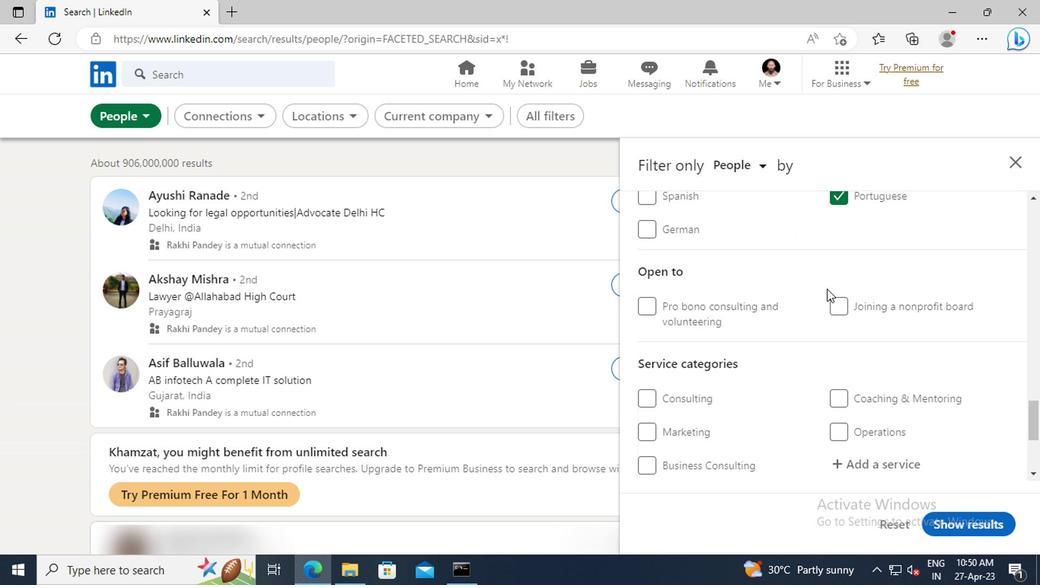 
Action: Mouse scrolled (686, 302) with delta (0, 0)
Screenshot: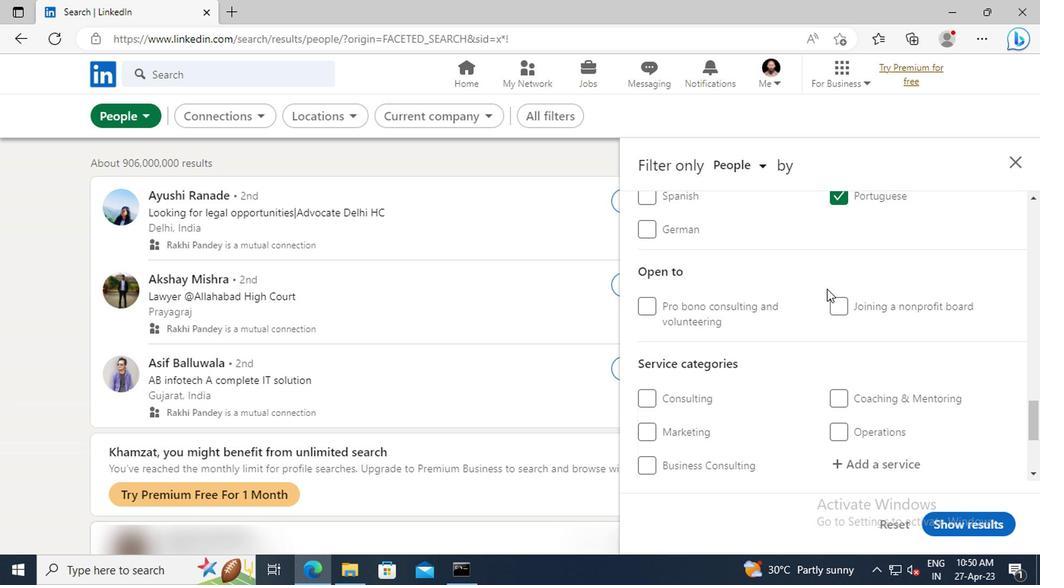 
Action: Mouse scrolled (686, 302) with delta (0, 0)
Screenshot: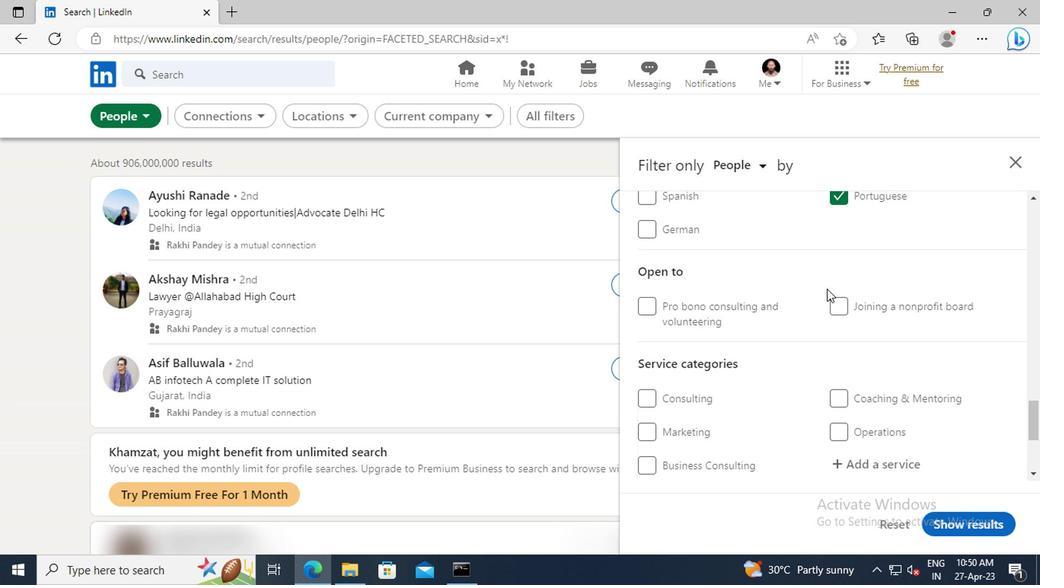 
Action: Mouse moved to (701, 336)
Screenshot: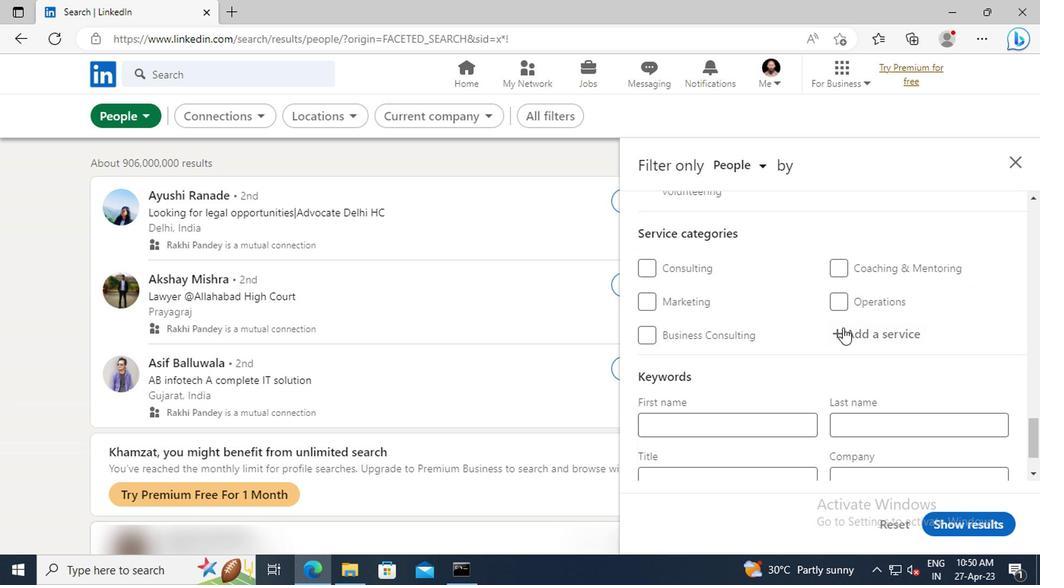 
Action: Mouse pressed left at (701, 336)
Screenshot: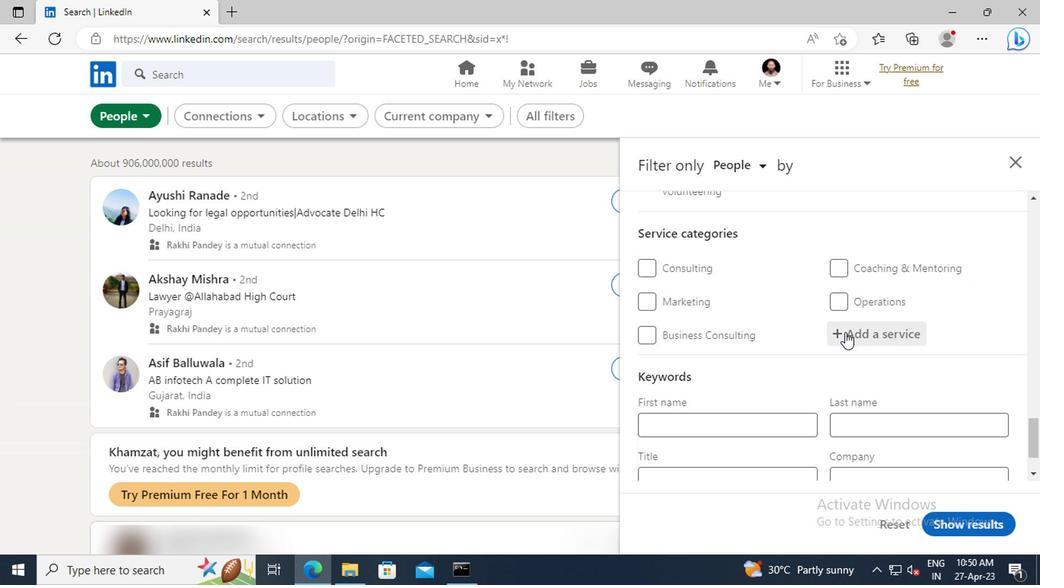 
Action: Key pressed <Key.shift>TRANSLATION
Screenshot: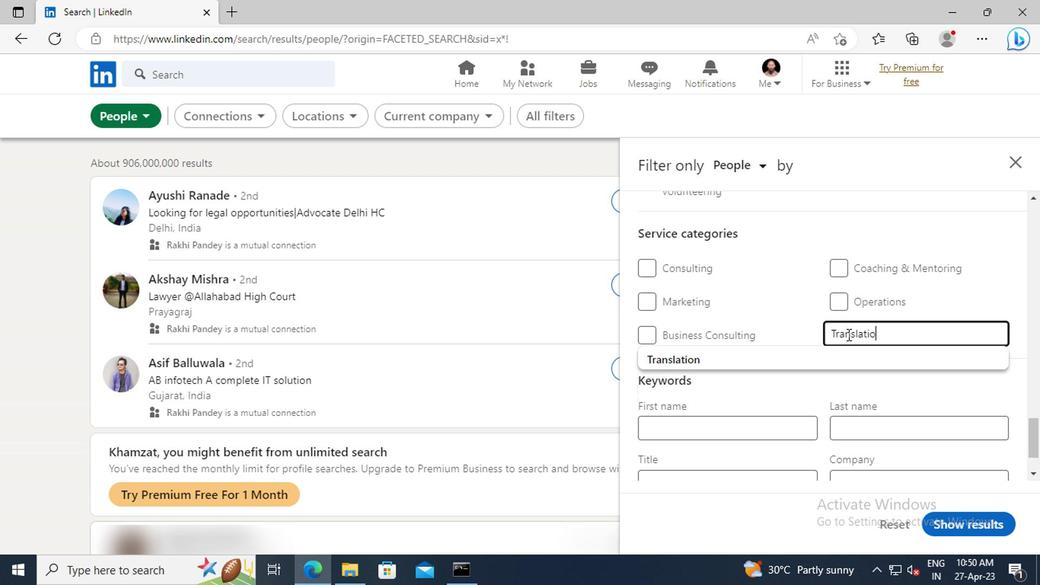 
Action: Mouse moved to (694, 351)
Screenshot: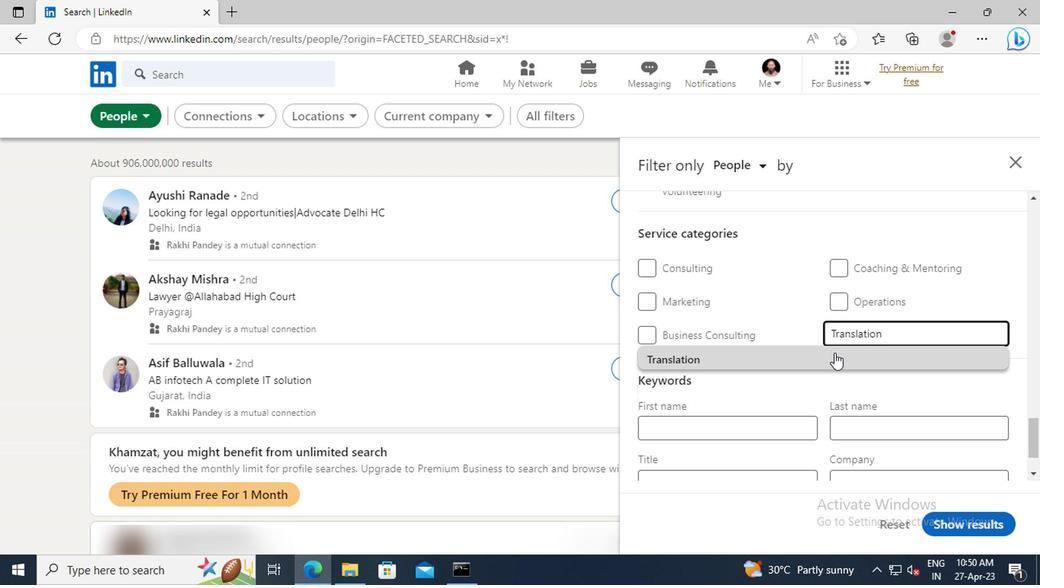 
Action: Mouse pressed left at (694, 351)
Screenshot: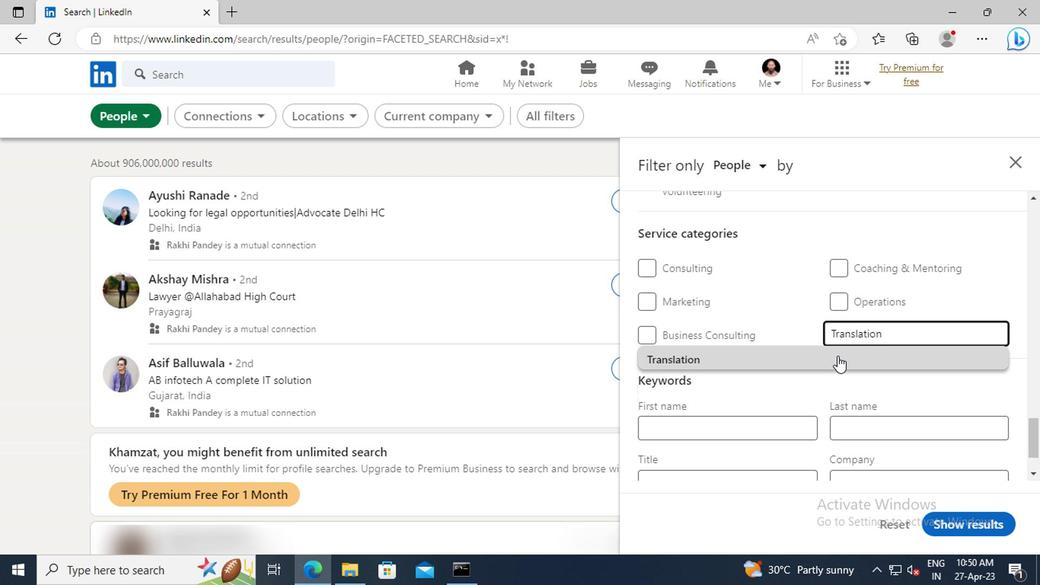 
Action: Mouse moved to (653, 324)
Screenshot: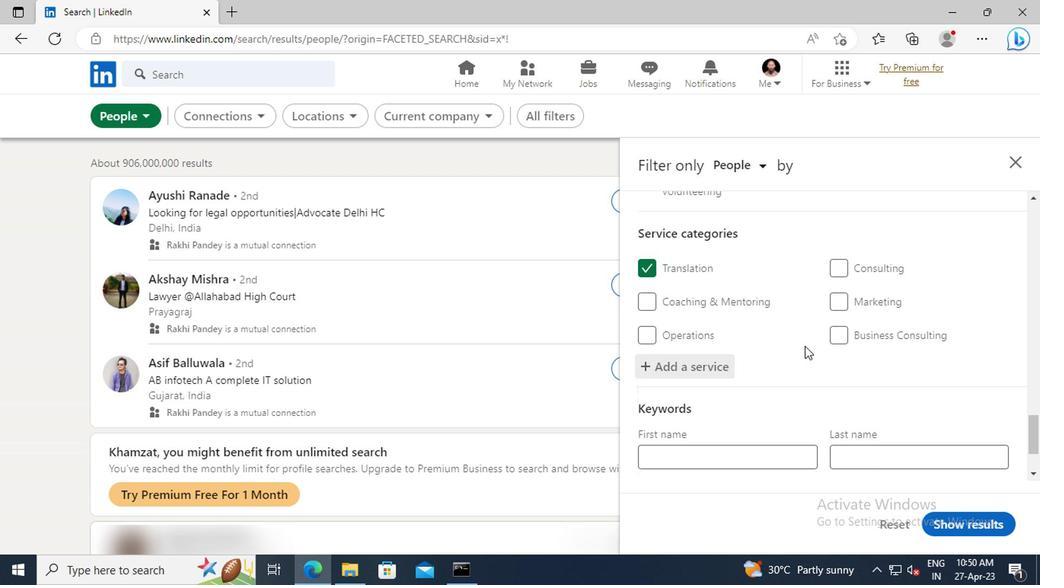 
Action: Mouse scrolled (653, 324) with delta (0, 0)
Screenshot: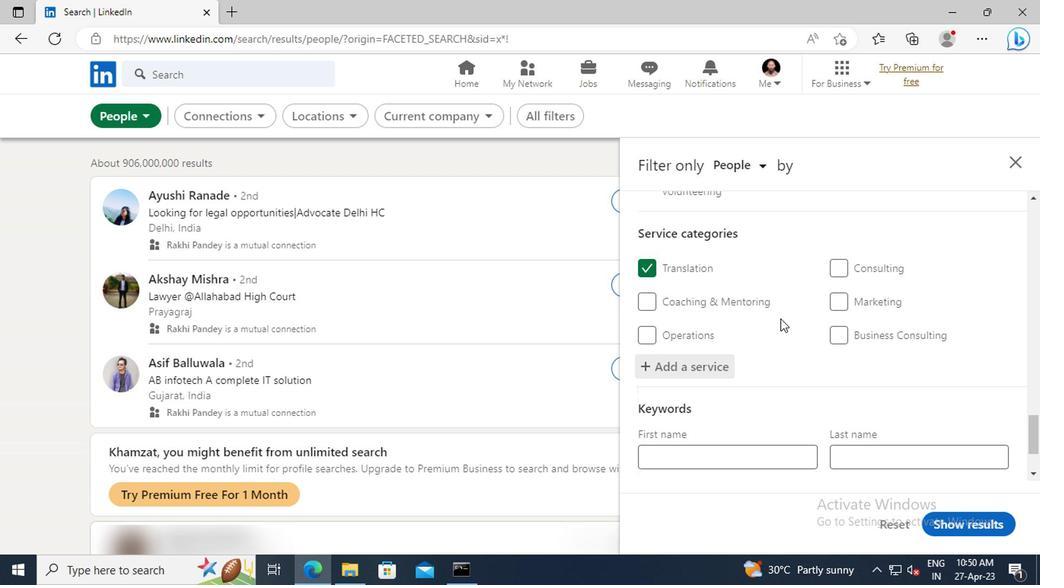 
Action: Mouse scrolled (653, 324) with delta (0, 0)
Screenshot: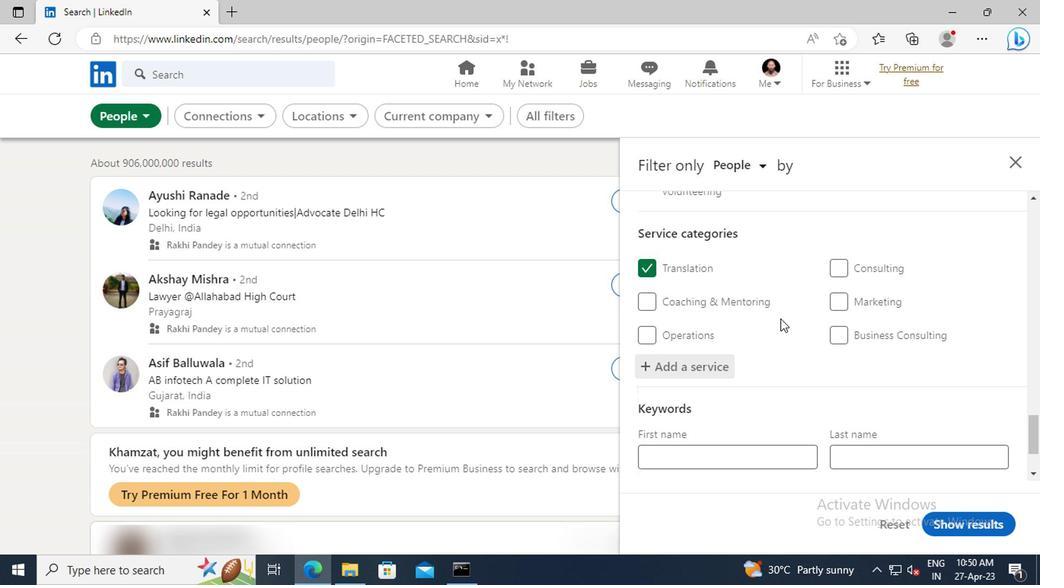 
Action: Mouse scrolled (653, 324) with delta (0, 0)
Screenshot: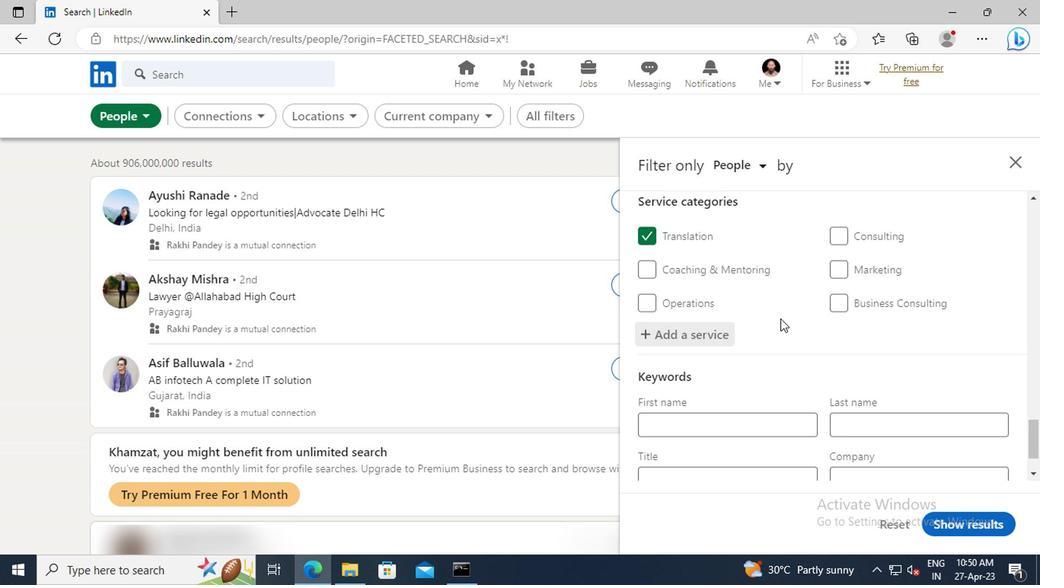 
Action: Mouse moved to (623, 393)
Screenshot: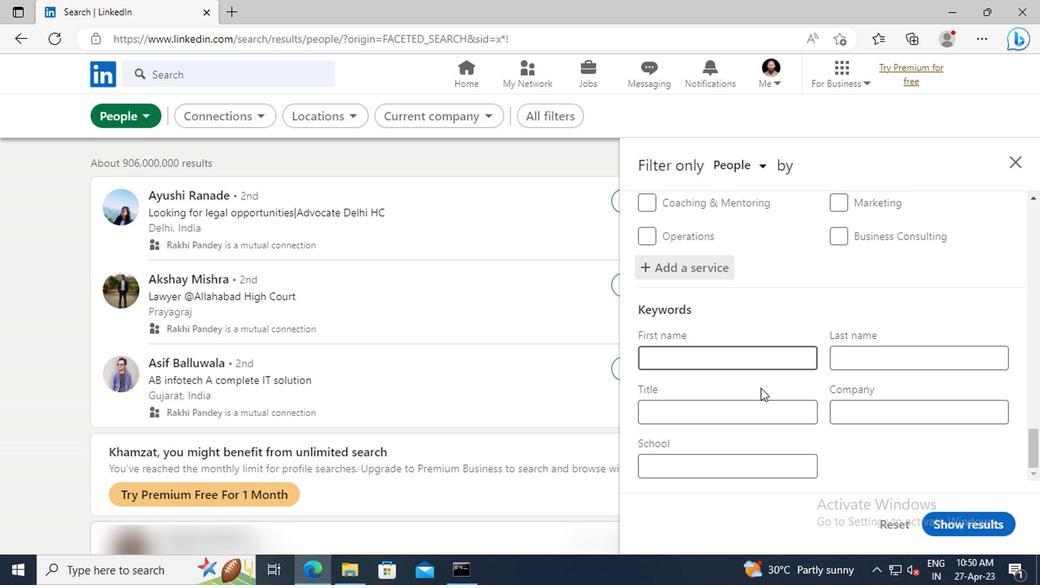 
Action: Mouse pressed left at (623, 393)
Screenshot: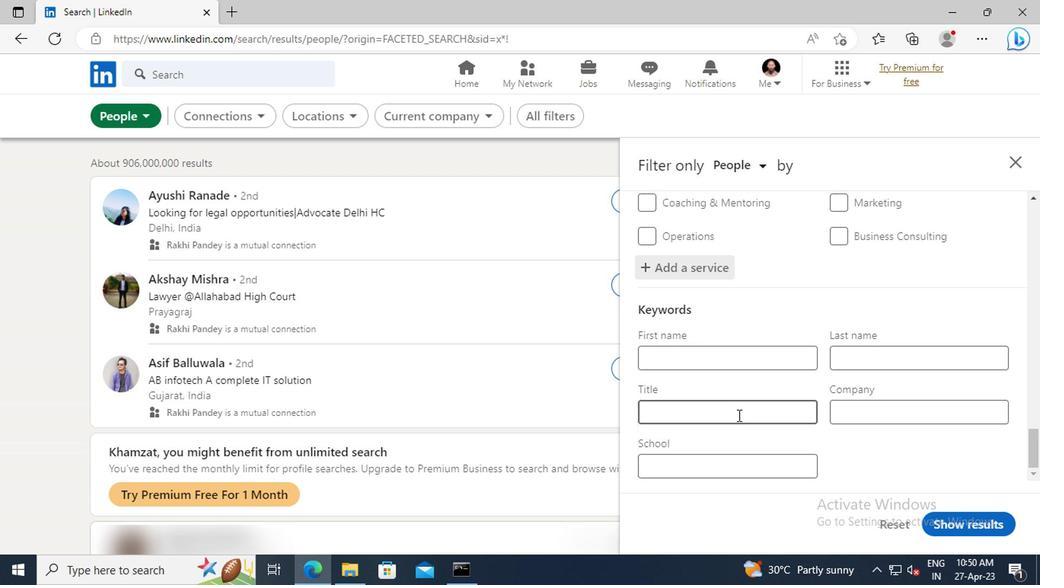 
Action: Key pressed <Key.shift>FINANCIAL<Key.space><Key.shift>ANALYST<Key.enter>
Screenshot: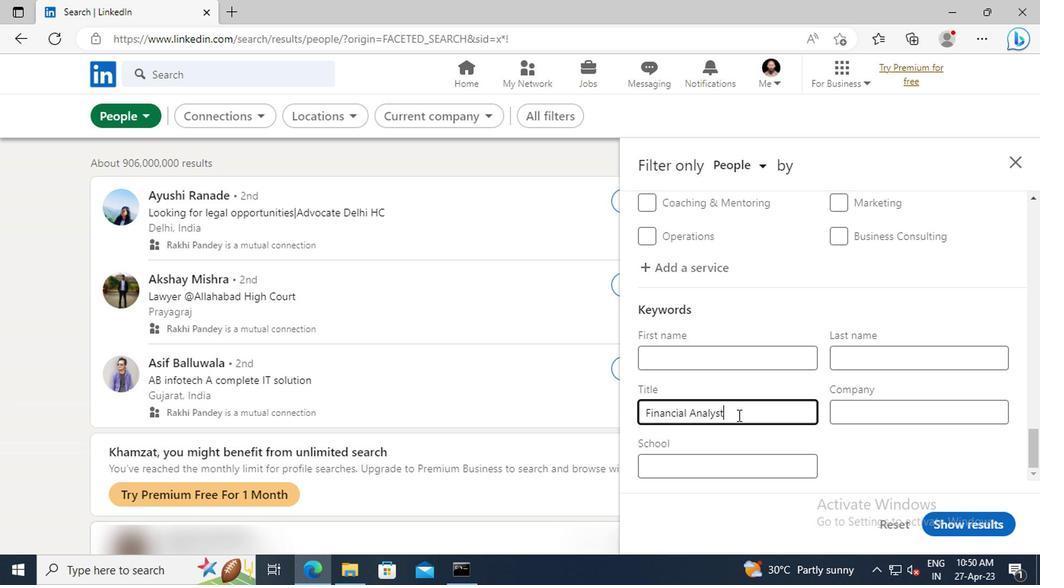 
Action: Mouse moved to (787, 470)
Screenshot: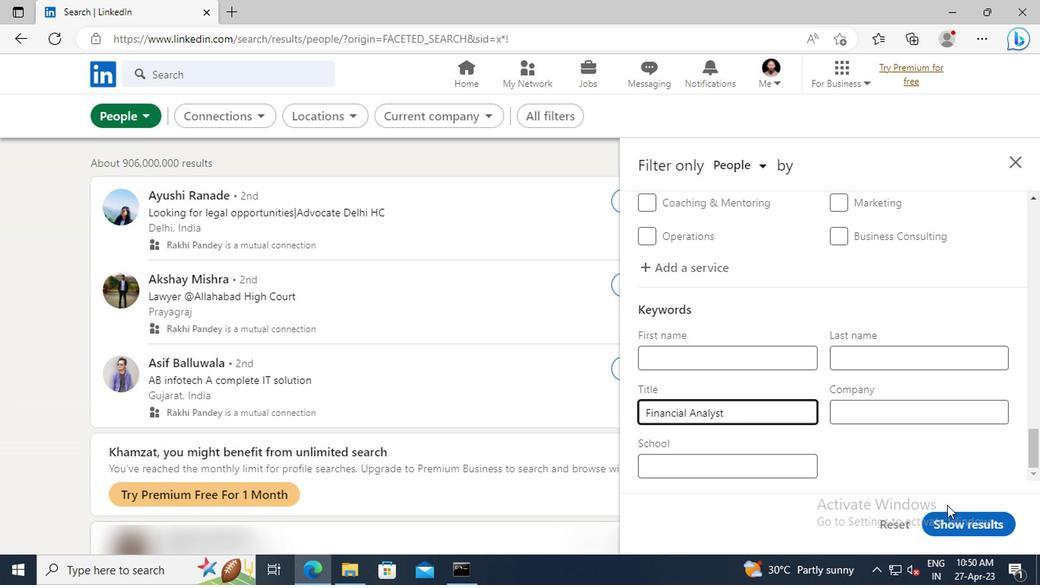
Action: Mouse pressed left at (787, 470)
Screenshot: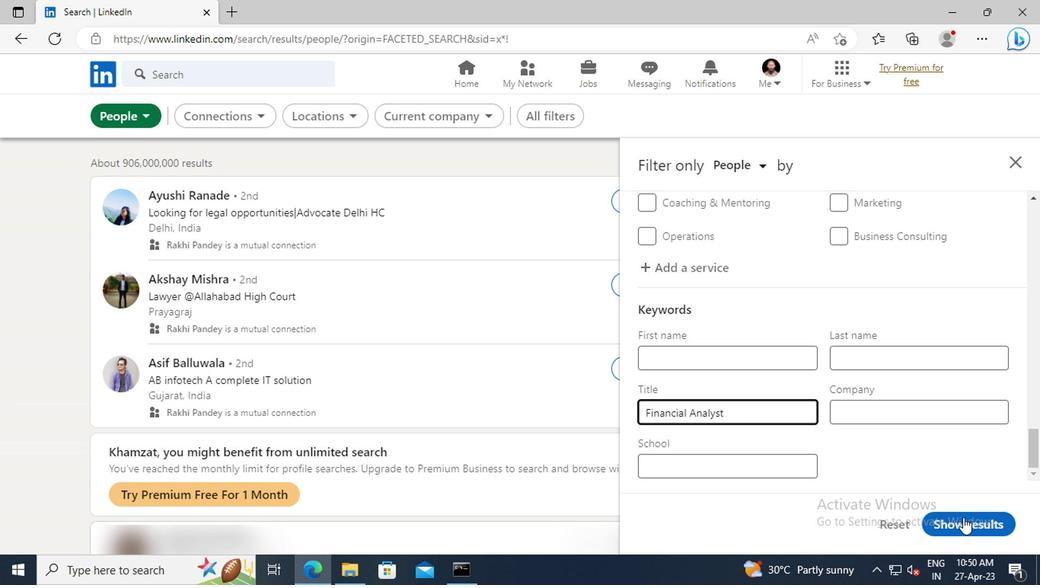 
